 Task: Look for space in Taverny, France from 7th July, 2023 to 15th July, 2023 for 6 adults in price range Rs.15000 to Rs.20000. Place can be entire place with 3 bedrooms having 3 beds and 3 bathrooms. Property type can be house, flat, guest house. Booking option can be shelf check-in. Required host language is English.
Action: Mouse moved to (419, 98)
Screenshot: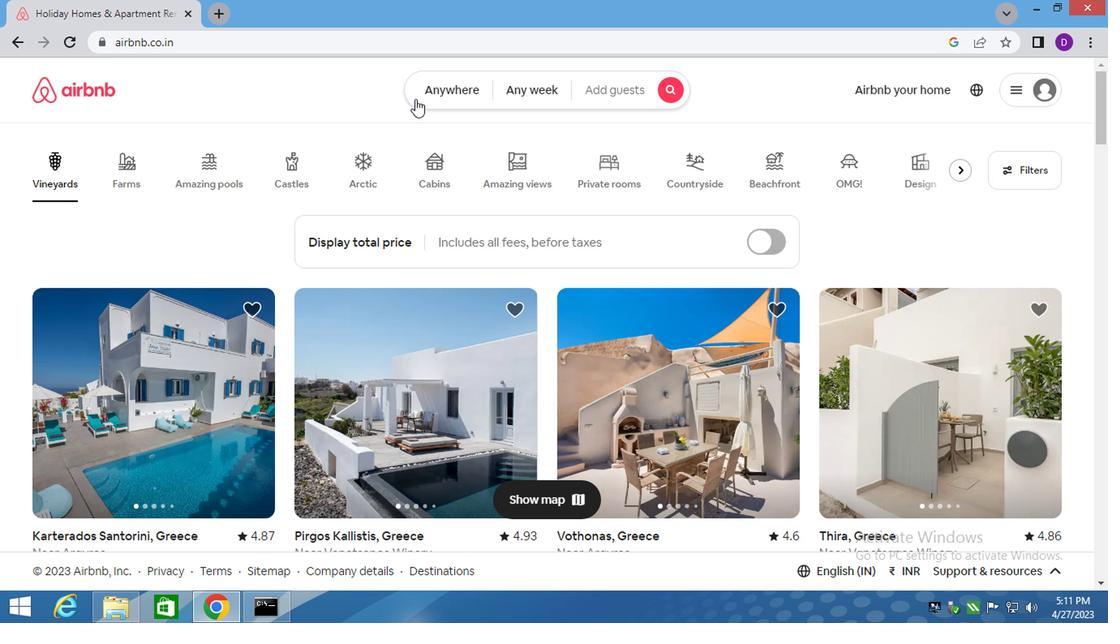 
Action: Mouse pressed left at (419, 98)
Screenshot: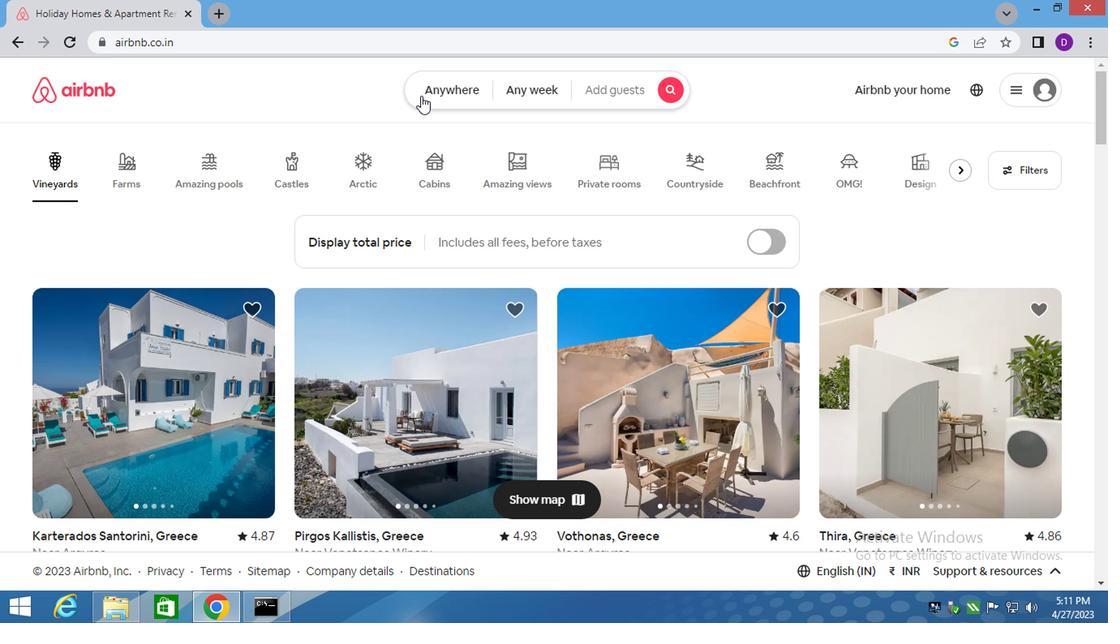 
Action: Mouse moved to (288, 159)
Screenshot: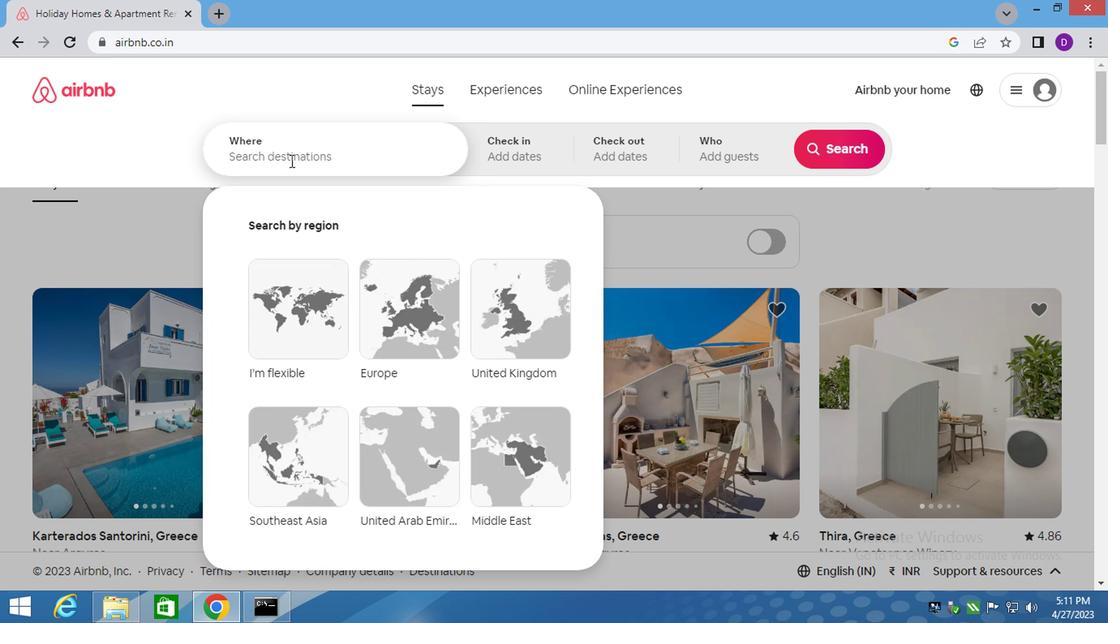 
Action: Mouse pressed left at (288, 159)
Screenshot: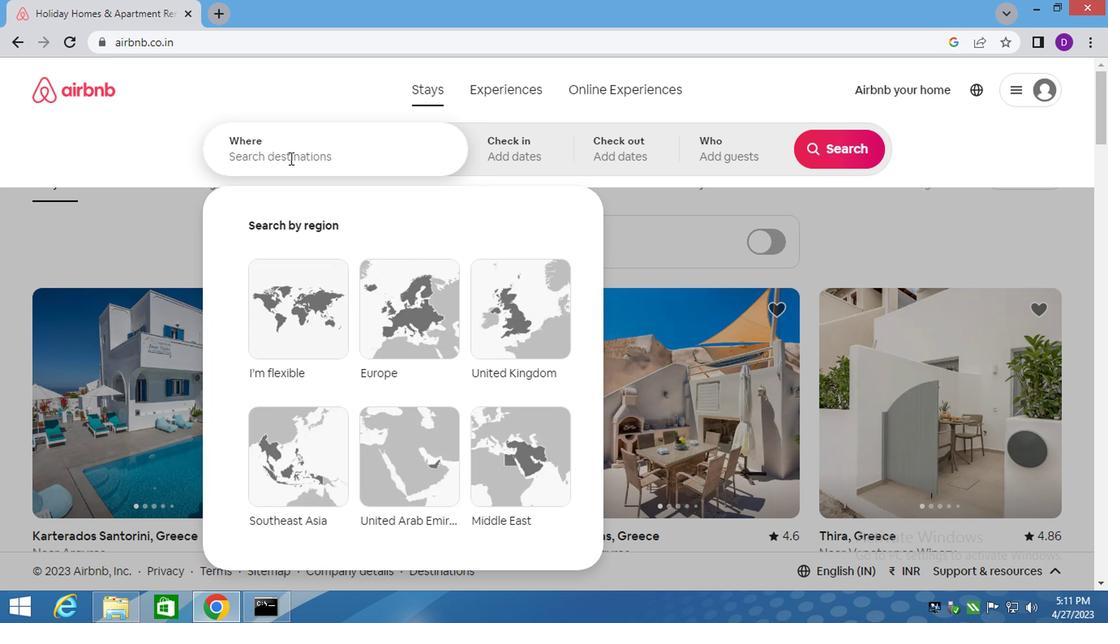 
Action: Key pressed <Key.shift>TAVERNY,<Key.space>FRANCE<Key.enter>
Screenshot: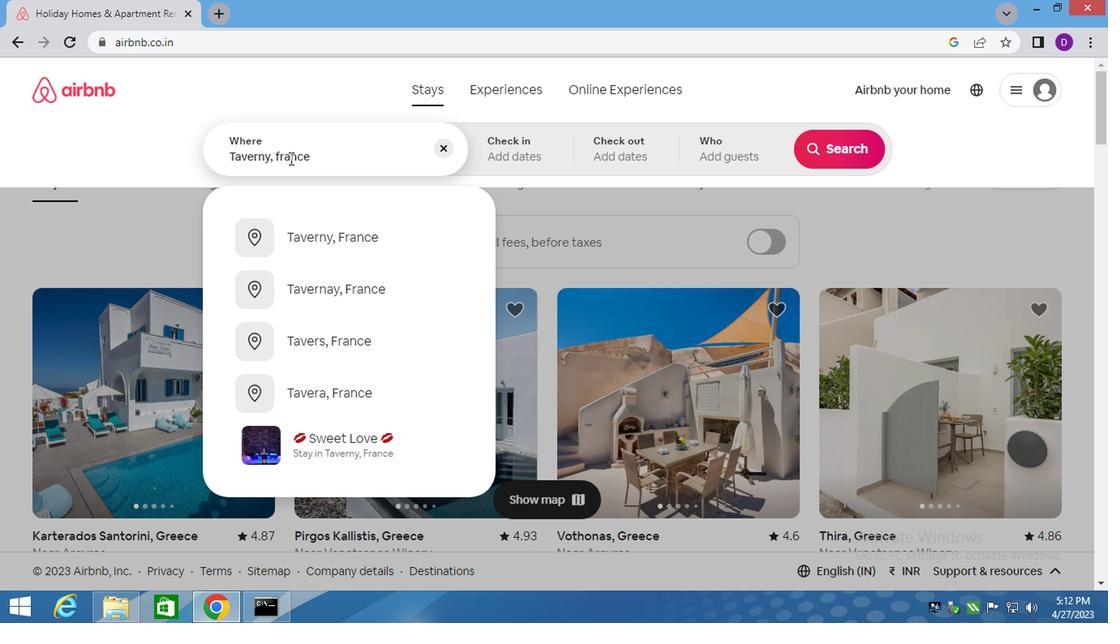 
Action: Mouse moved to (820, 285)
Screenshot: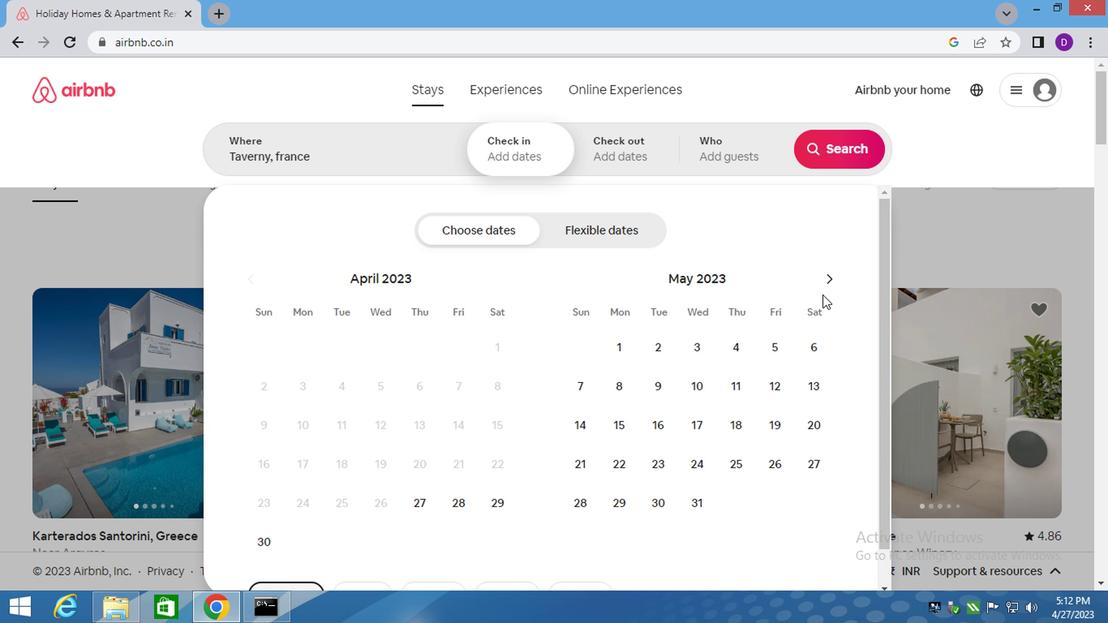 
Action: Mouse pressed left at (820, 285)
Screenshot: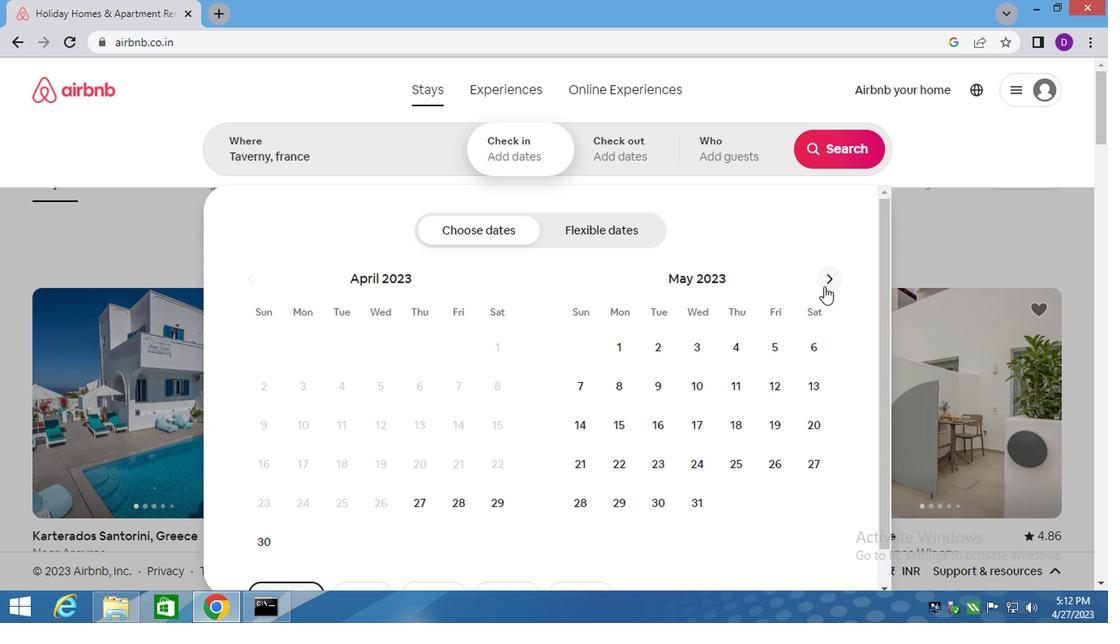
Action: Mouse pressed left at (820, 285)
Screenshot: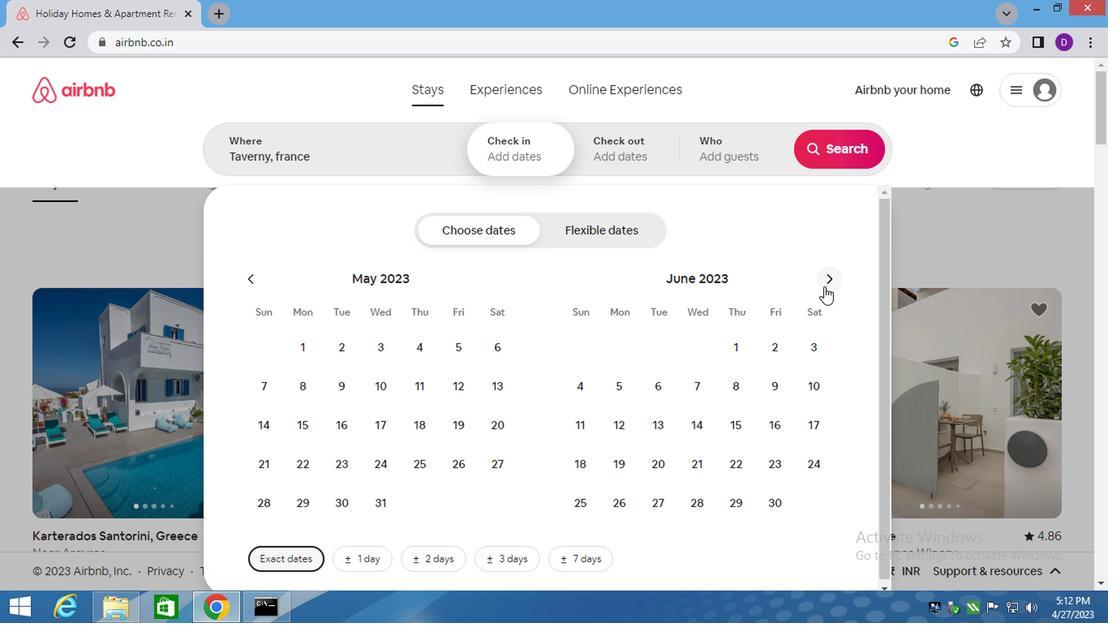 
Action: Mouse moved to (779, 375)
Screenshot: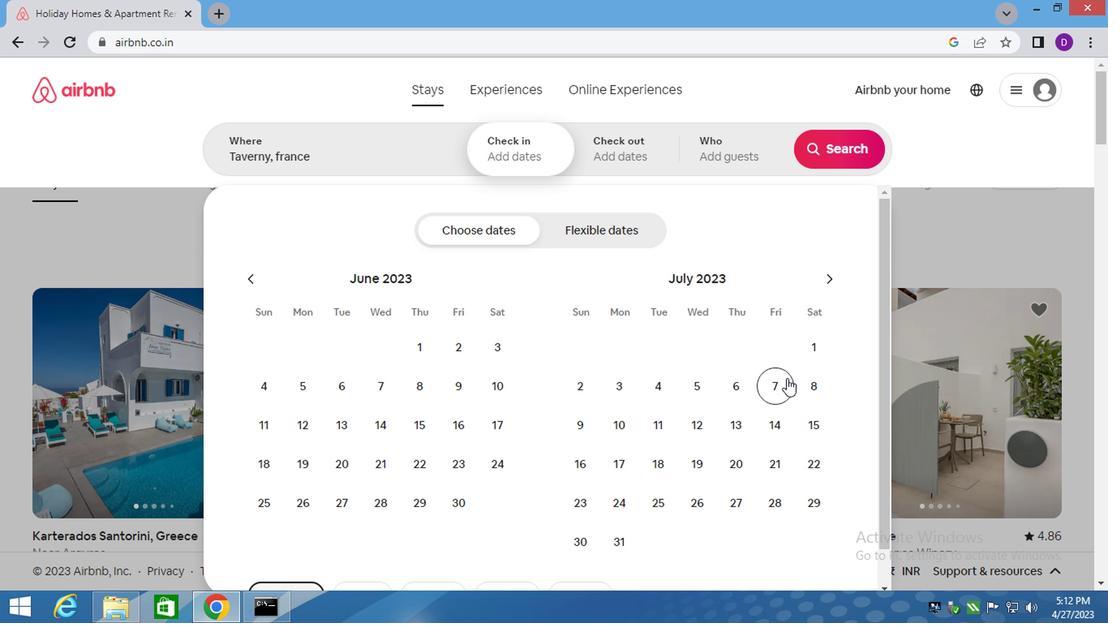 
Action: Mouse pressed left at (779, 375)
Screenshot: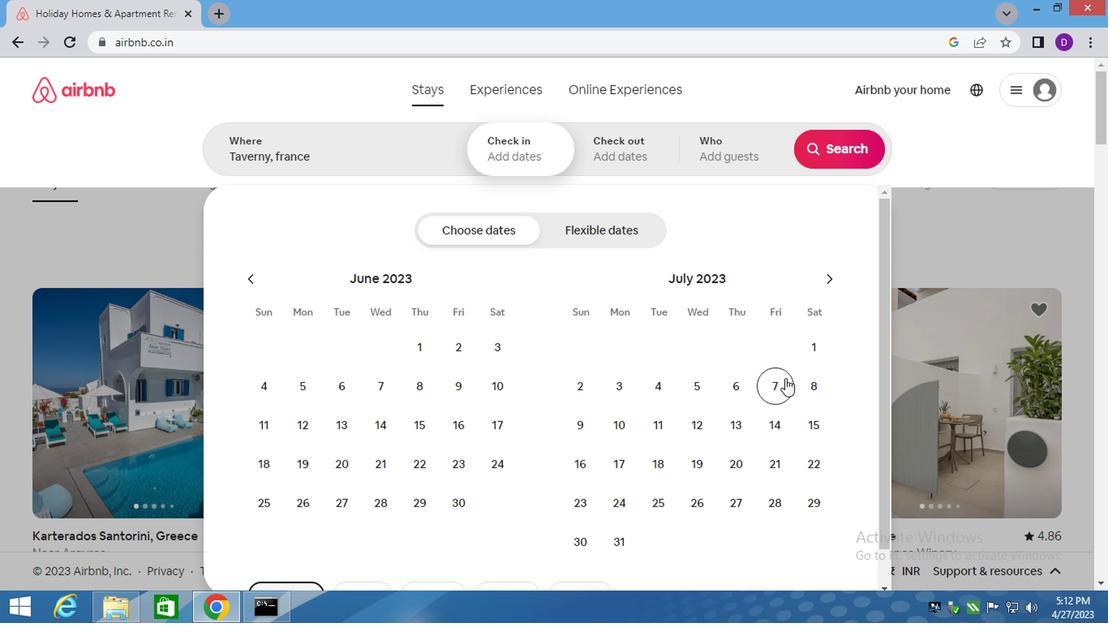 
Action: Mouse moved to (805, 417)
Screenshot: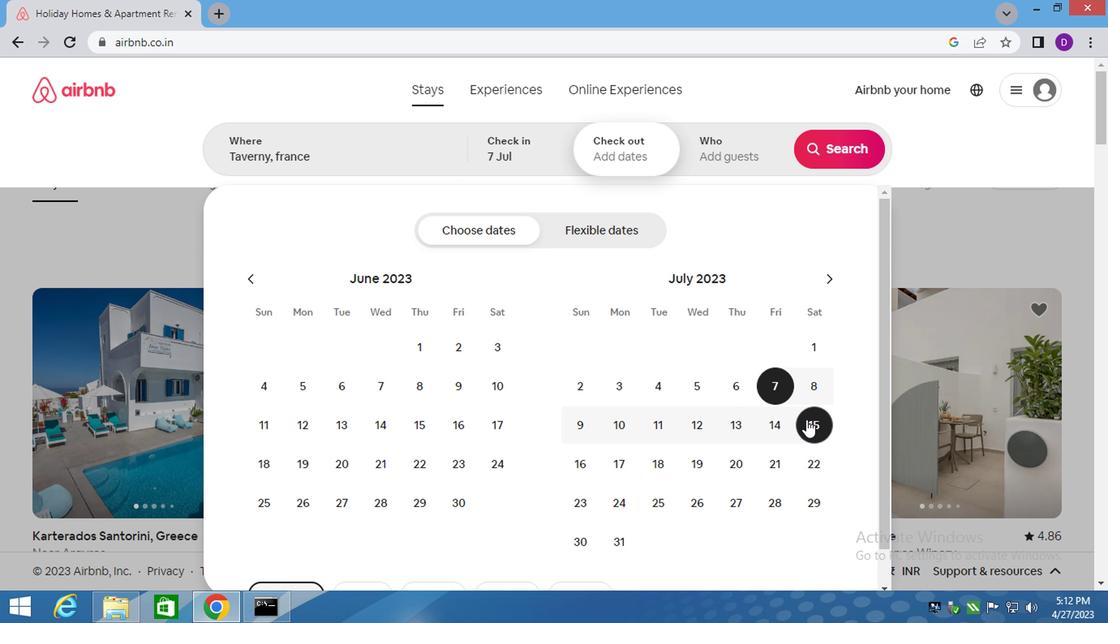 
Action: Mouse pressed left at (805, 417)
Screenshot: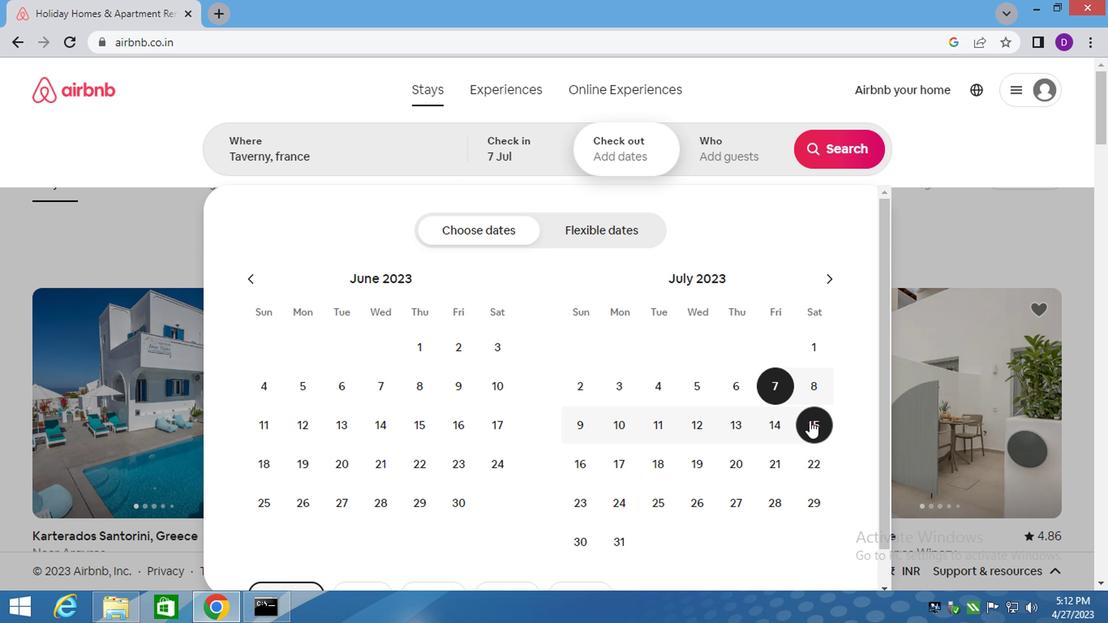 
Action: Mouse moved to (712, 145)
Screenshot: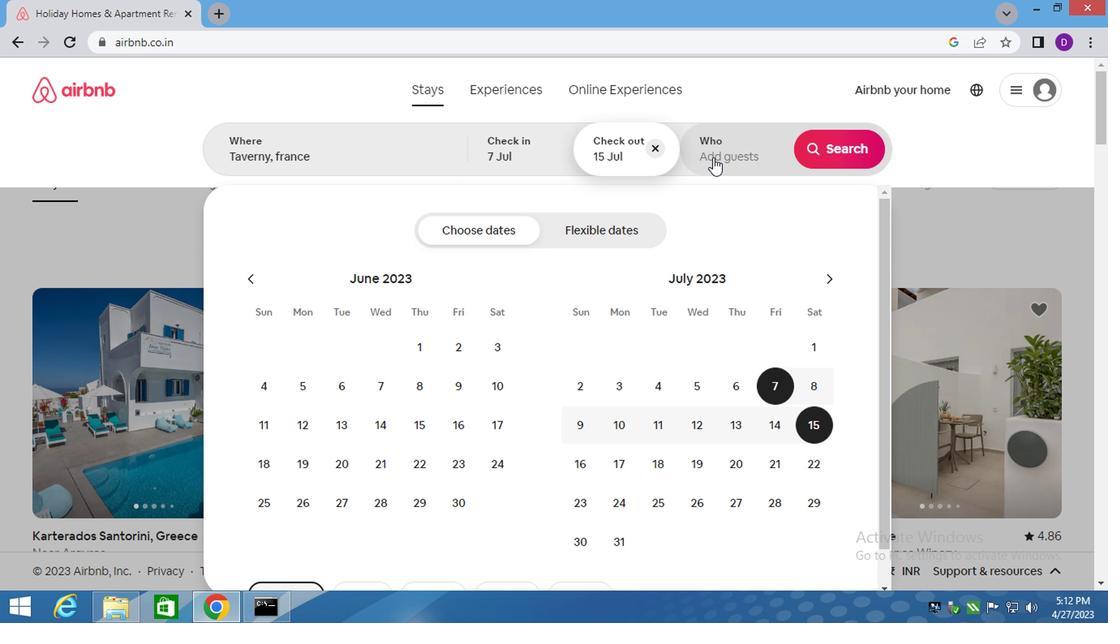 
Action: Mouse pressed left at (712, 145)
Screenshot: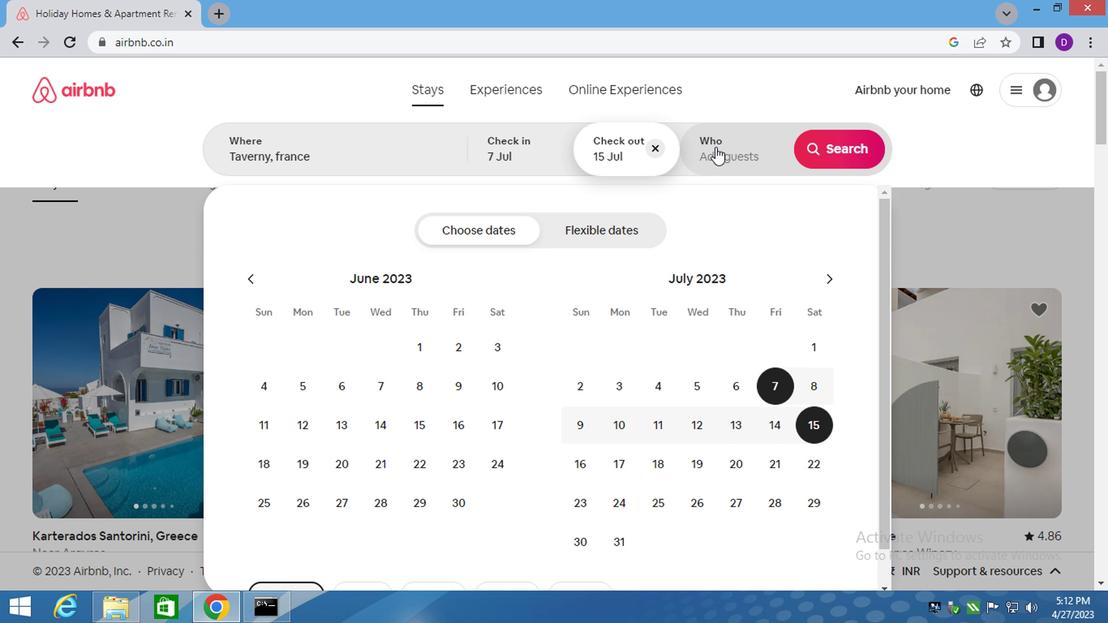 
Action: Mouse moved to (848, 237)
Screenshot: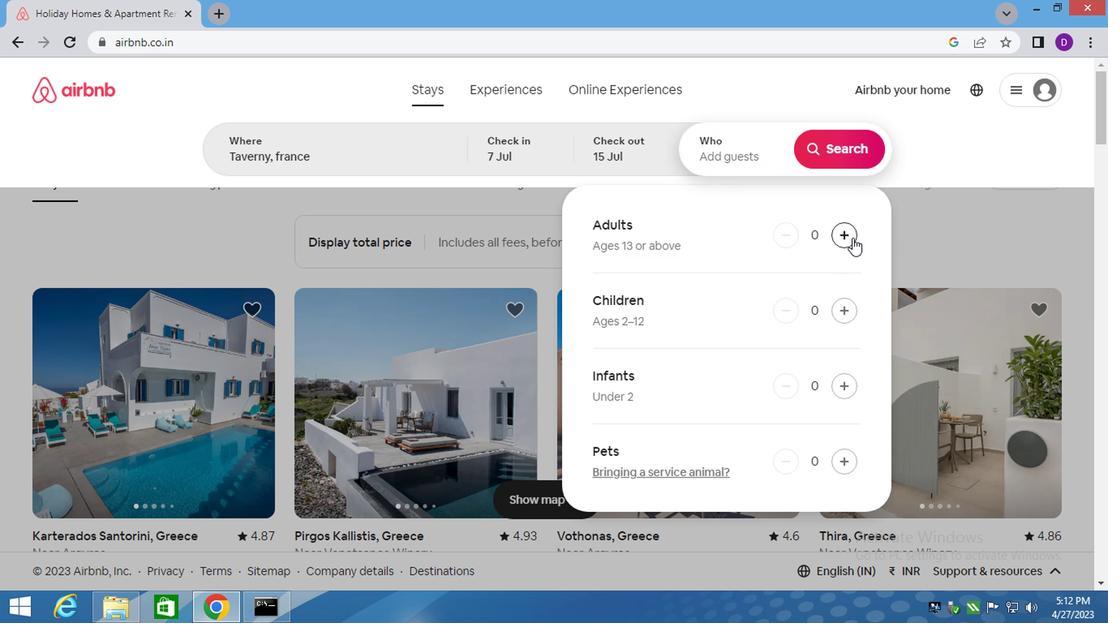 
Action: Mouse pressed left at (848, 237)
Screenshot: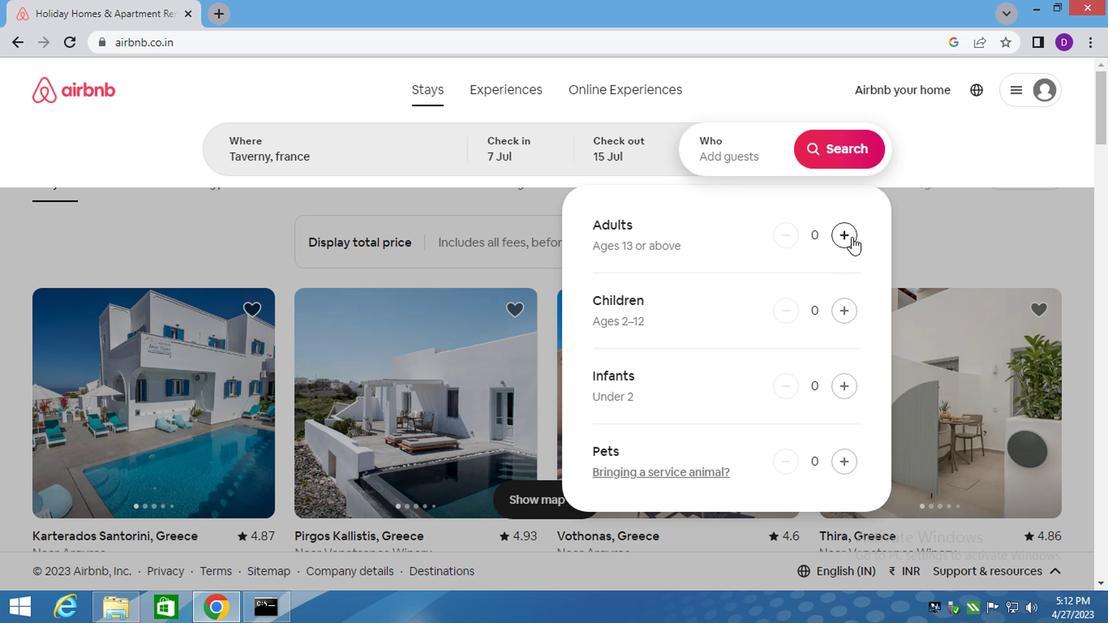 
Action: Mouse moved to (848, 236)
Screenshot: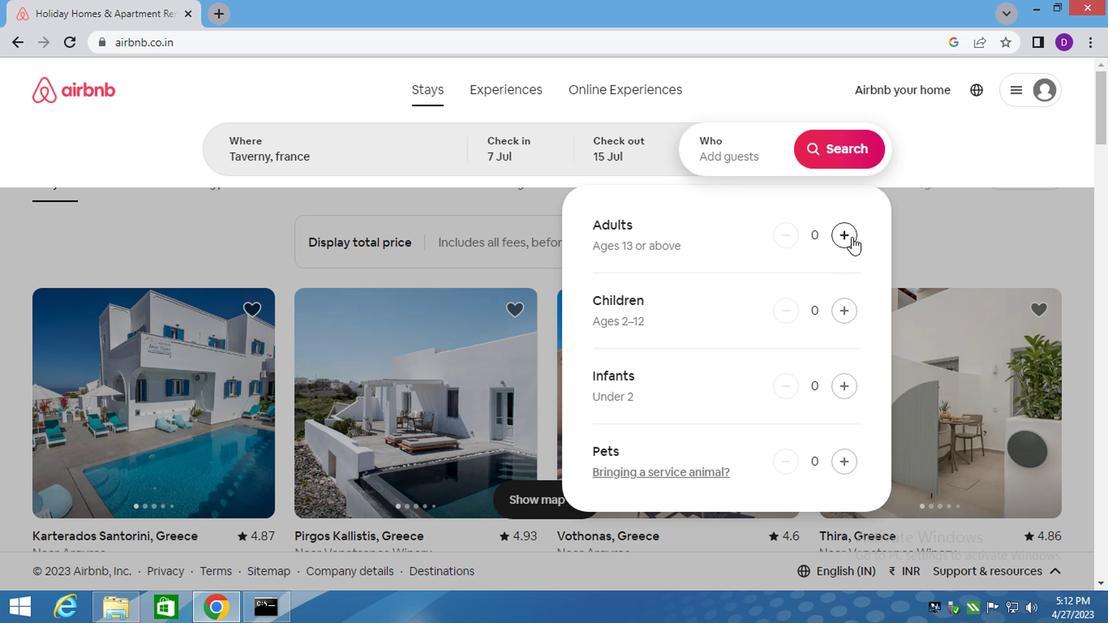 
Action: Mouse pressed left at (848, 236)
Screenshot: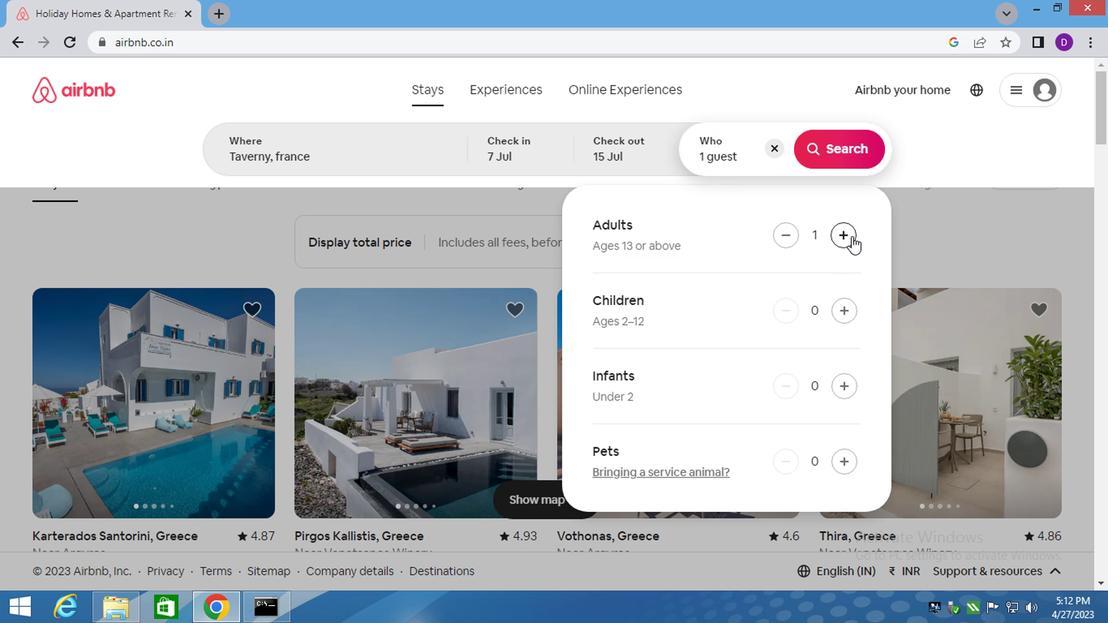 
Action: Mouse pressed left at (848, 236)
Screenshot: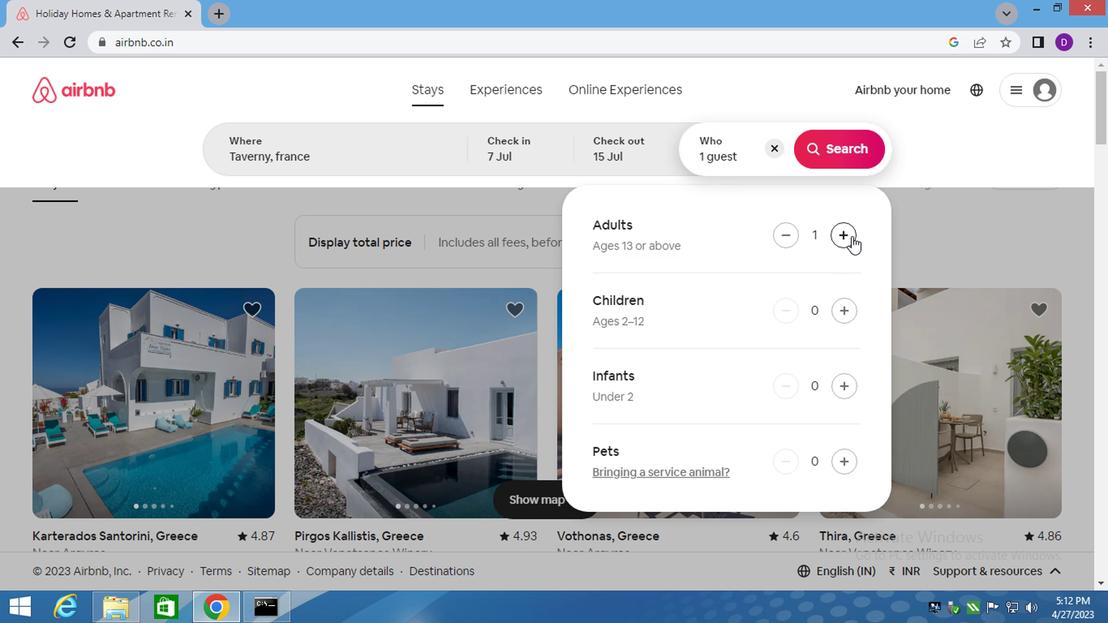 
Action: Mouse pressed left at (848, 236)
Screenshot: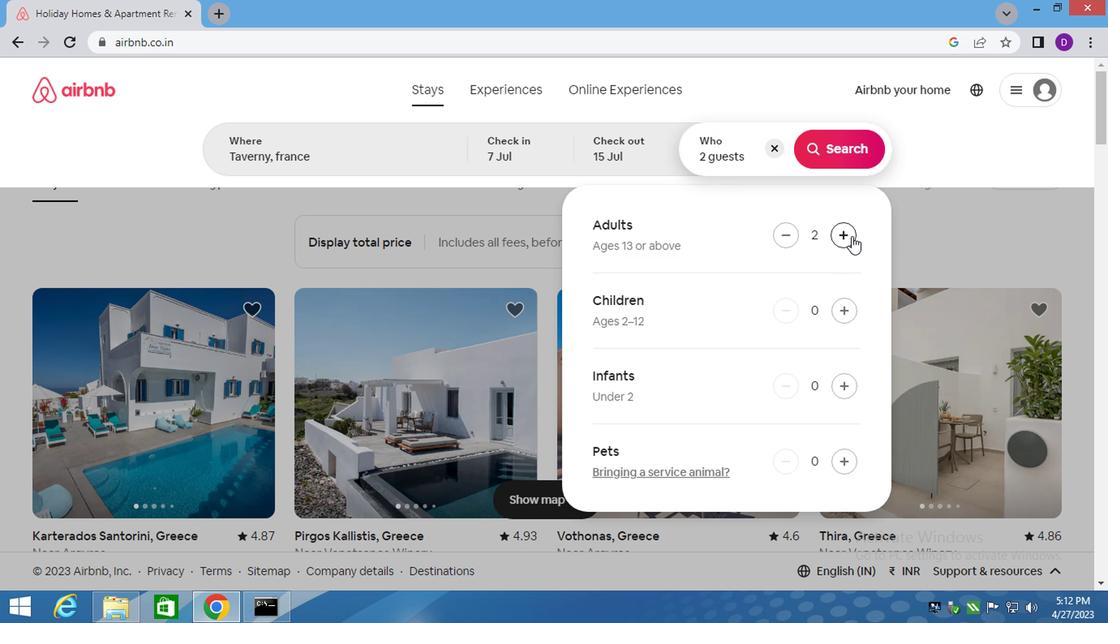 
Action: Mouse pressed left at (848, 236)
Screenshot: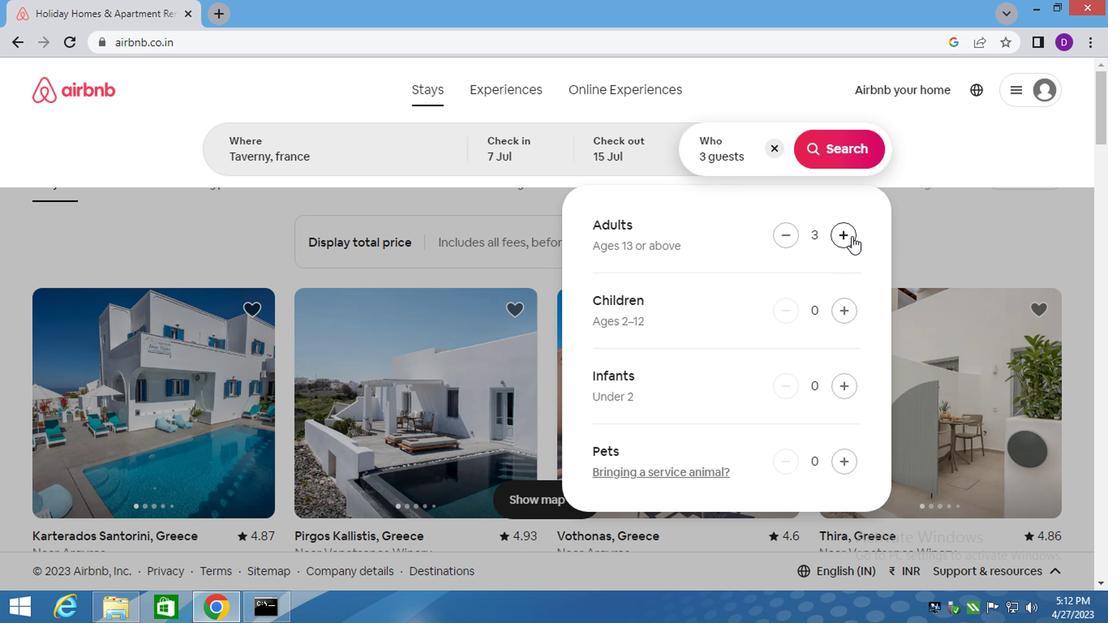 
Action: Mouse pressed left at (848, 236)
Screenshot: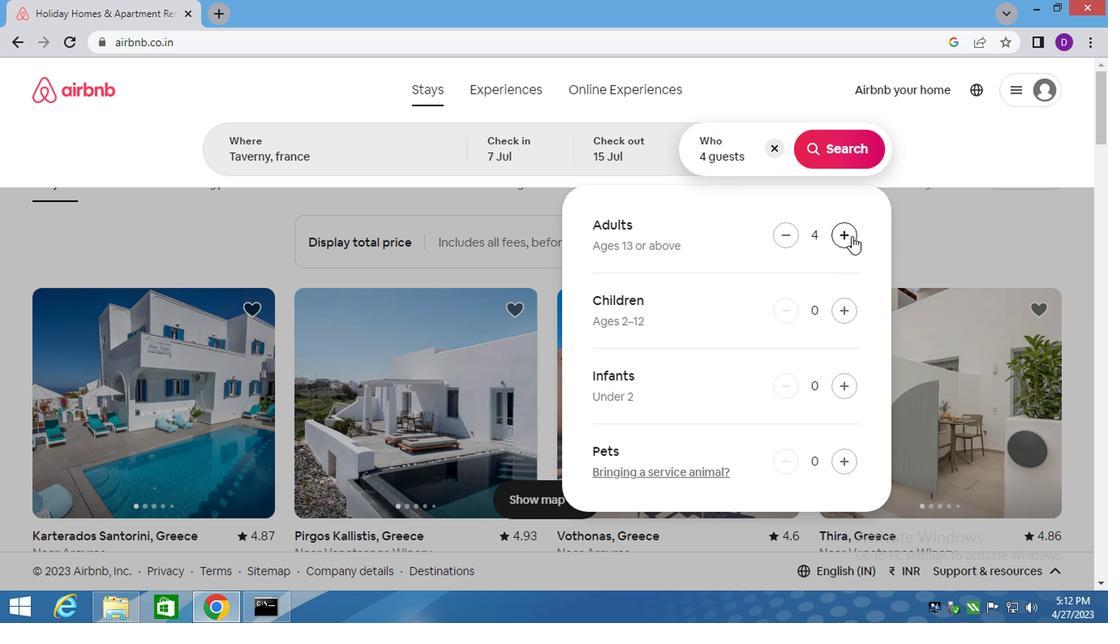 
Action: Mouse moved to (827, 152)
Screenshot: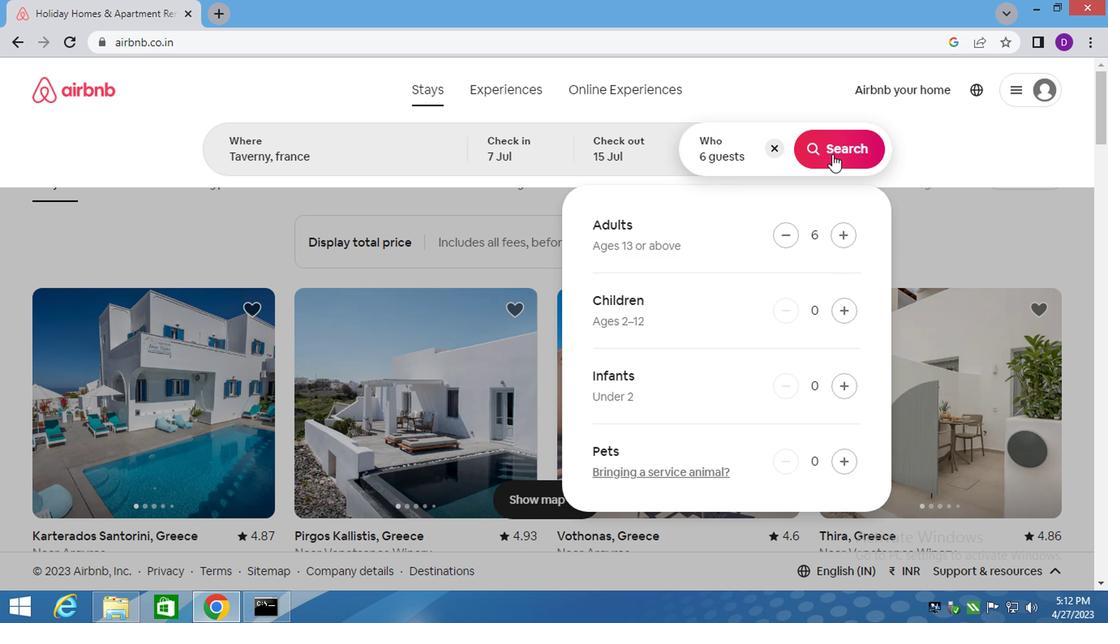 
Action: Mouse pressed left at (827, 152)
Screenshot: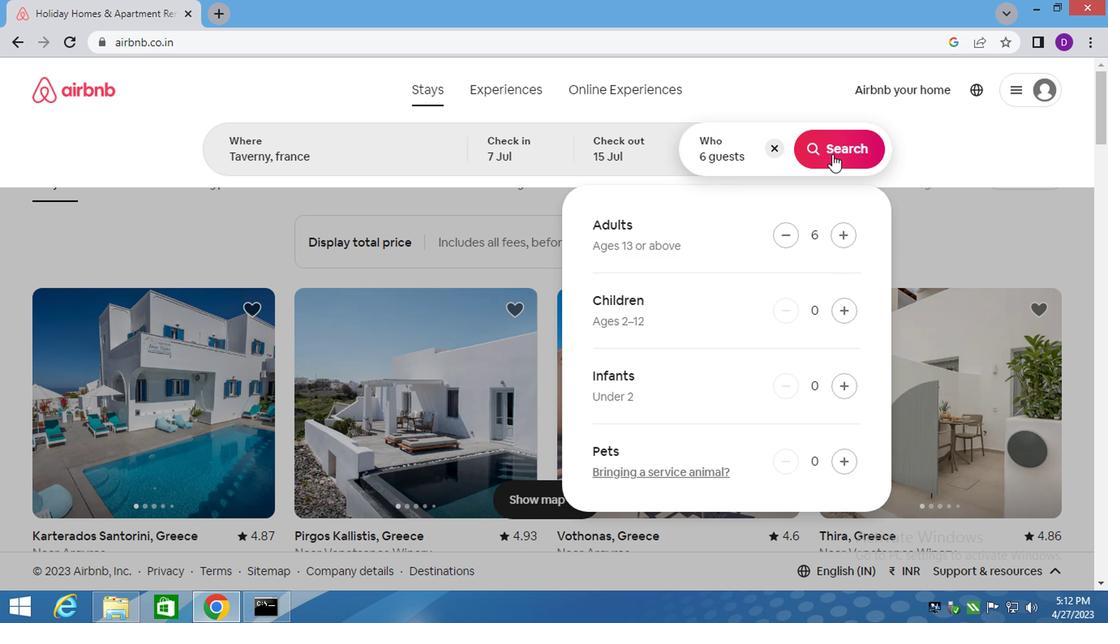 
Action: Mouse moved to (1028, 157)
Screenshot: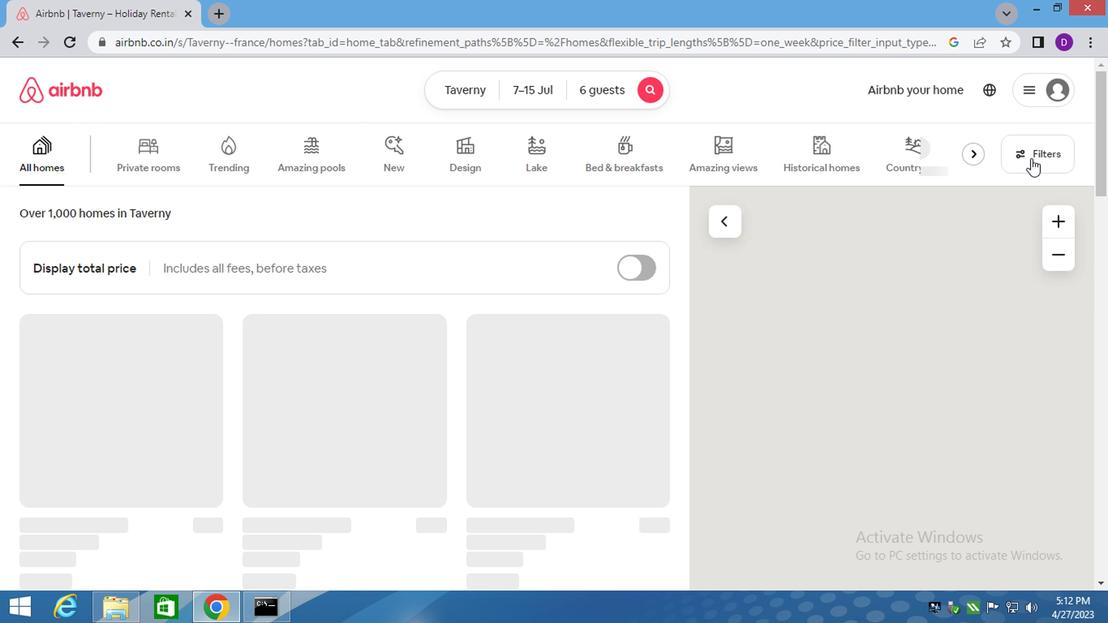 
Action: Mouse pressed left at (1028, 157)
Screenshot: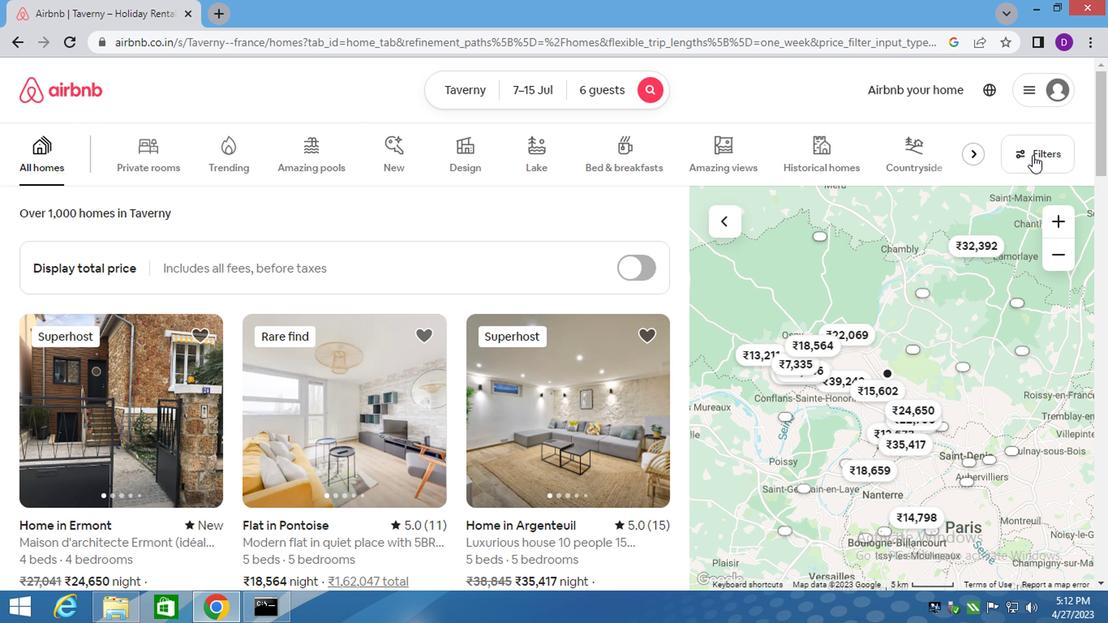
Action: Mouse moved to (342, 362)
Screenshot: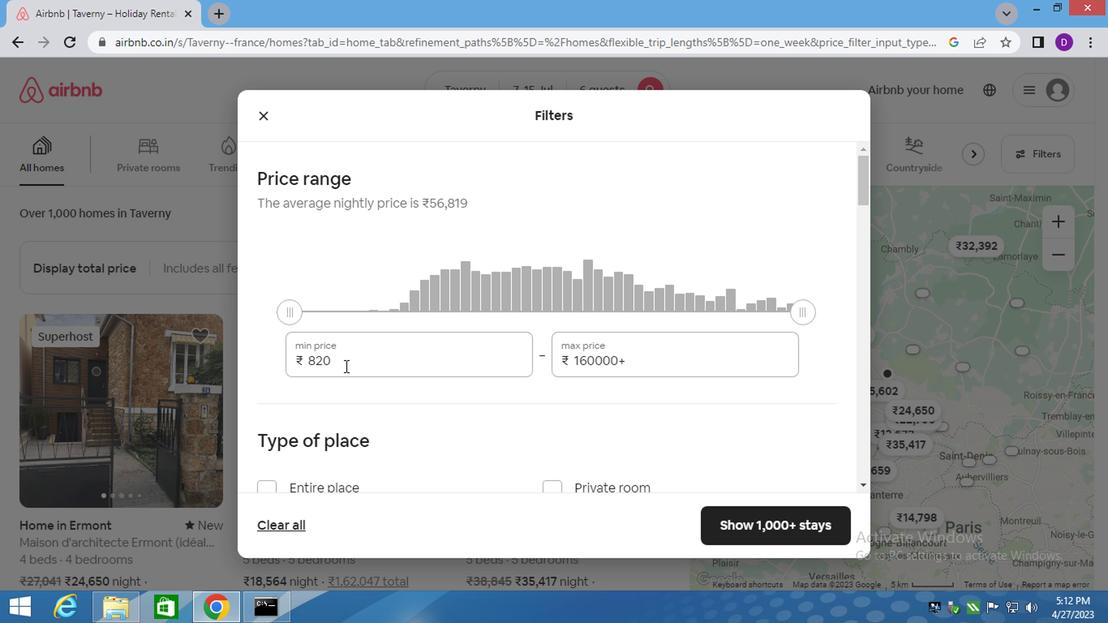 
Action: Mouse pressed left at (342, 362)
Screenshot: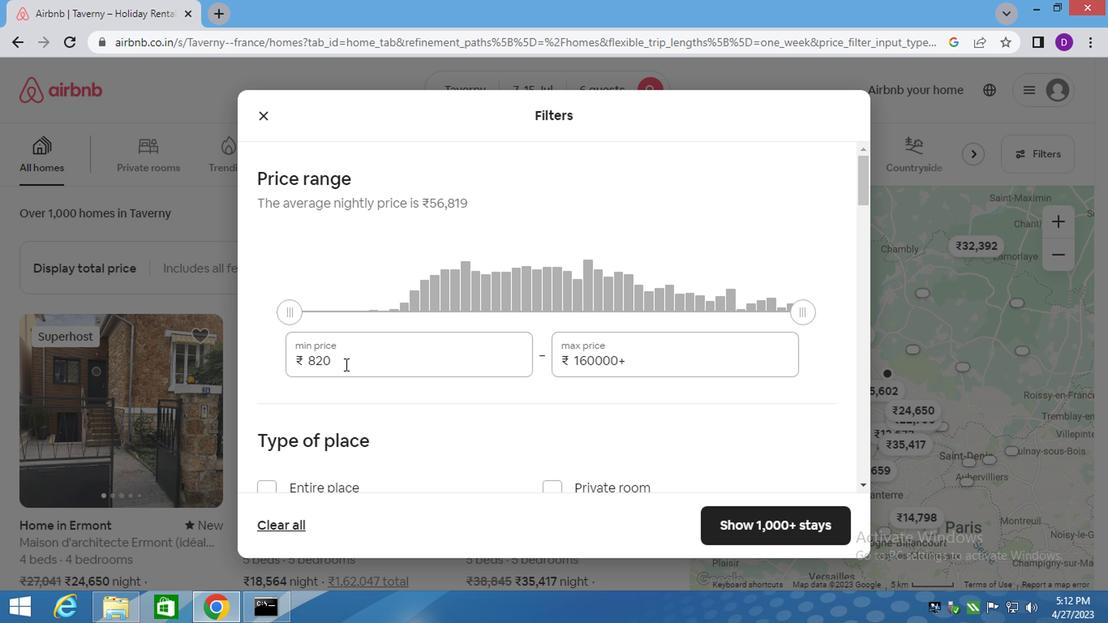 
Action: Mouse pressed left at (342, 362)
Screenshot: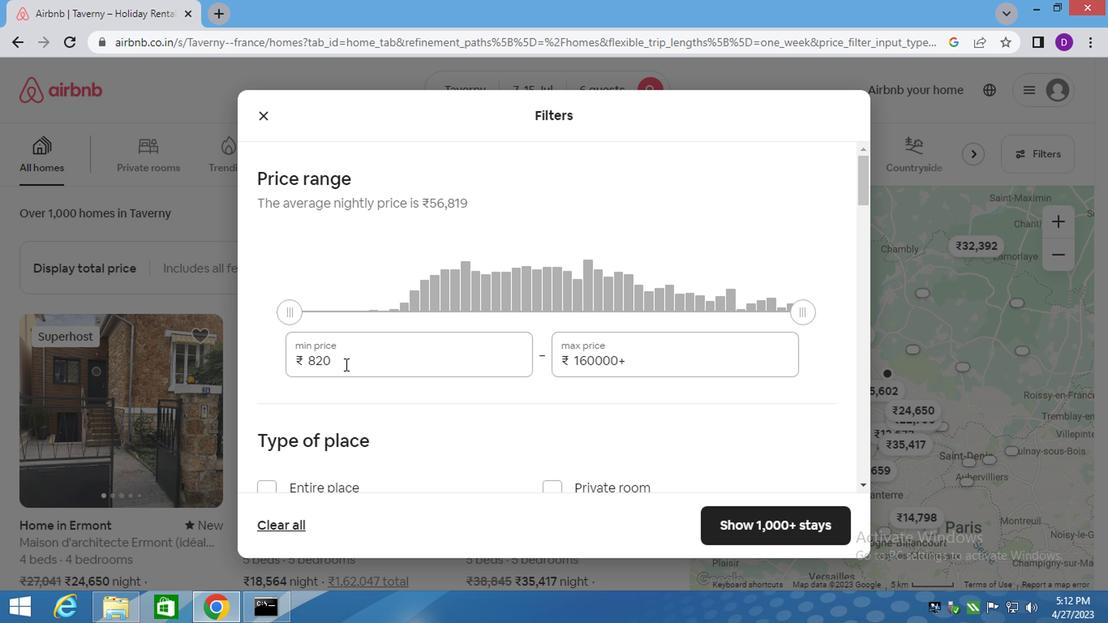 
Action: Key pressed 15000<Key.tab>20000
Screenshot: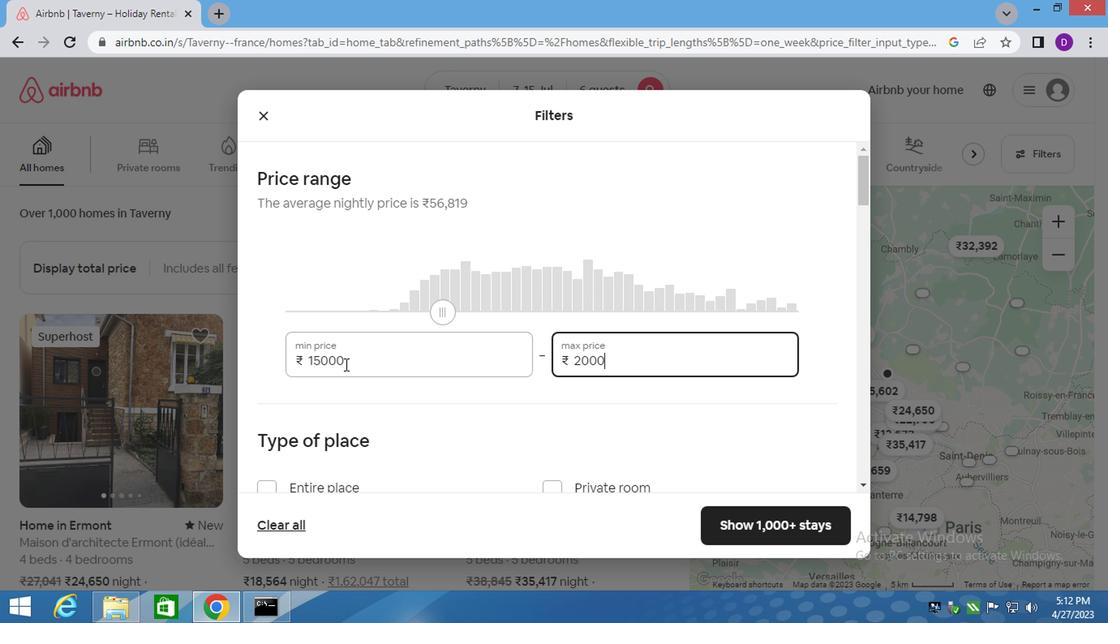 
Action: Mouse moved to (431, 398)
Screenshot: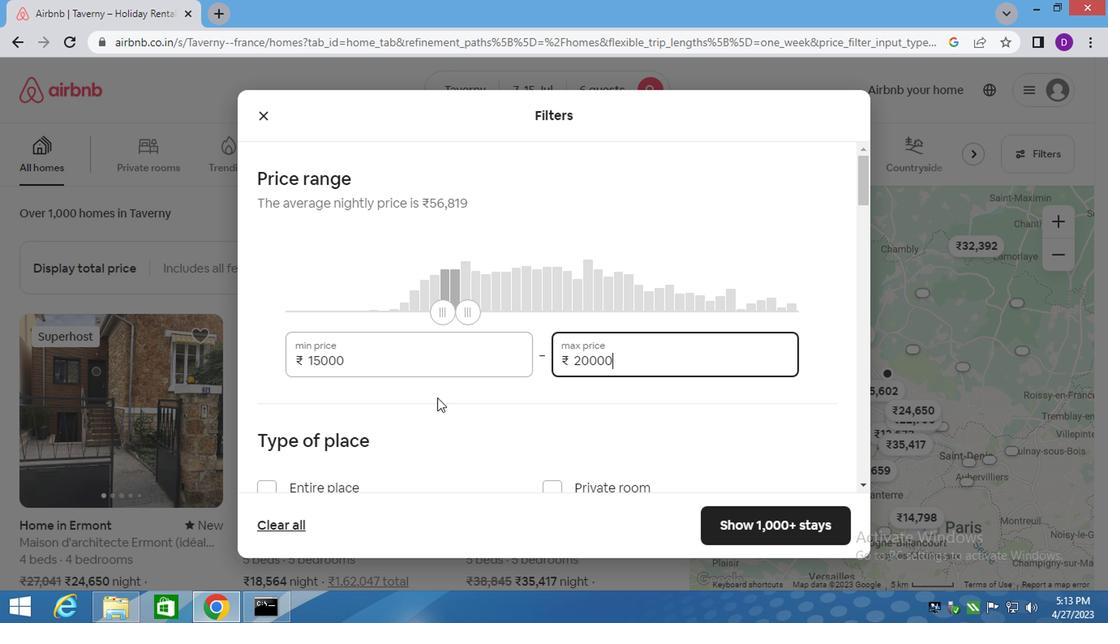 
Action: Mouse scrolled (431, 398) with delta (0, 0)
Screenshot: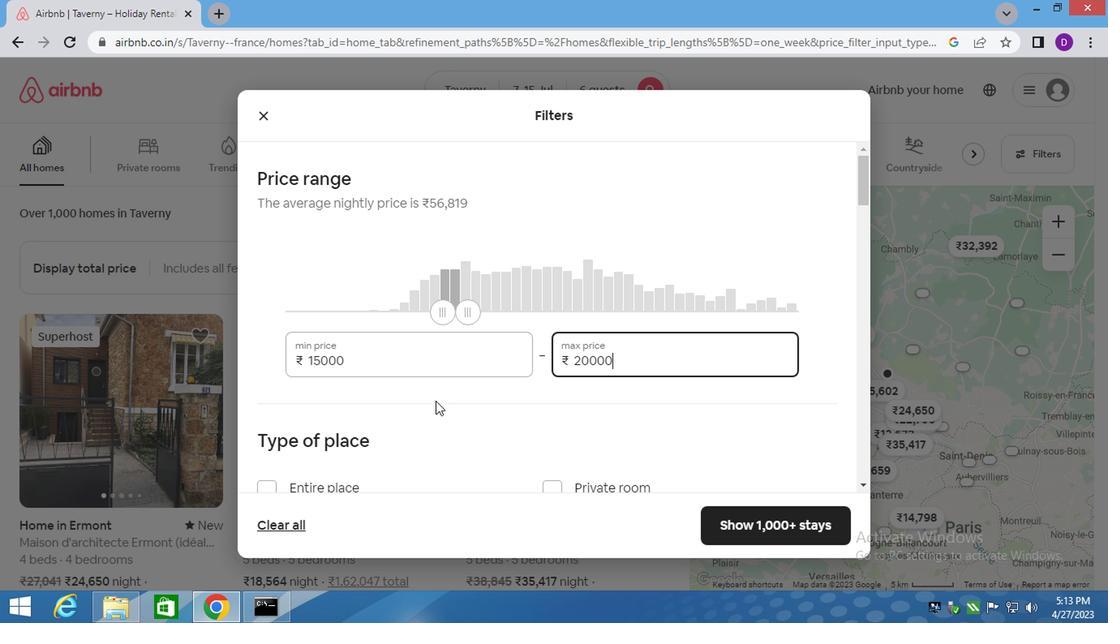 
Action: Mouse moved to (431, 400)
Screenshot: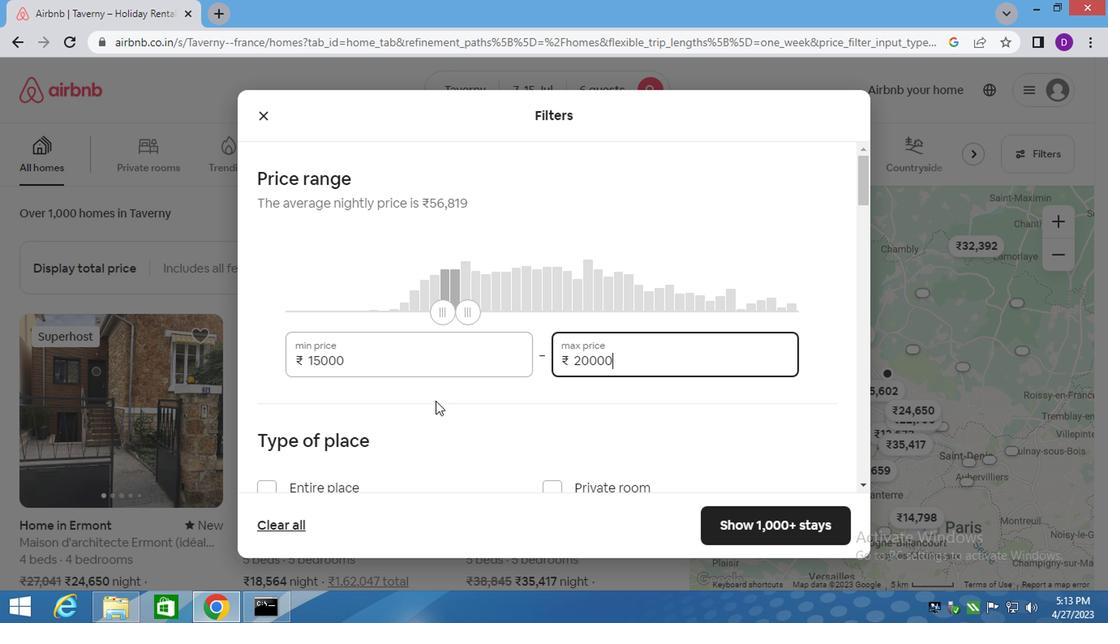 
Action: Mouse scrolled (431, 399) with delta (0, -1)
Screenshot: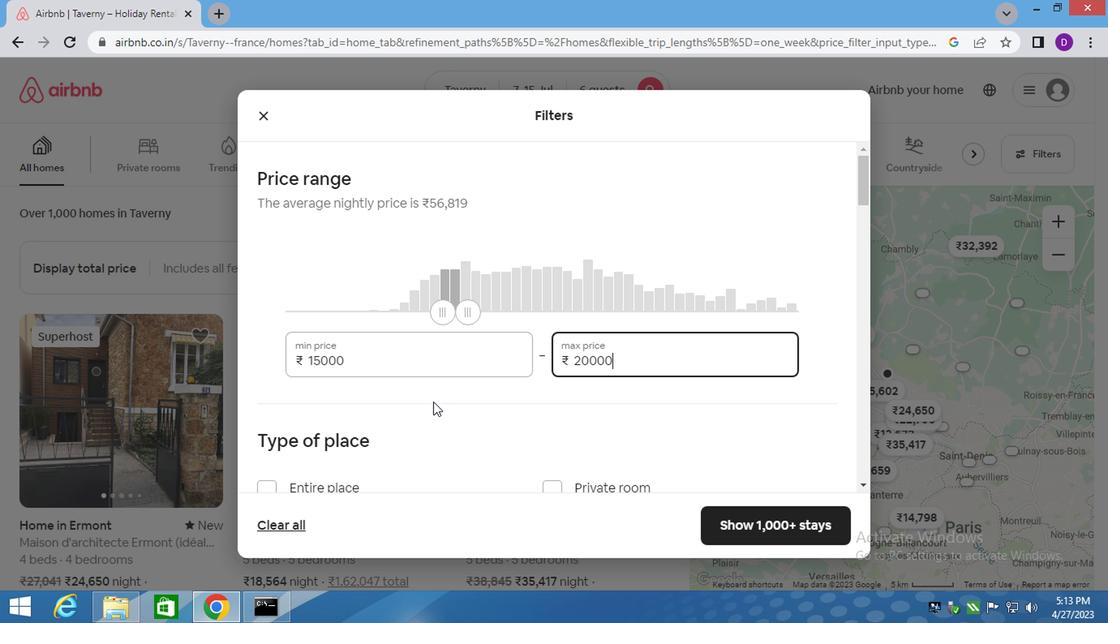 
Action: Mouse moved to (264, 320)
Screenshot: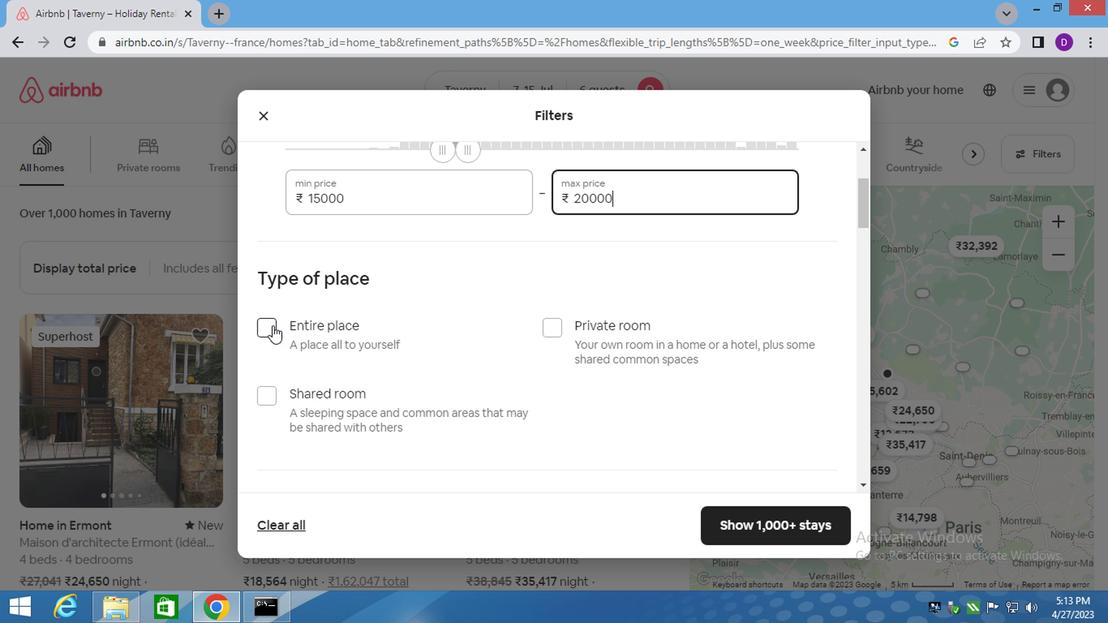 
Action: Mouse pressed left at (264, 320)
Screenshot: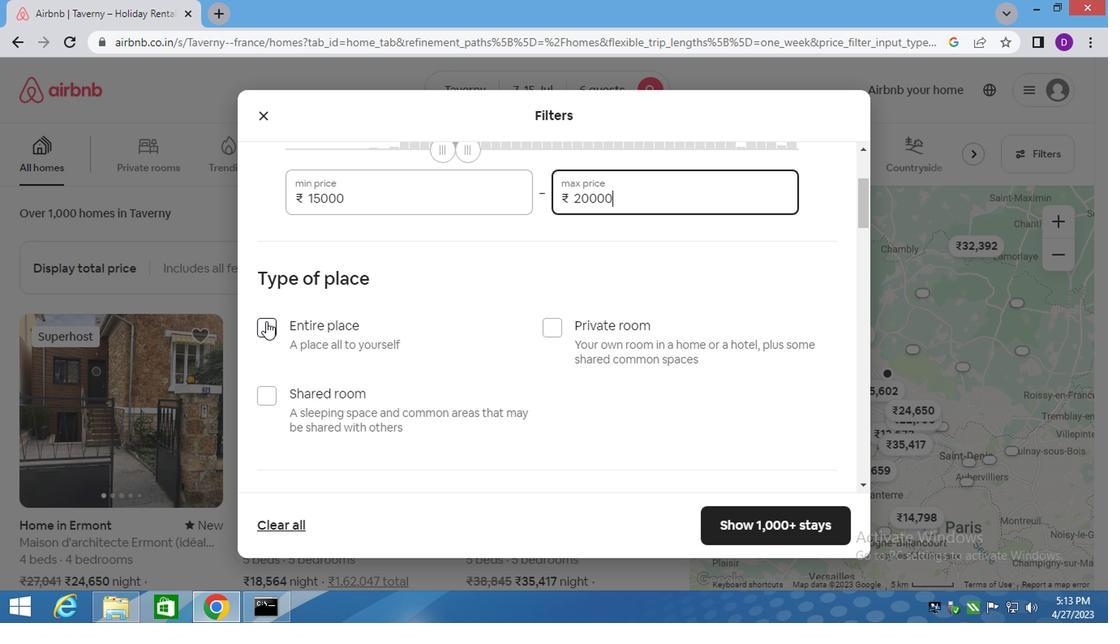 
Action: Mouse moved to (432, 341)
Screenshot: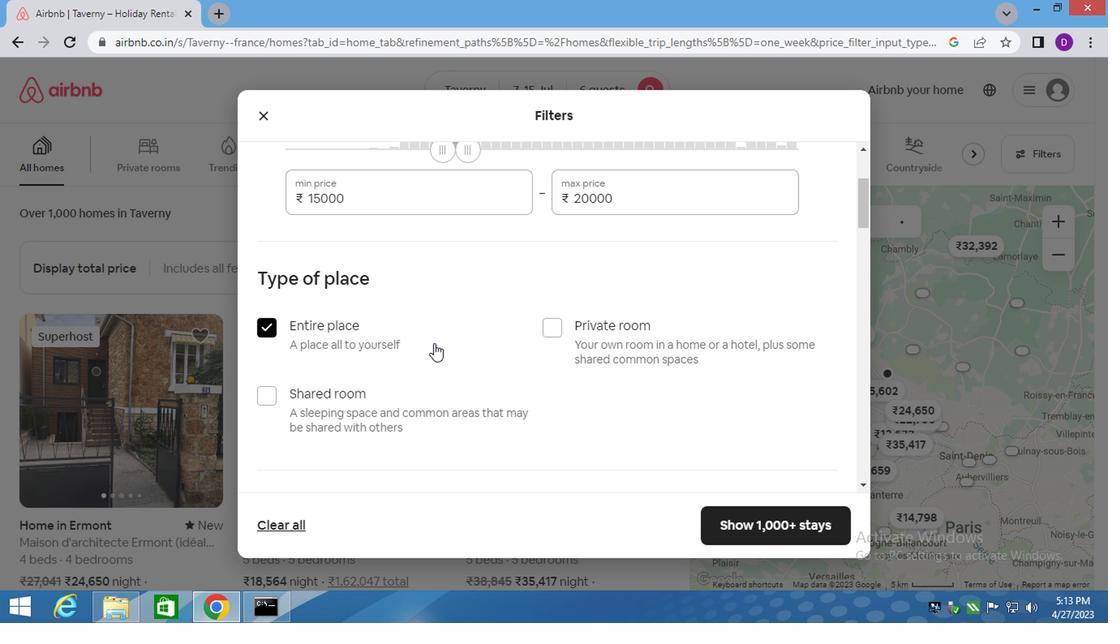 
Action: Mouse scrolled (432, 340) with delta (0, -1)
Screenshot: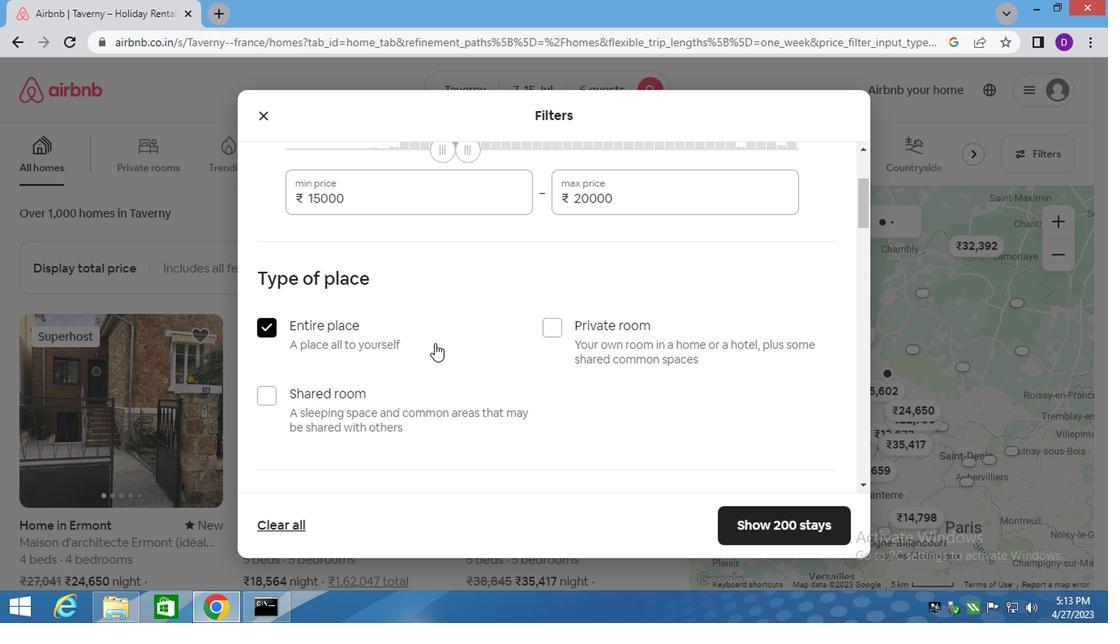 
Action: Mouse scrolled (432, 340) with delta (0, -1)
Screenshot: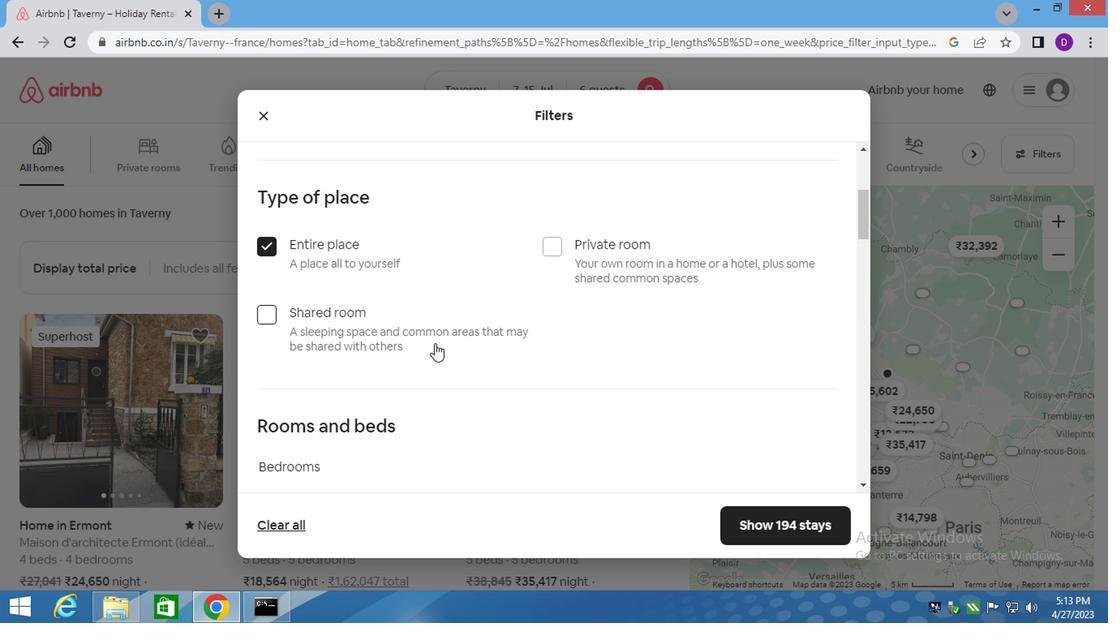 
Action: Mouse scrolled (432, 340) with delta (0, -1)
Screenshot: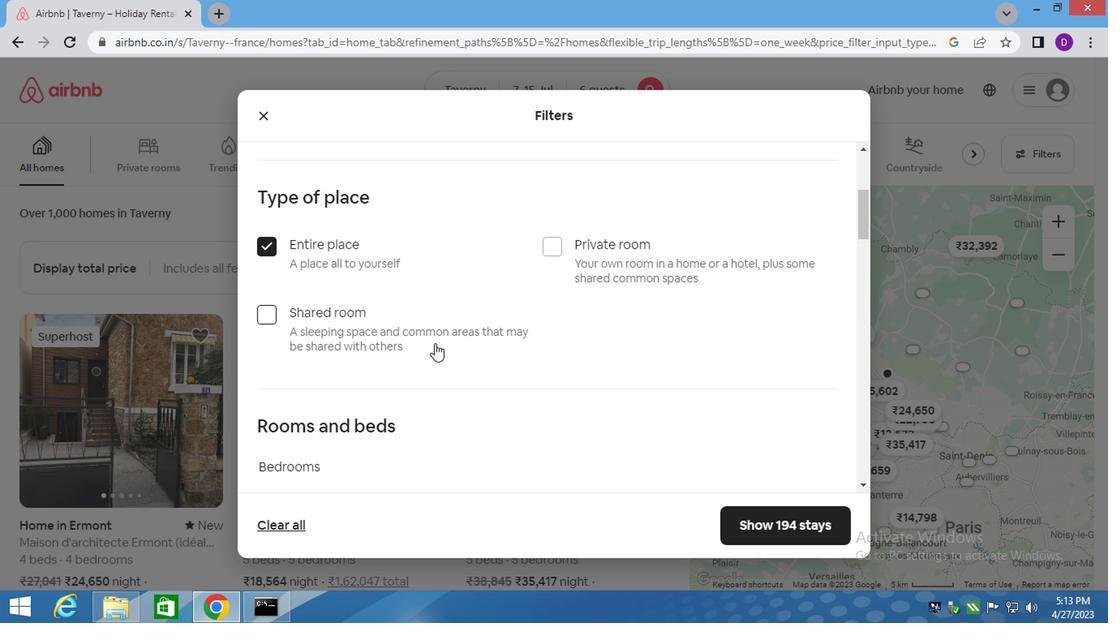 
Action: Mouse scrolled (432, 340) with delta (0, -1)
Screenshot: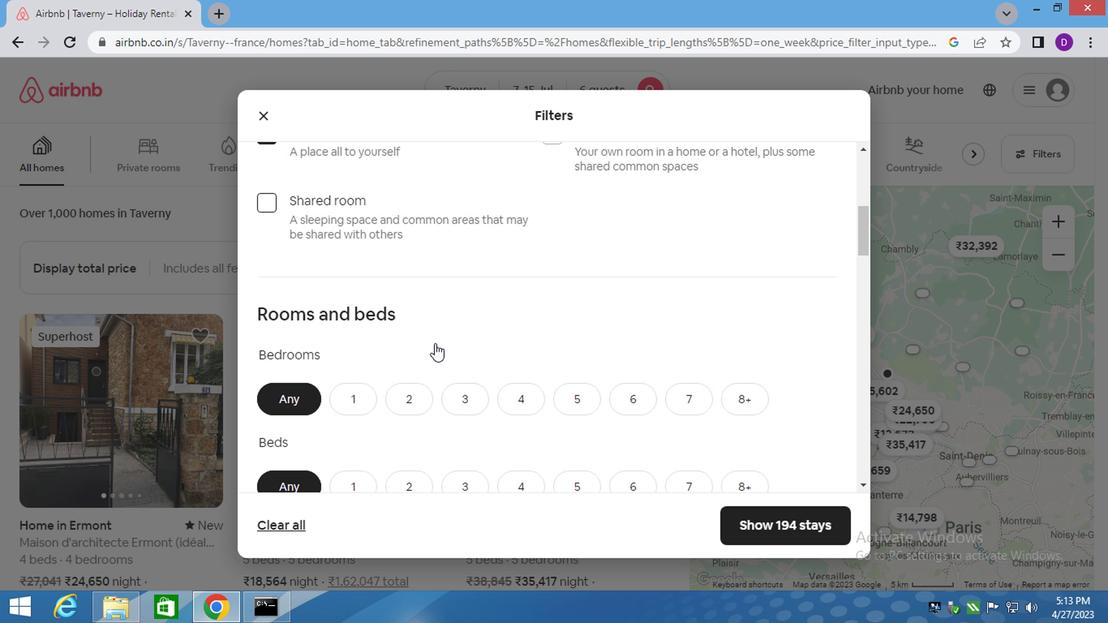 
Action: Mouse scrolled (432, 340) with delta (0, -1)
Screenshot: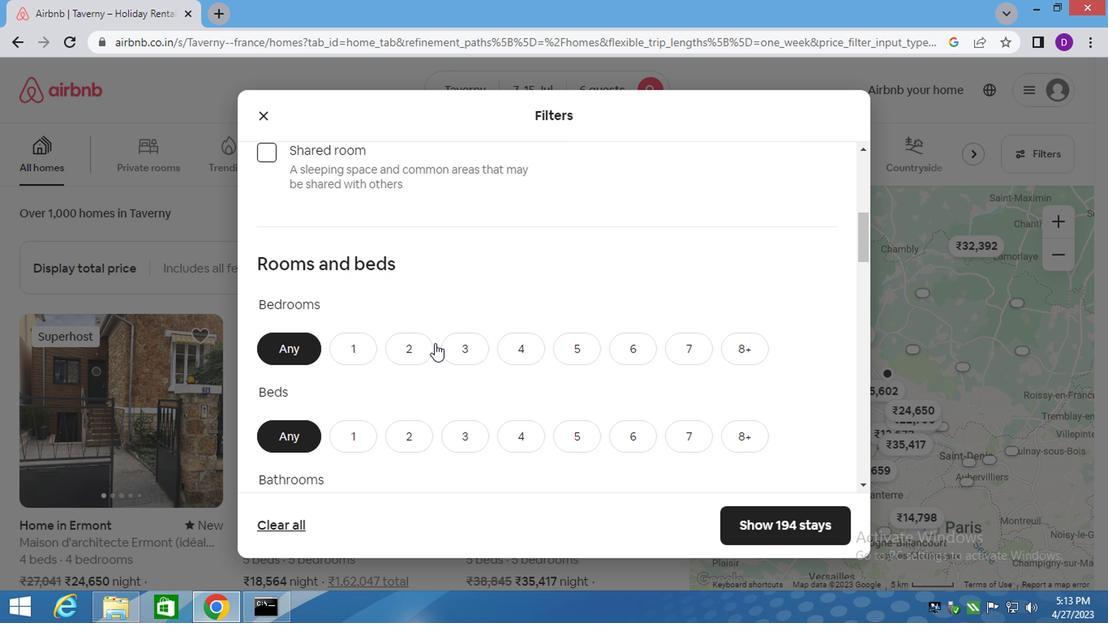 
Action: Mouse moved to (460, 184)
Screenshot: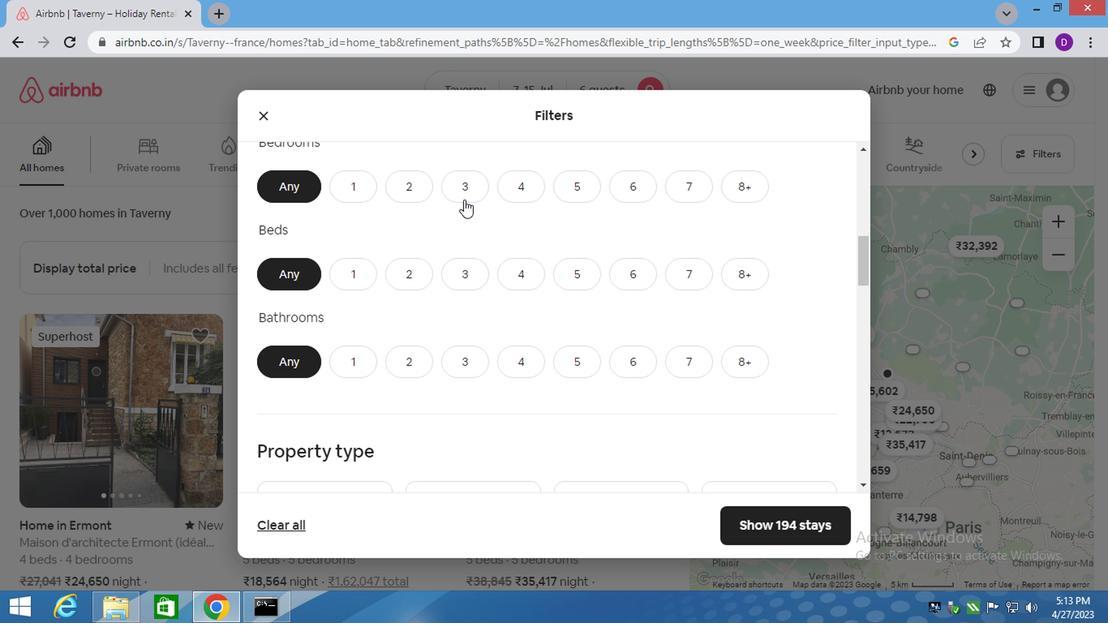 
Action: Mouse pressed left at (460, 184)
Screenshot: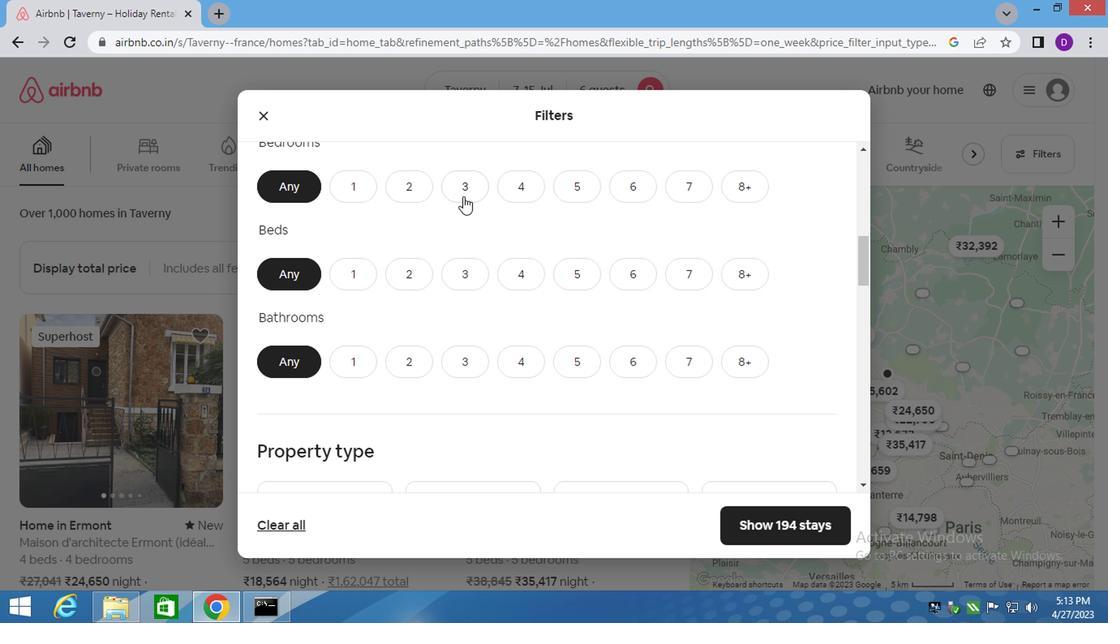 
Action: Mouse moved to (458, 262)
Screenshot: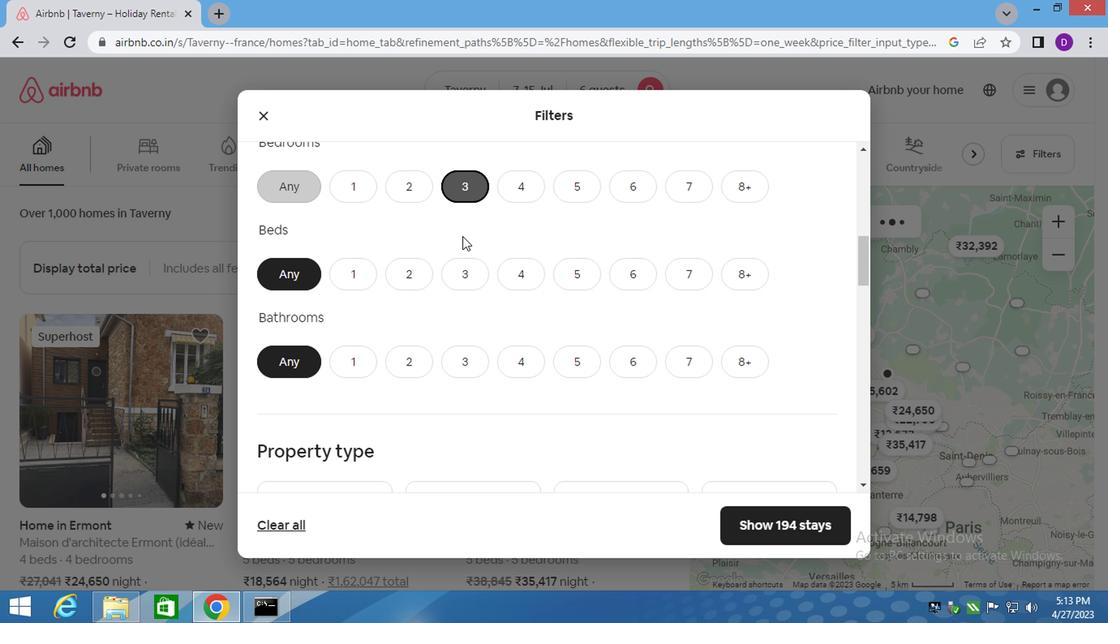 
Action: Mouse pressed left at (458, 262)
Screenshot: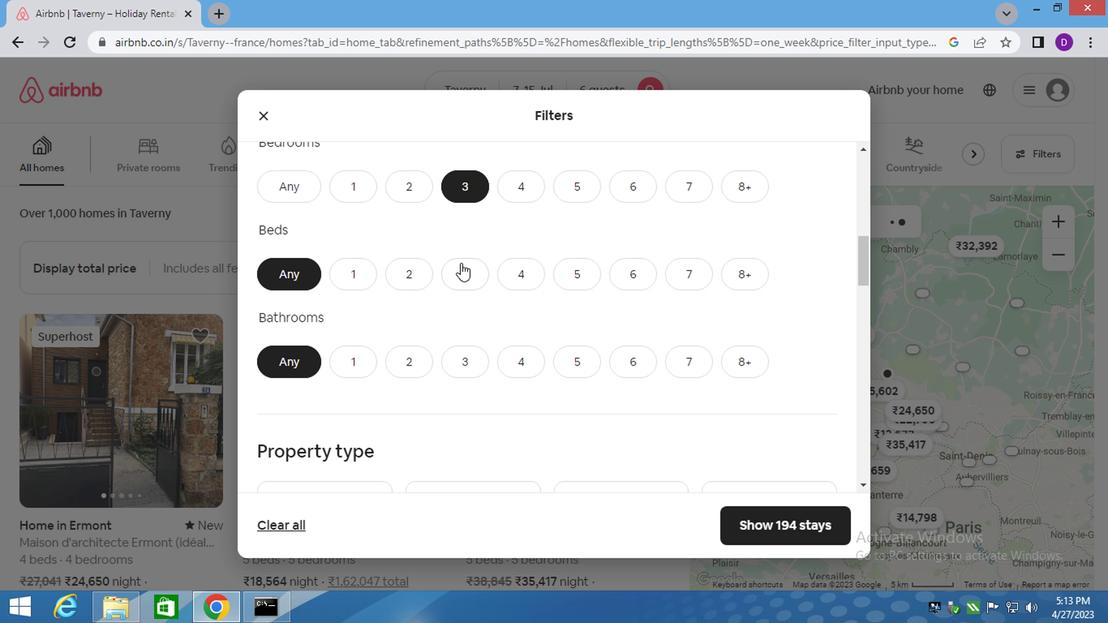 
Action: Mouse moved to (451, 357)
Screenshot: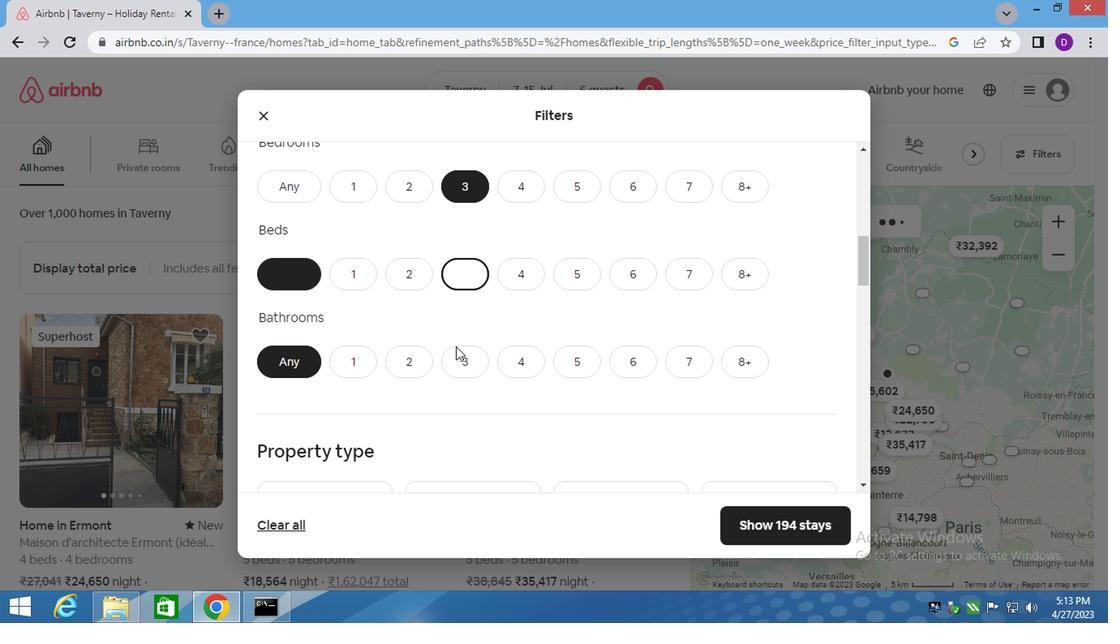 
Action: Mouse pressed left at (451, 357)
Screenshot: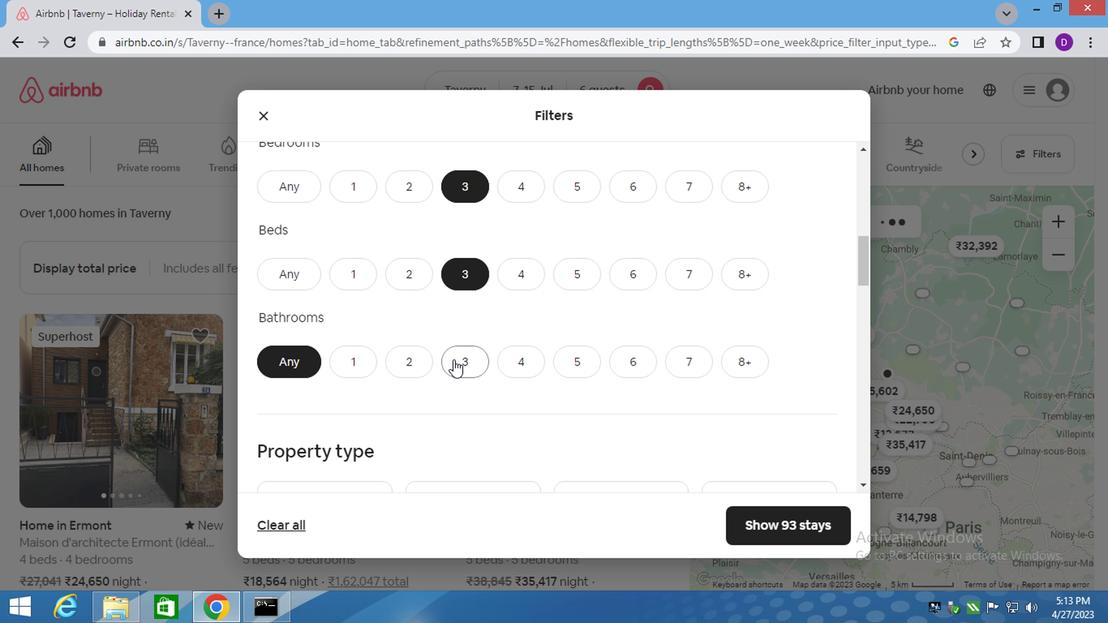 
Action: Mouse moved to (525, 370)
Screenshot: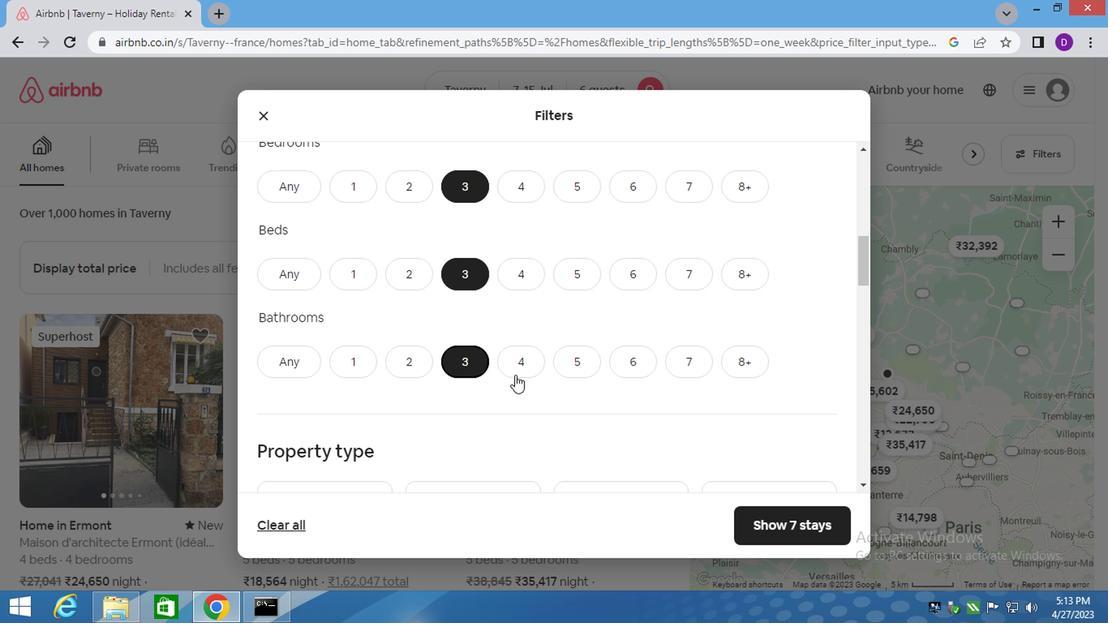 
Action: Mouse scrolled (525, 369) with delta (0, 0)
Screenshot: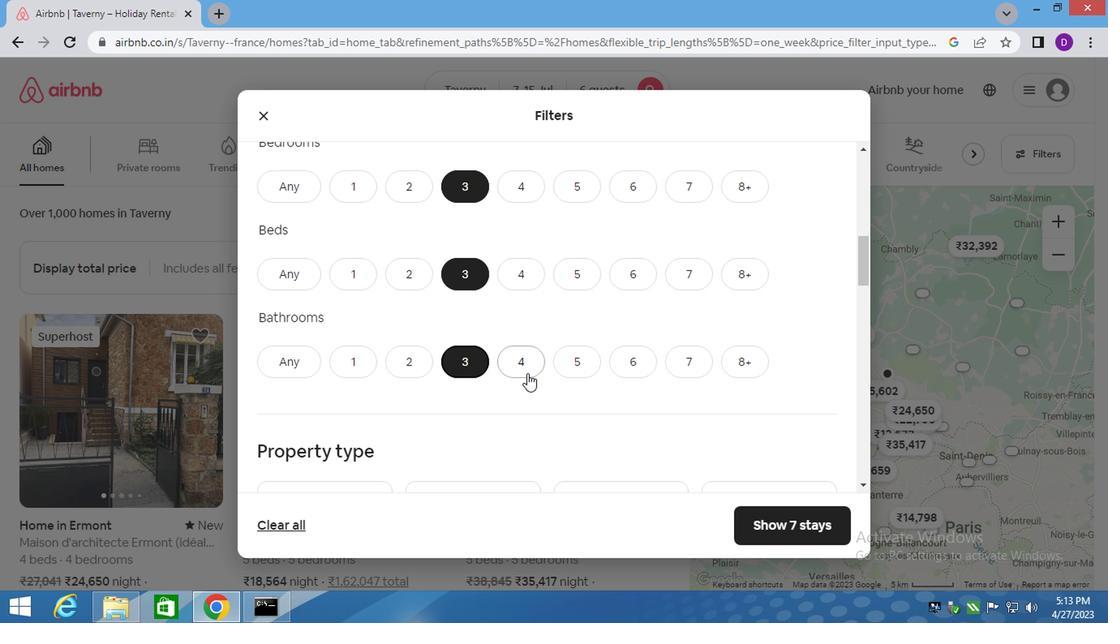 
Action: Mouse moved to (326, 432)
Screenshot: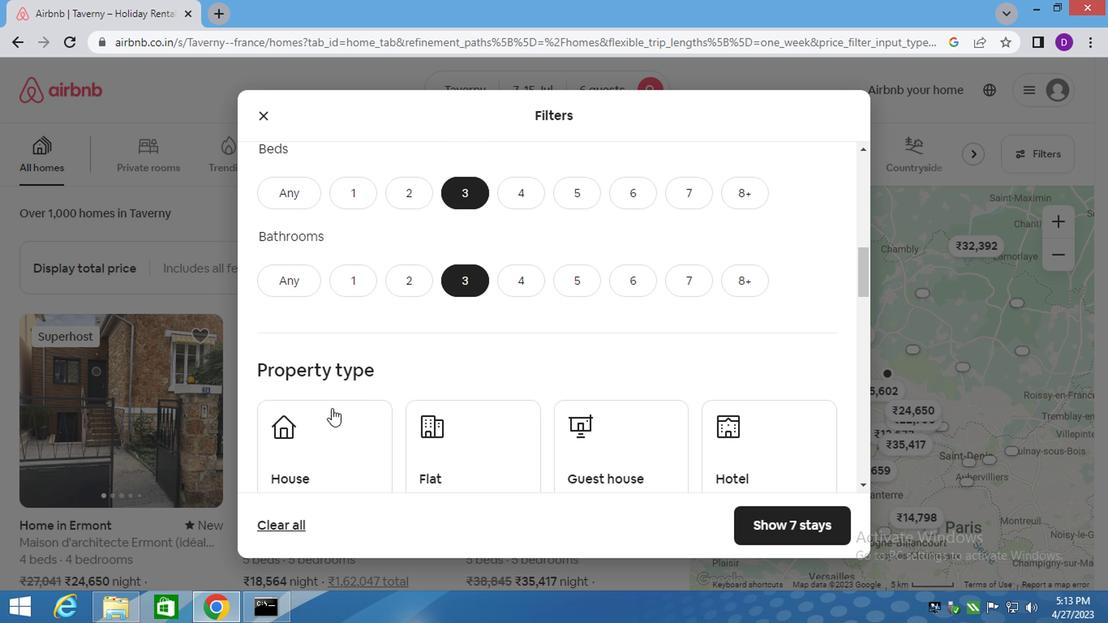 
Action: Mouse pressed left at (326, 432)
Screenshot: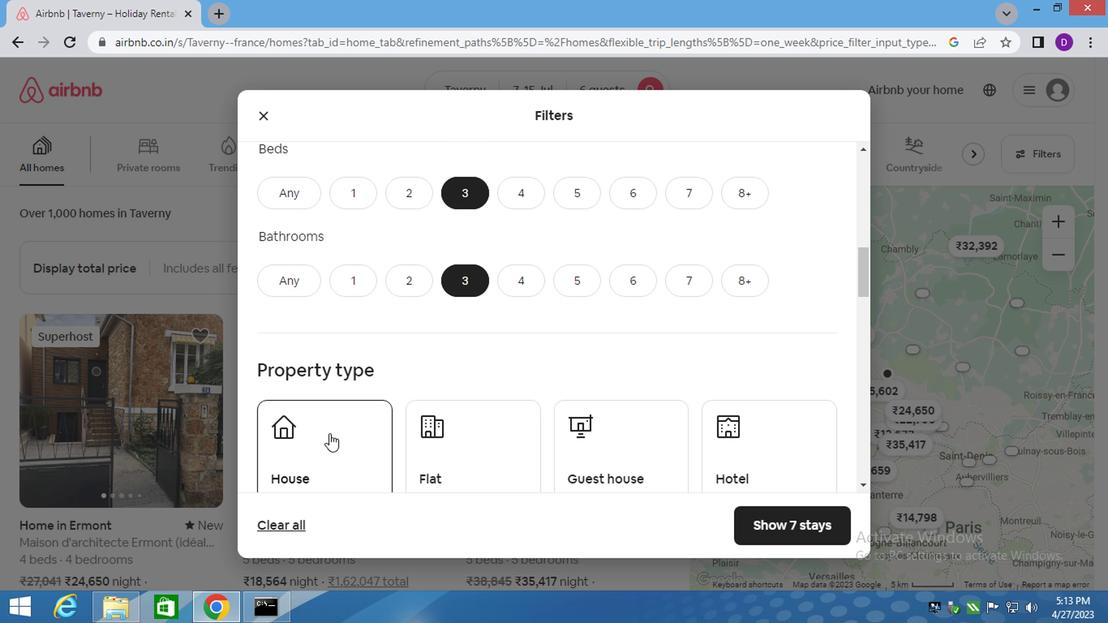 
Action: Mouse moved to (470, 432)
Screenshot: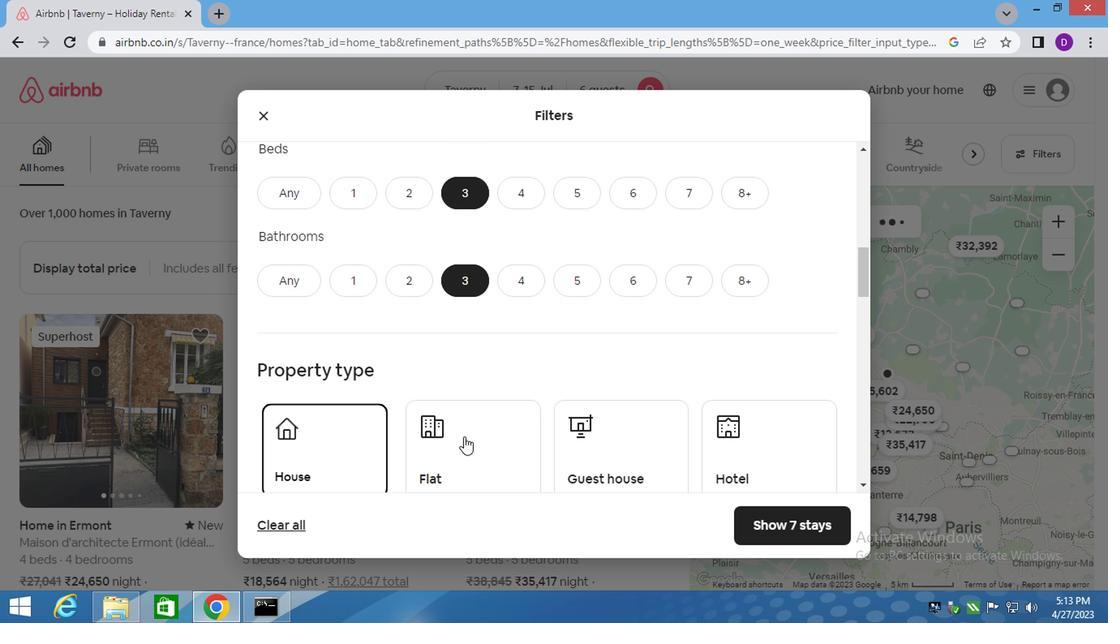 
Action: Mouse pressed left at (470, 432)
Screenshot: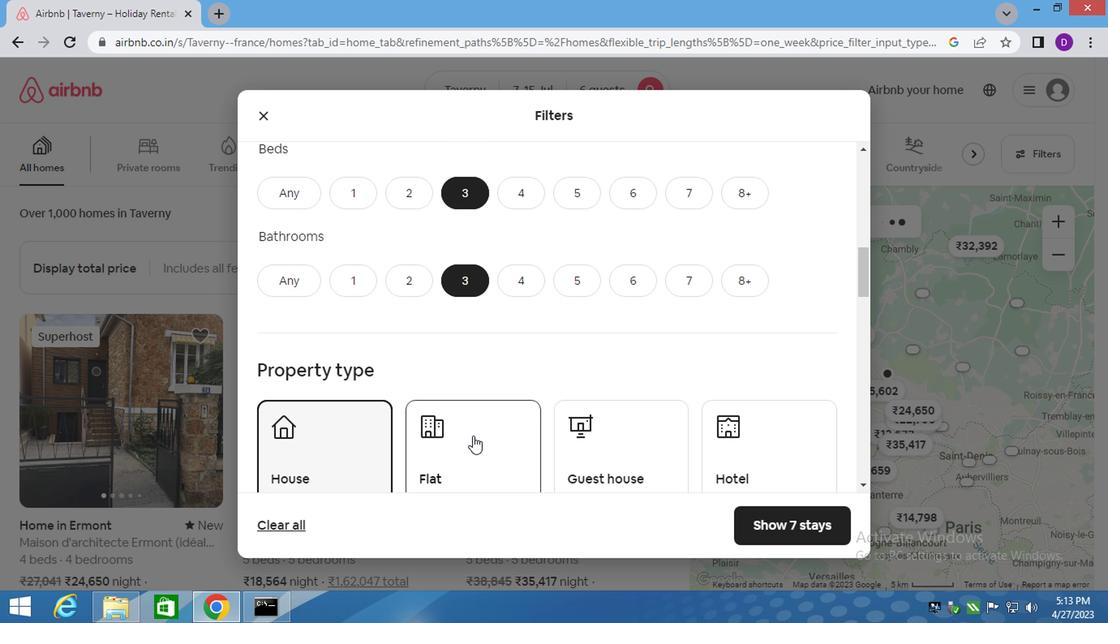 
Action: Mouse moved to (598, 436)
Screenshot: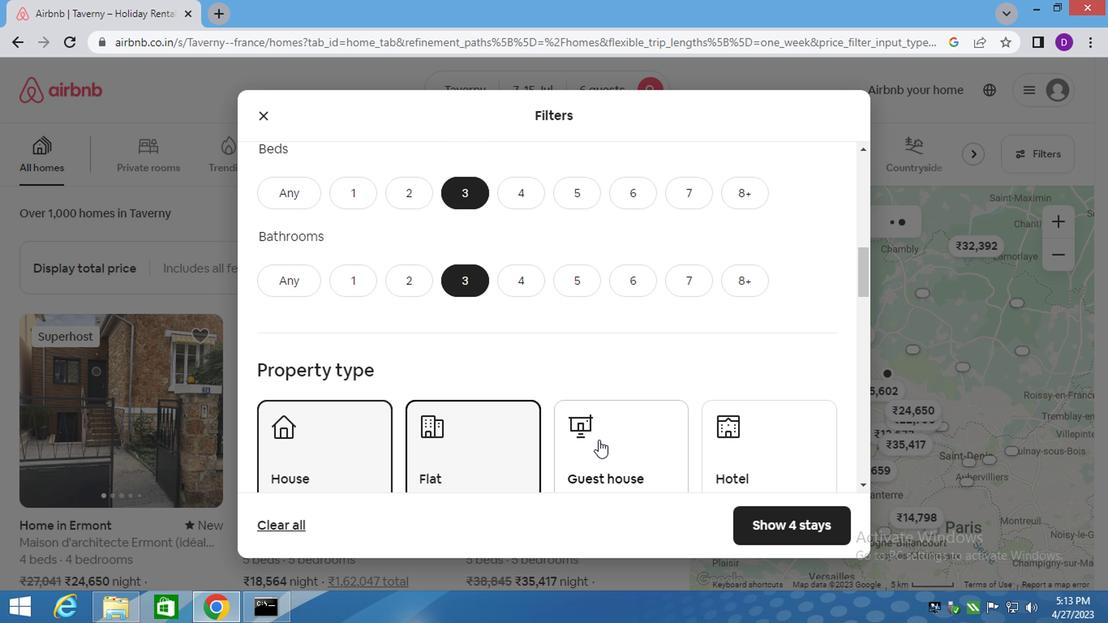 
Action: Mouse pressed left at (598, 436)
Screenshot: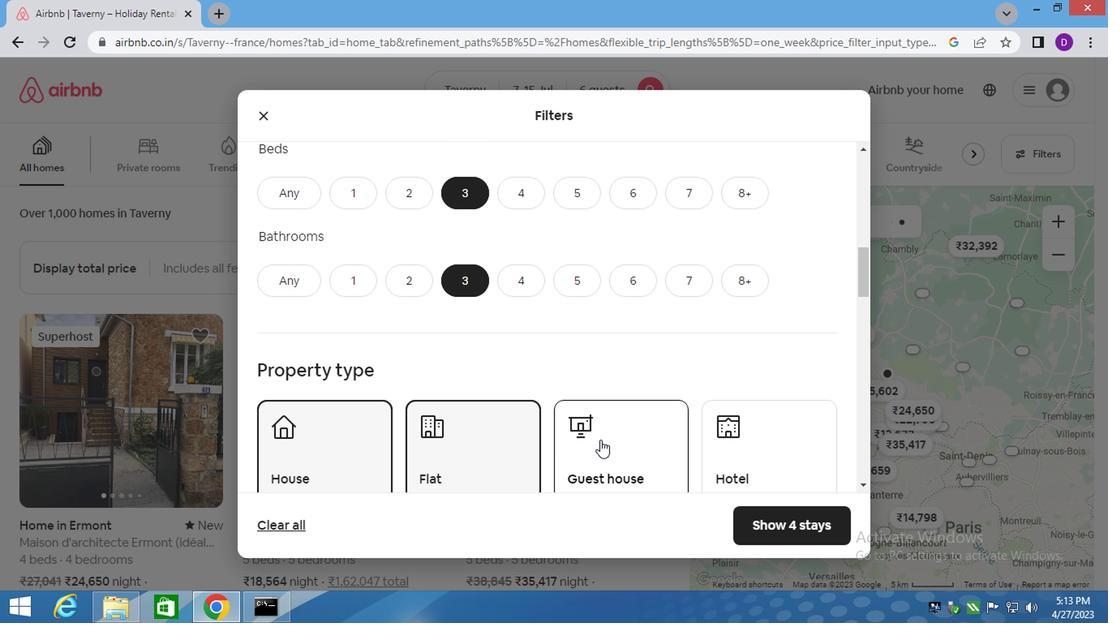
Action: Mouse moved to (648, 431)
Screenshot: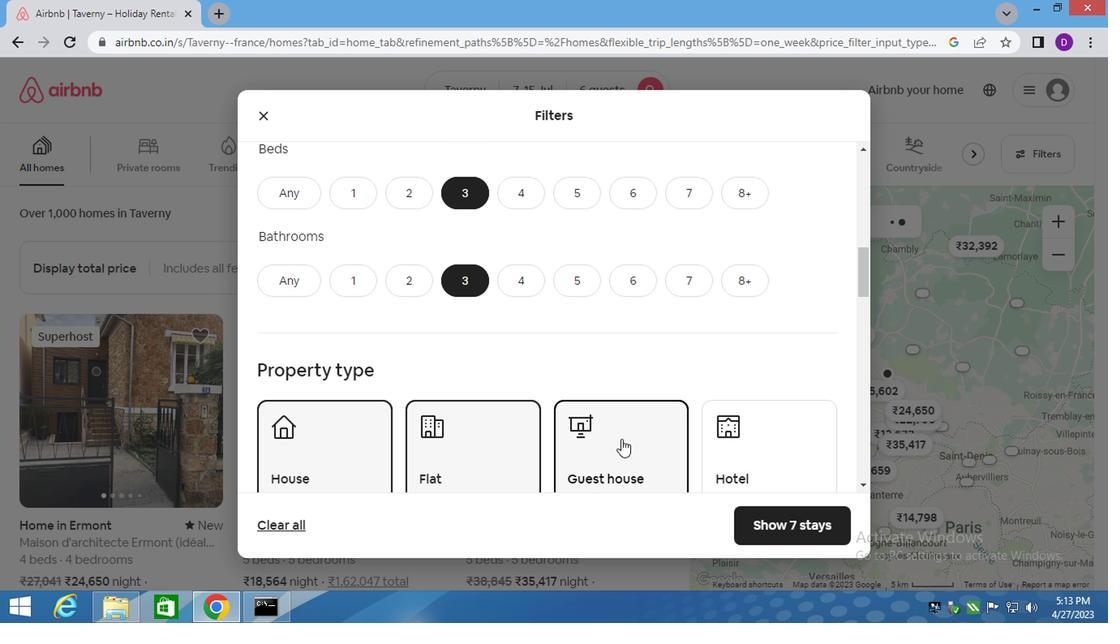 
Action: Mouse scrolled (648, 430) with delta (0, -1)
Screenshot: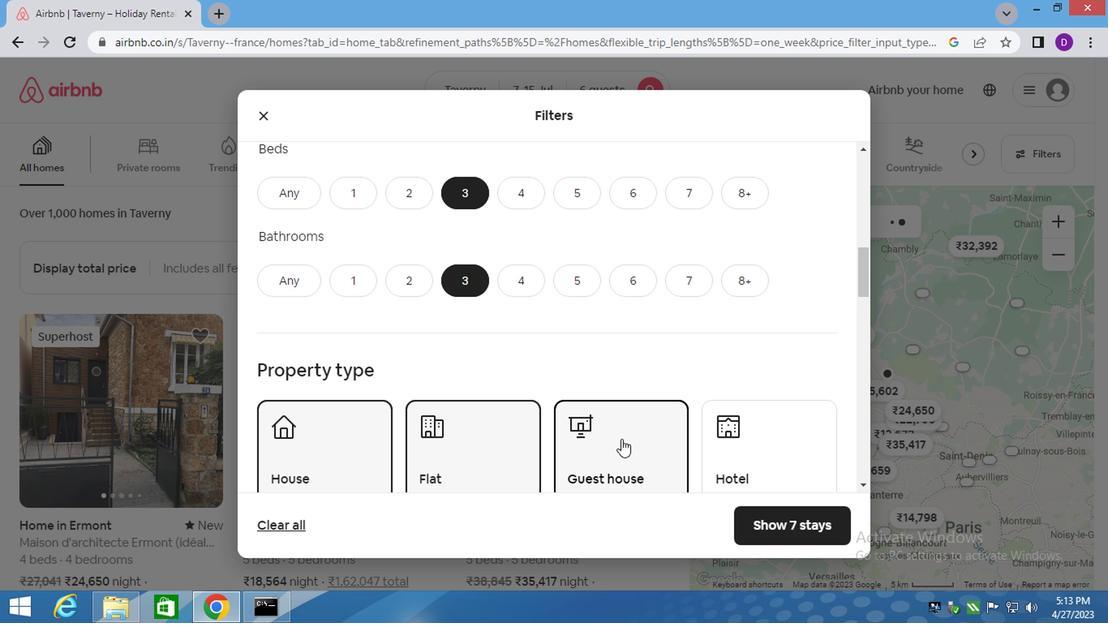 
Action: Mouse scrolled (648, 430) with delta (0, -1)
Screenshot: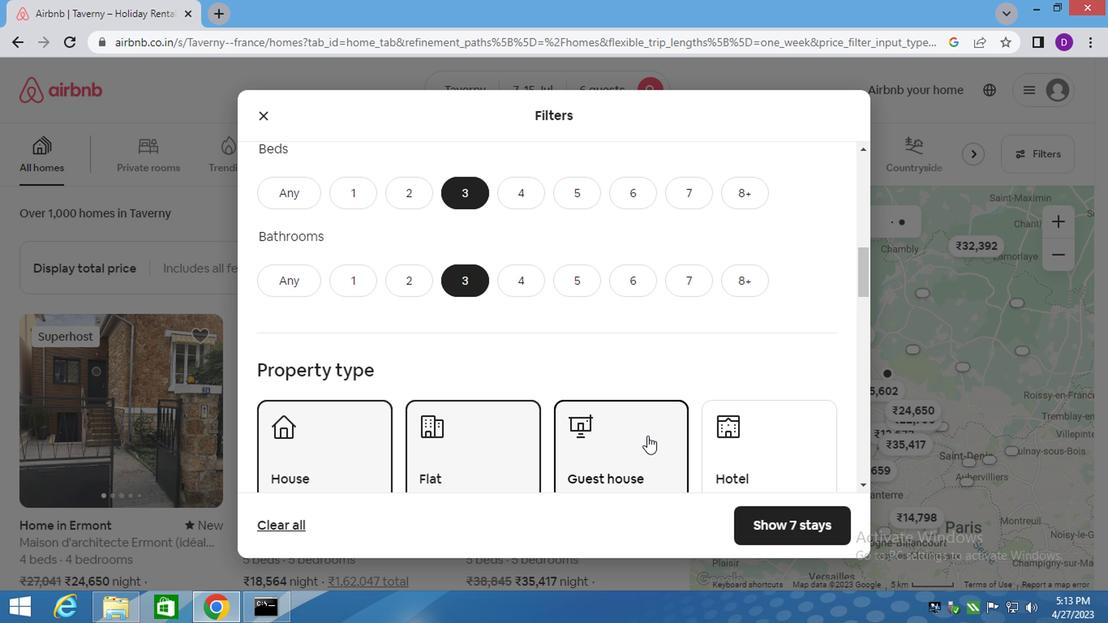 
Action: Mouse moved to (648, 431)
Screenshot: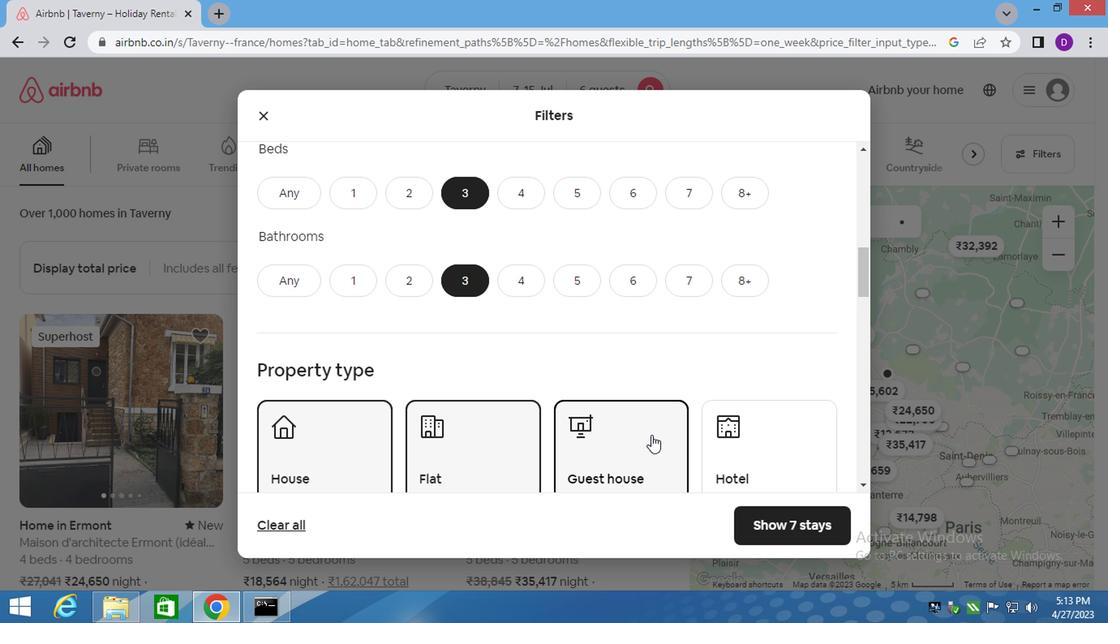 
Action: Mouse scrolled (648, 430) with delta (0, -1)
Screenshot: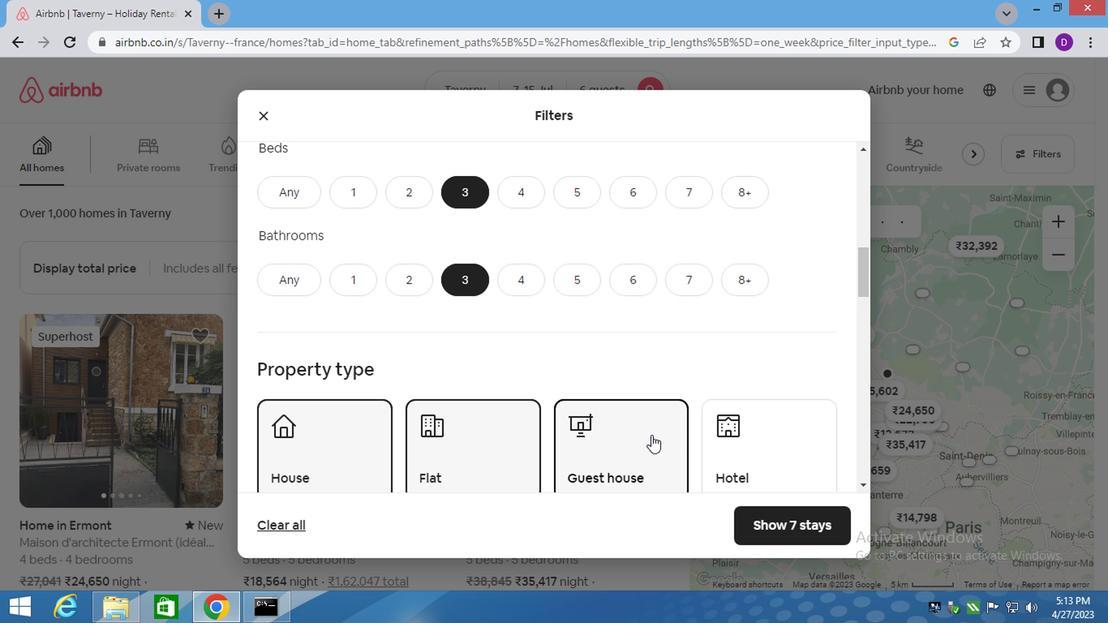 
Action: Mouse moved to (615, 423)
Screenshot: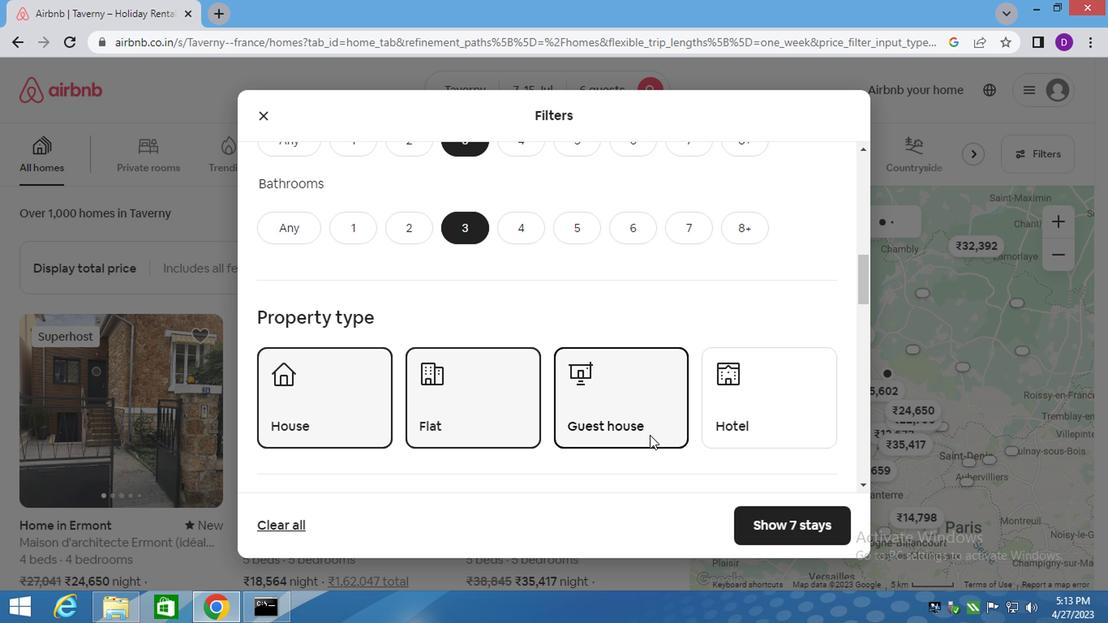 
Action: Mouse scrolled (615, 423) with delta (0, 0)
Screenshot: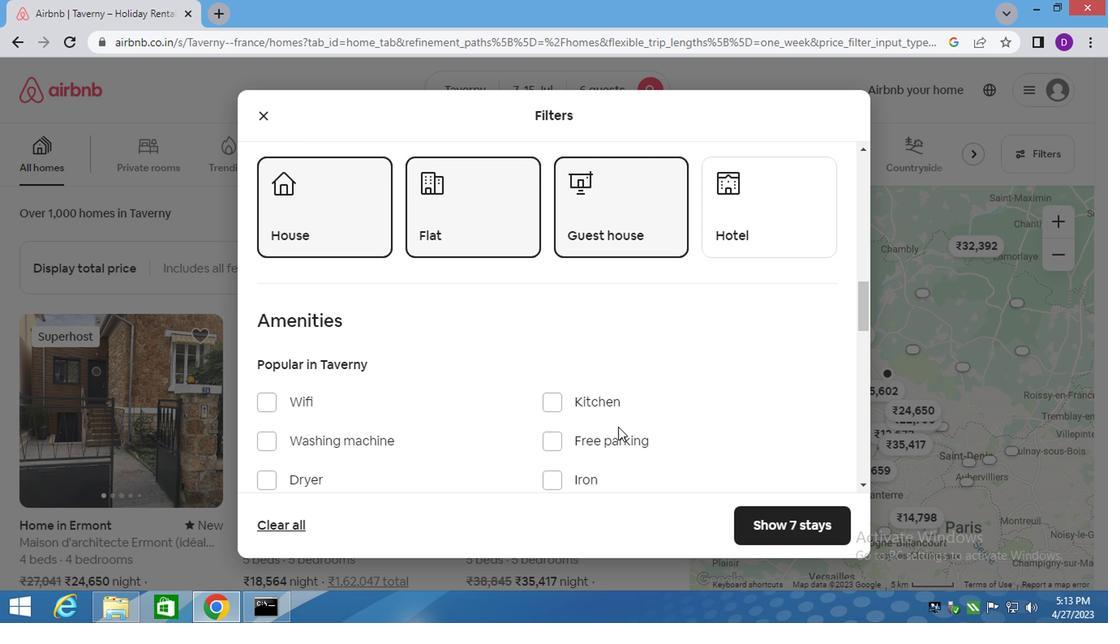 
Action: Mouse scrolled (615, 423) with delta (0, 0)
Screenshot: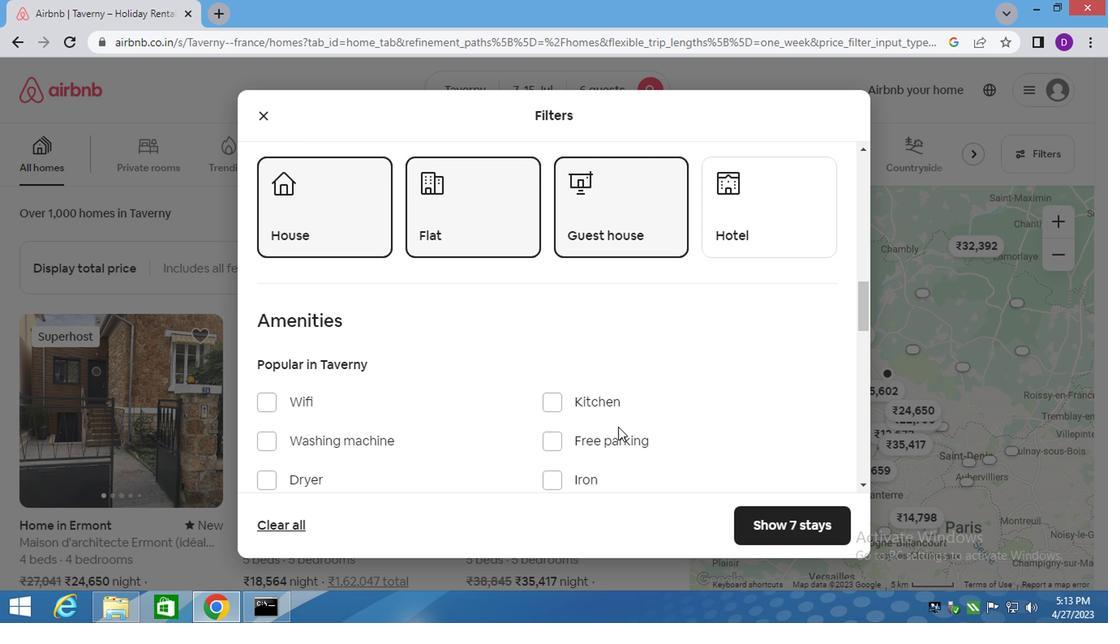 
Action: Mouse moved to (492, 398)
Screenshot: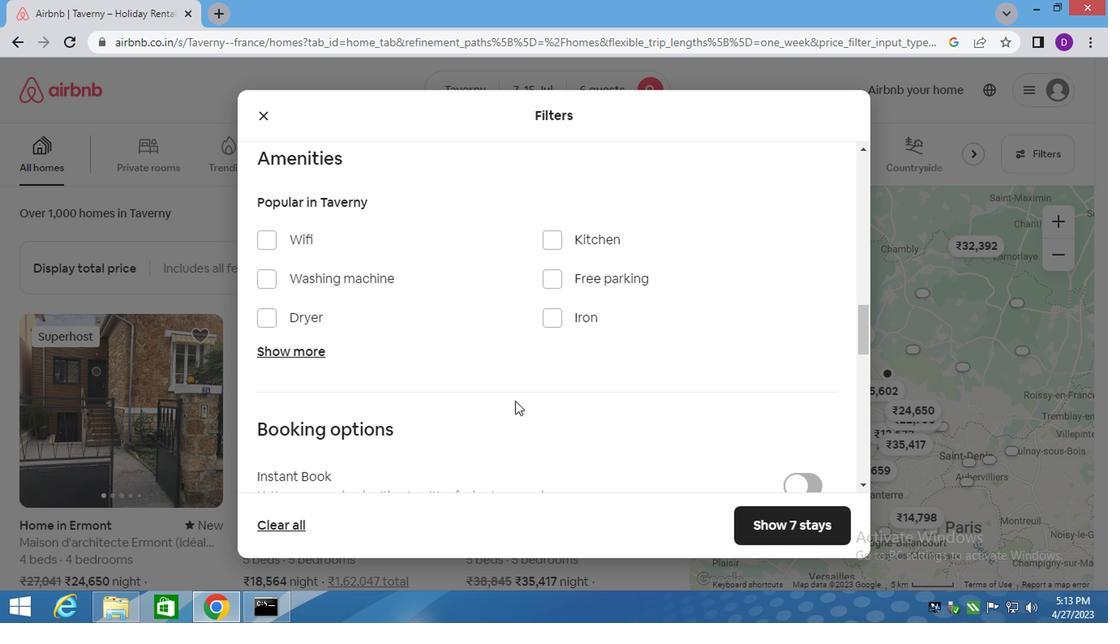 
Action: Mouse scrolled (492, 398) with delta (0, 0)
Screenshot: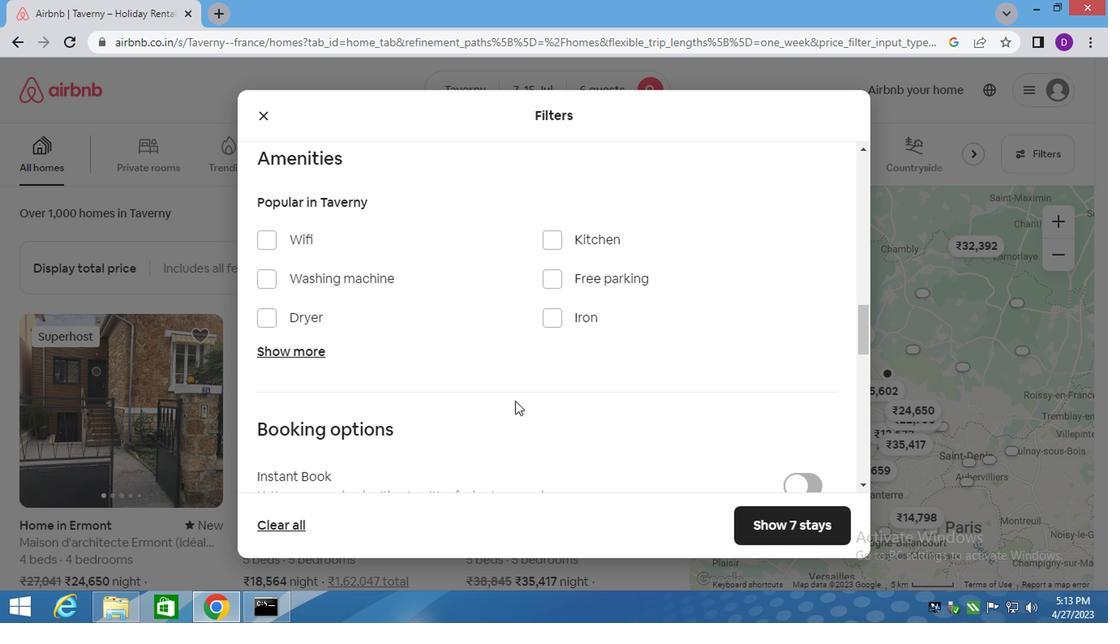 
Action: Mouse moved to (632, 407)
Screenshot: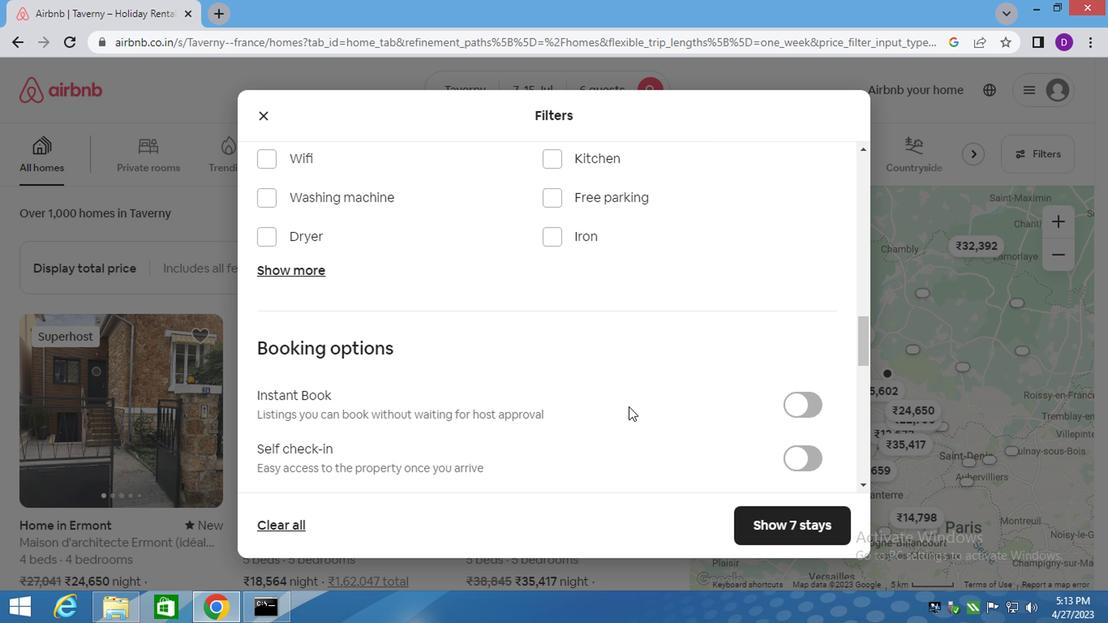 
Action: Mouse scrolled (632, 406) with delta (0, 0)
Screenshot: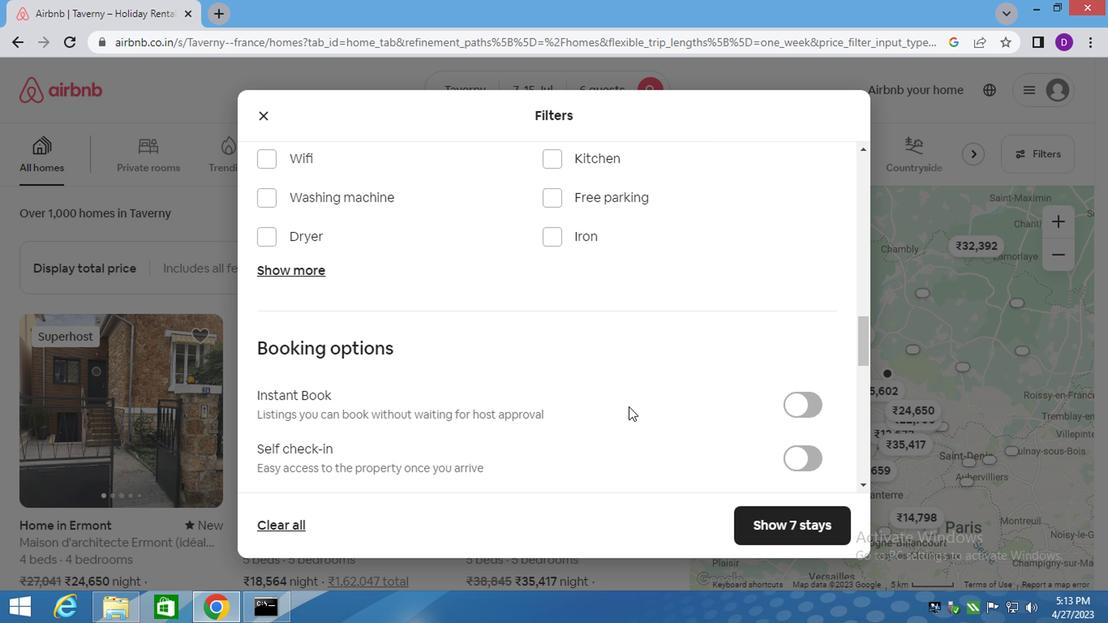 
Action: Mouse moved to (633, 408)
Screenshot: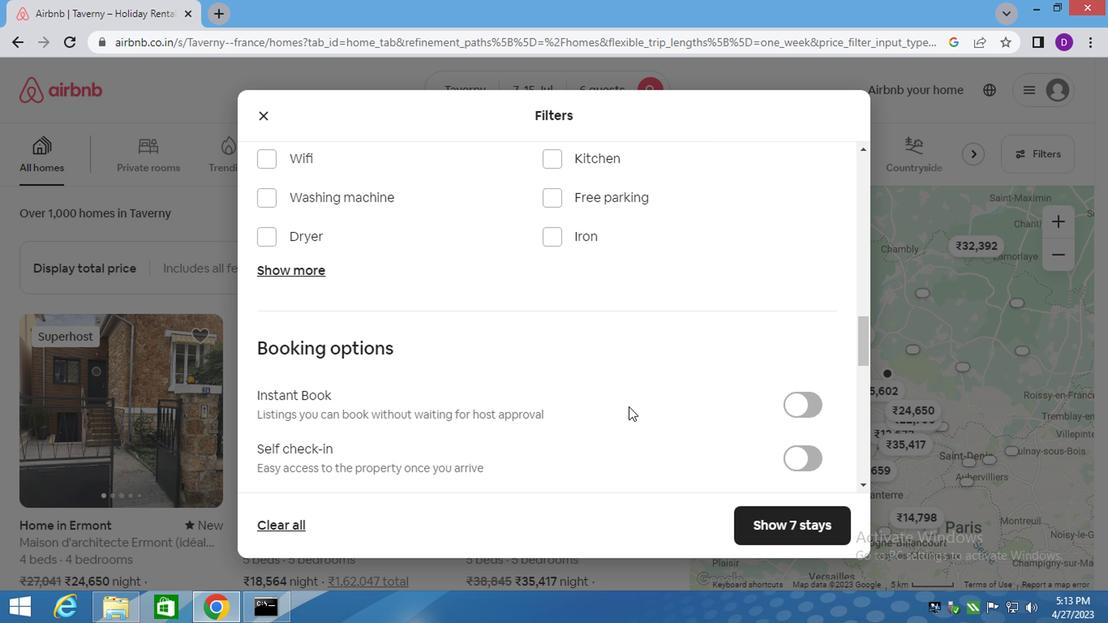 
Action: Mouse scrolled (633, 407) with delta (0, -1)
Screenshot: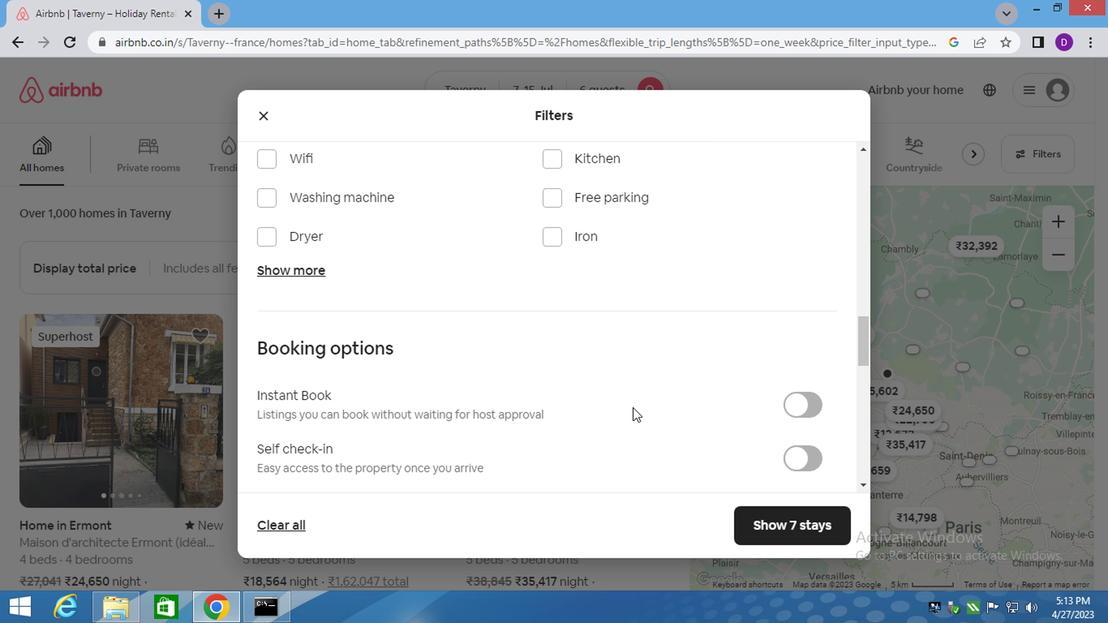 
Action: Mouse moved to (788, 297)
Screenshot: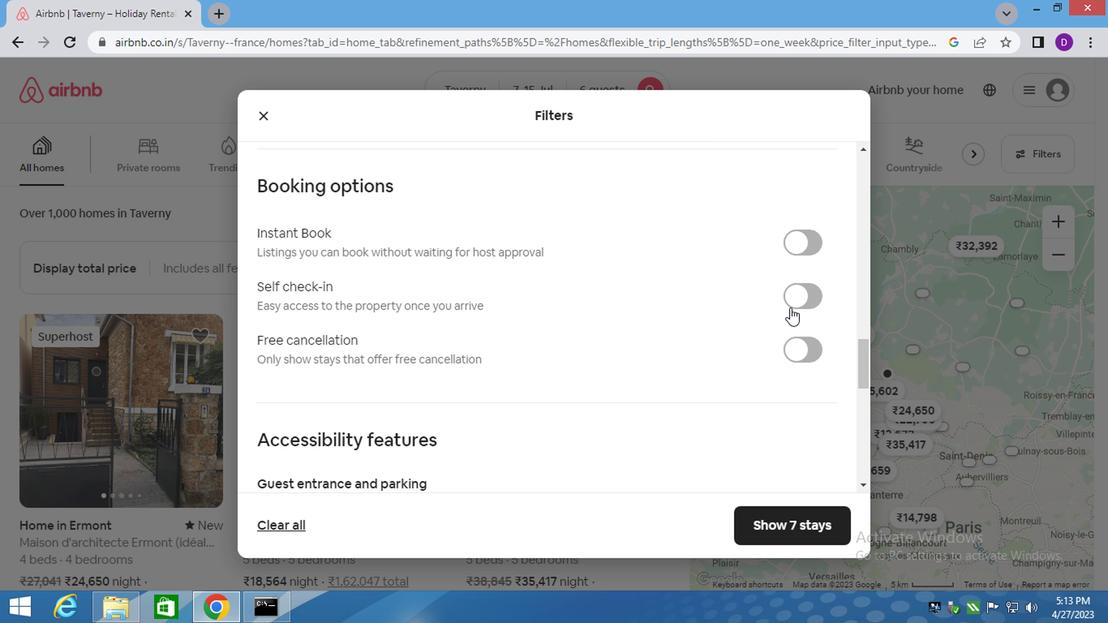 
Action: Mouse pressed left at (788, 297)
Screenshot: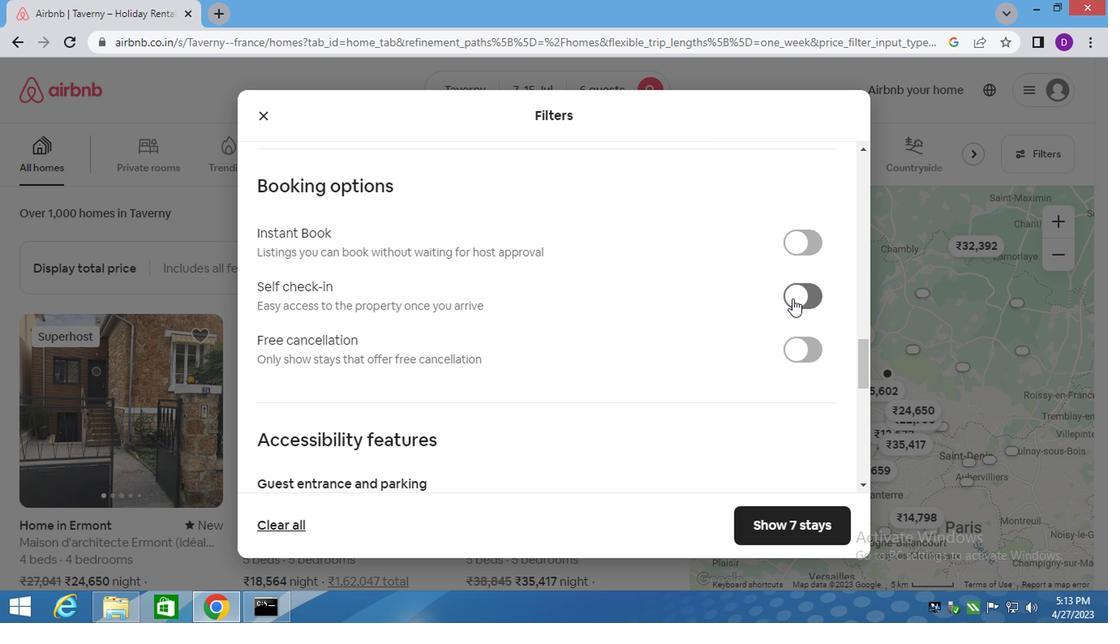 
Action: Mouse moved to (614, 375)
Screenshot: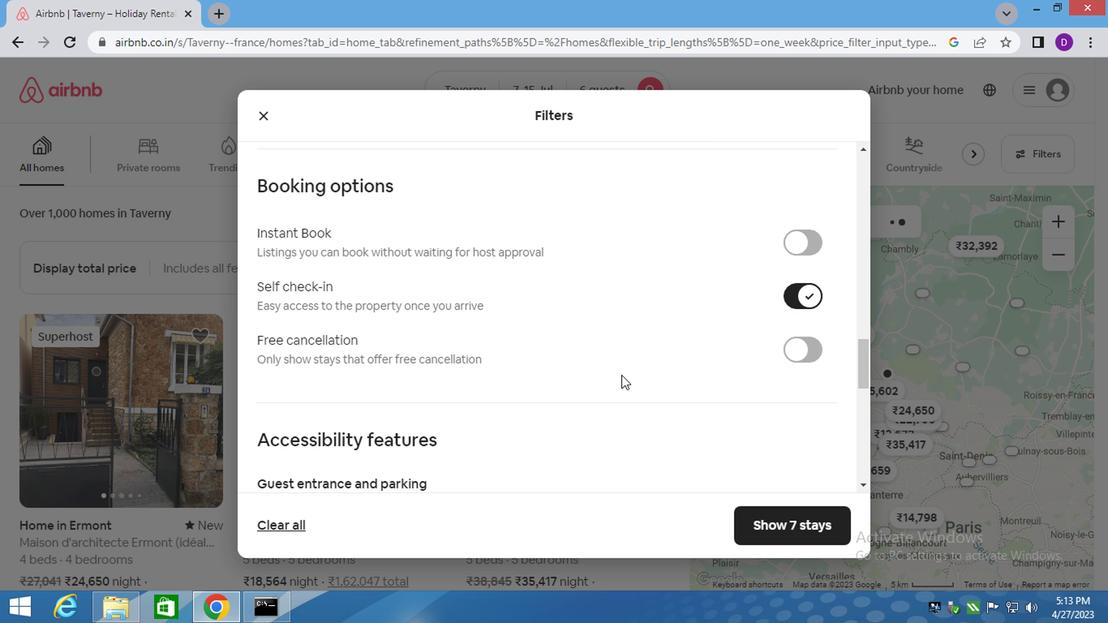 
Action: Mouse scrolled (614, 375) with delta (0, 0)
Screenshot: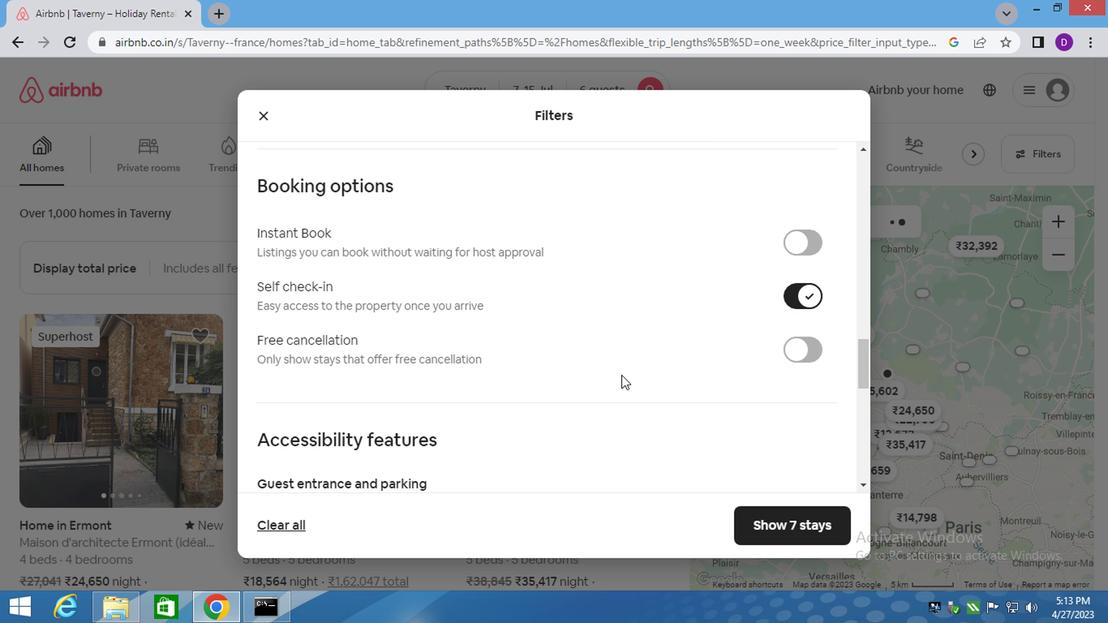 
Action: Mouse moved to (613, 376)
Screenshot: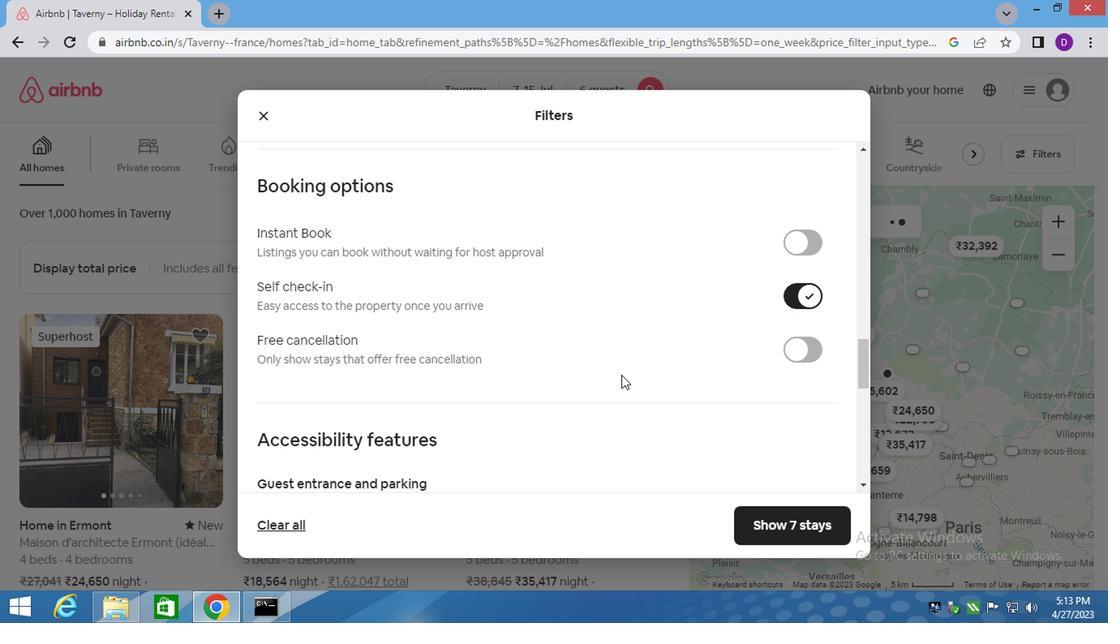 
Action: Mouse scrolled (613, 375) with delta (0, 0)
Screenshot: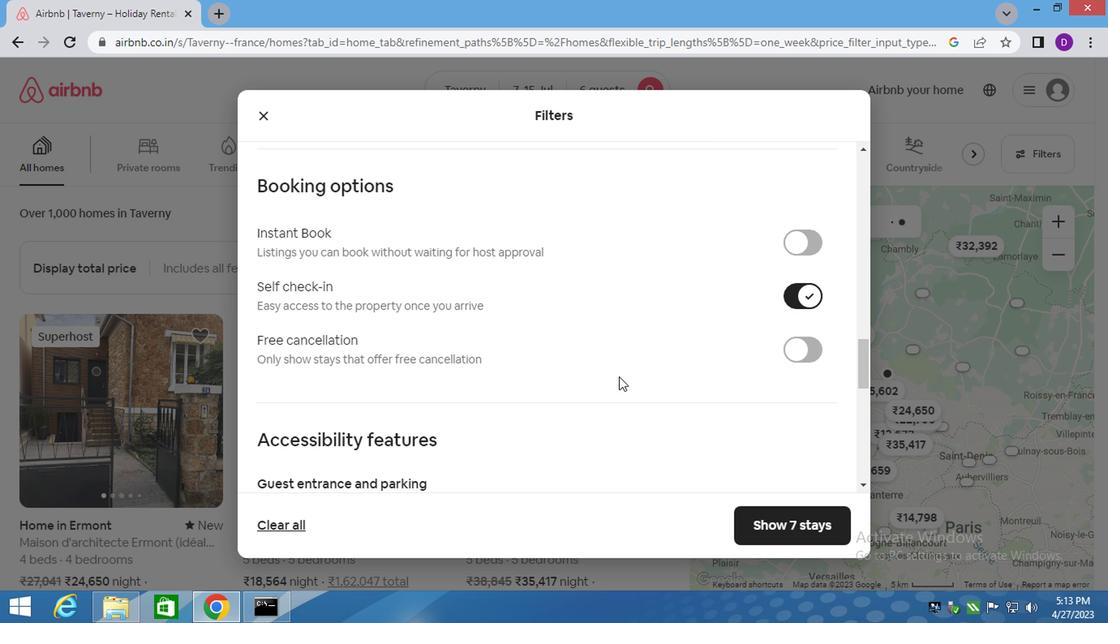 
Action: Mouse scrolled (613, 375) with delta (0, 0)
Screenshot: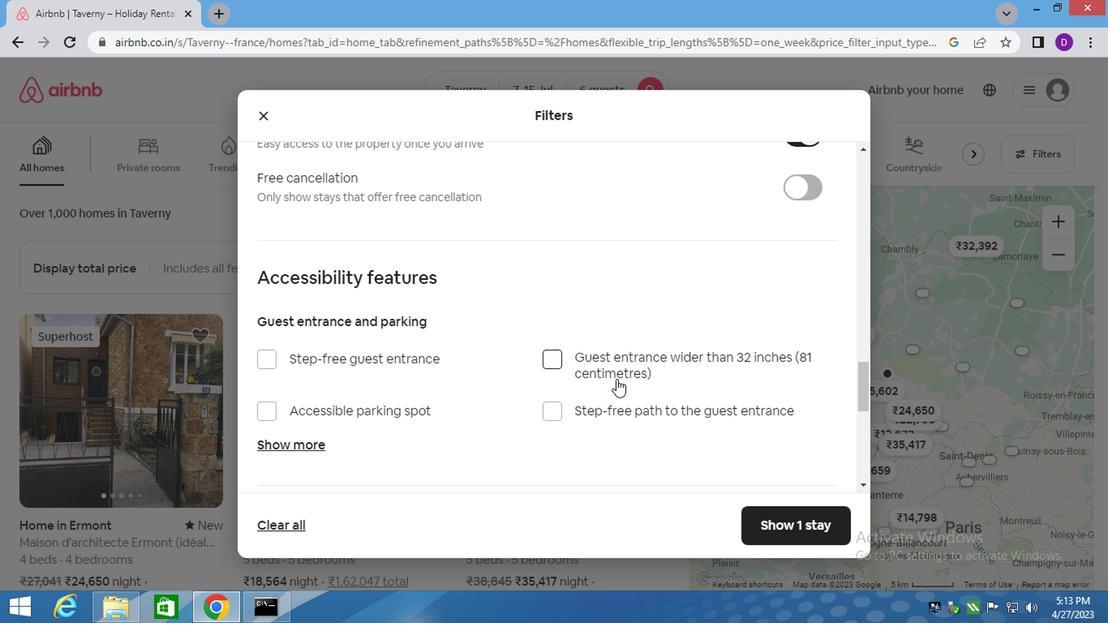 
Action: Mouse scrolled (613, 375) with delta (0, 0)
Screenshot: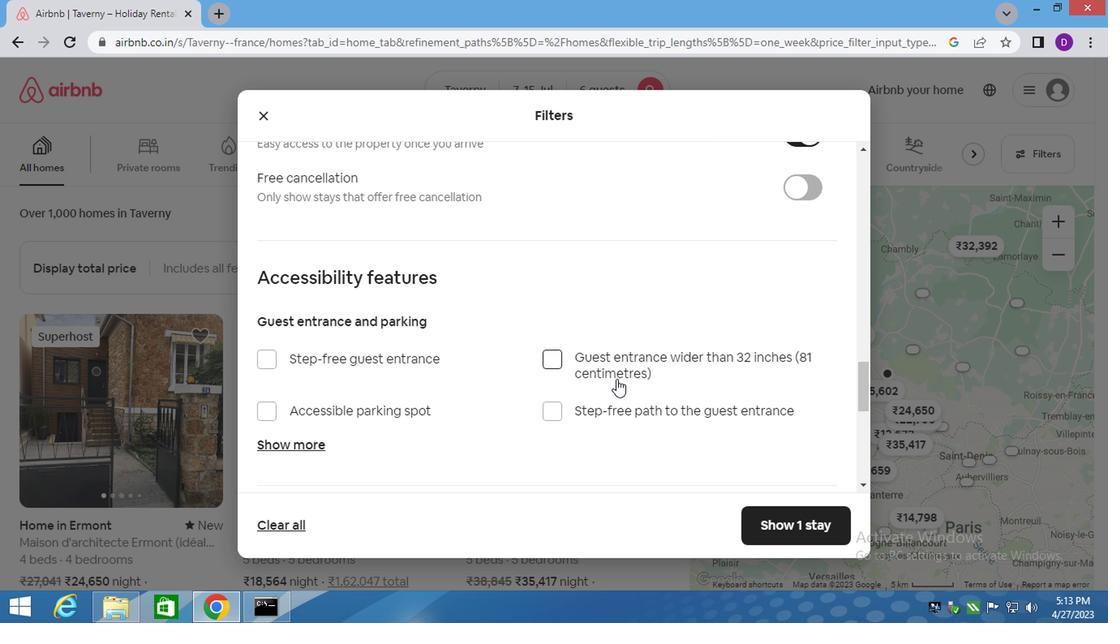 
Action: Mouse scrolled (613, 375) with delta (0, 0)
Screenshot: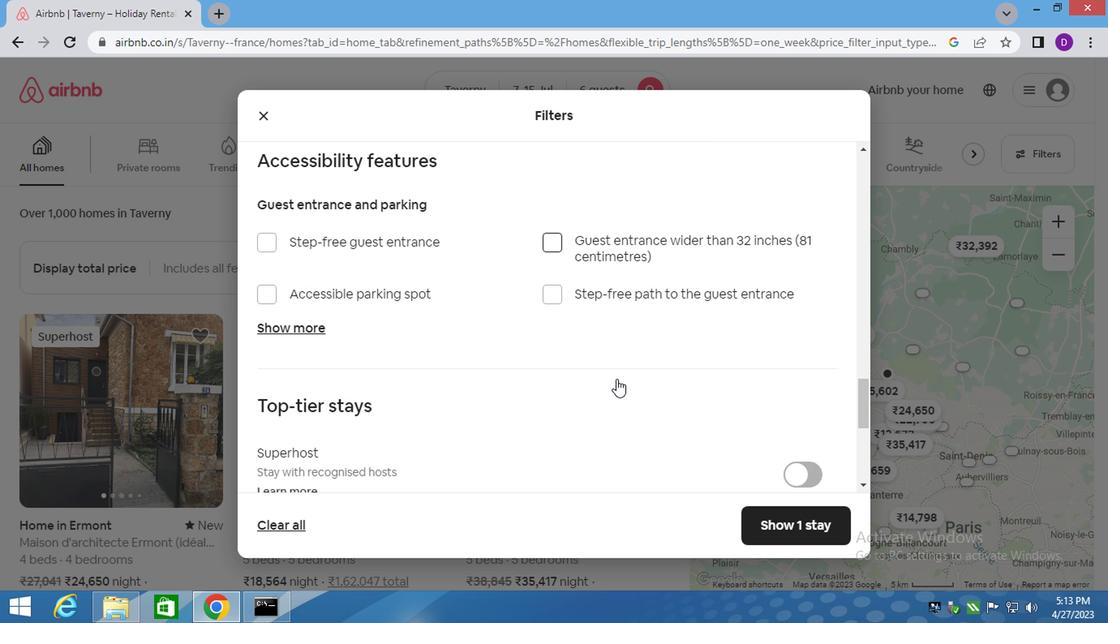 
Action: Mouse scrolled (613, 375) with delta (0, 0)
Screenshot: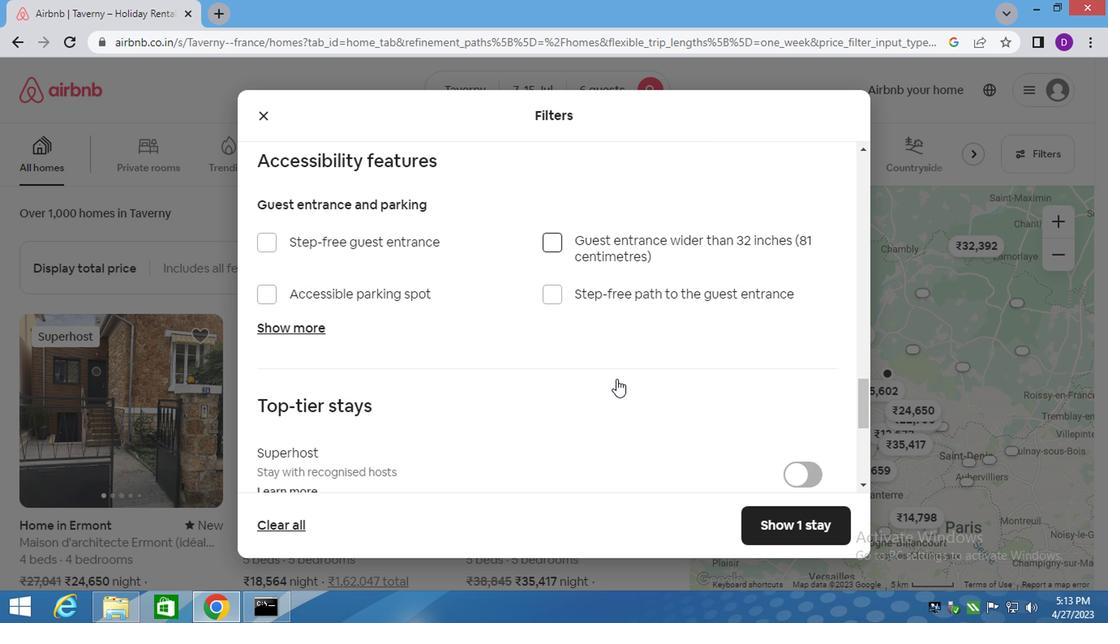 
Action: Mouse scrolled (613, 375) with delta (0, 0)
Screenshot: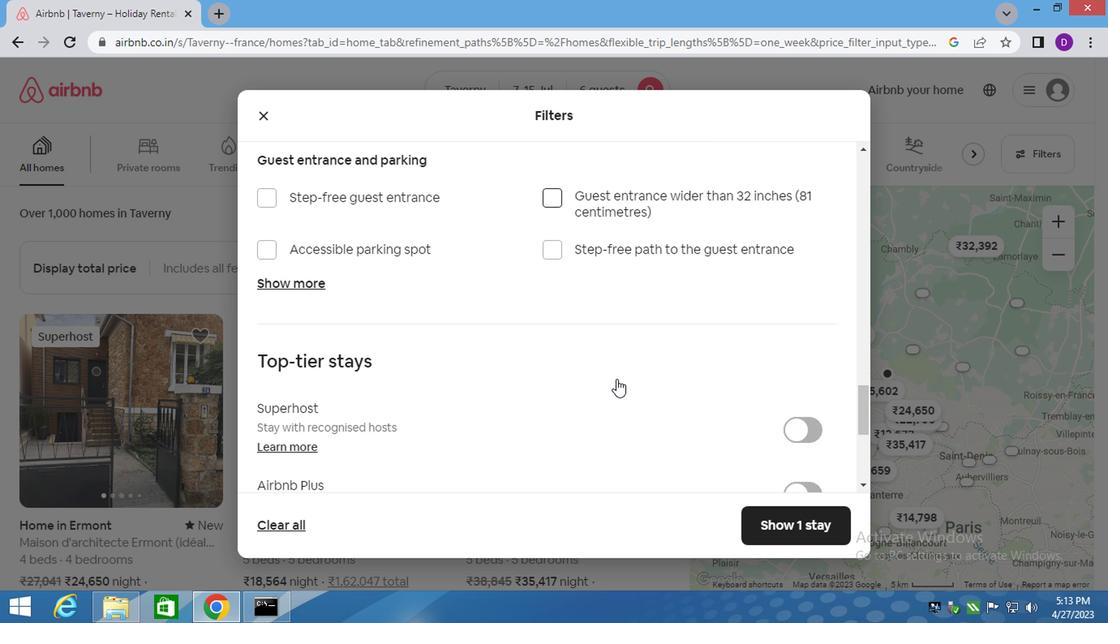 
Action: Mouse scrolled (613, 375) with delta (0, 0)
Screenshot: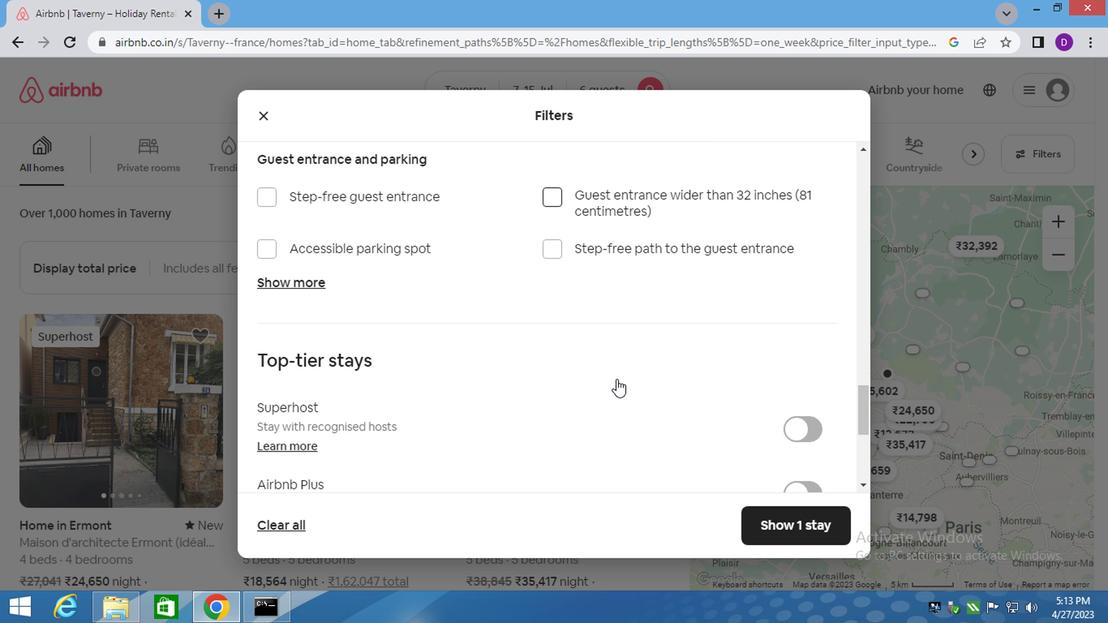 
Action: Mouse scrolled (613, 375) with delta (0, 0)
Screenshot: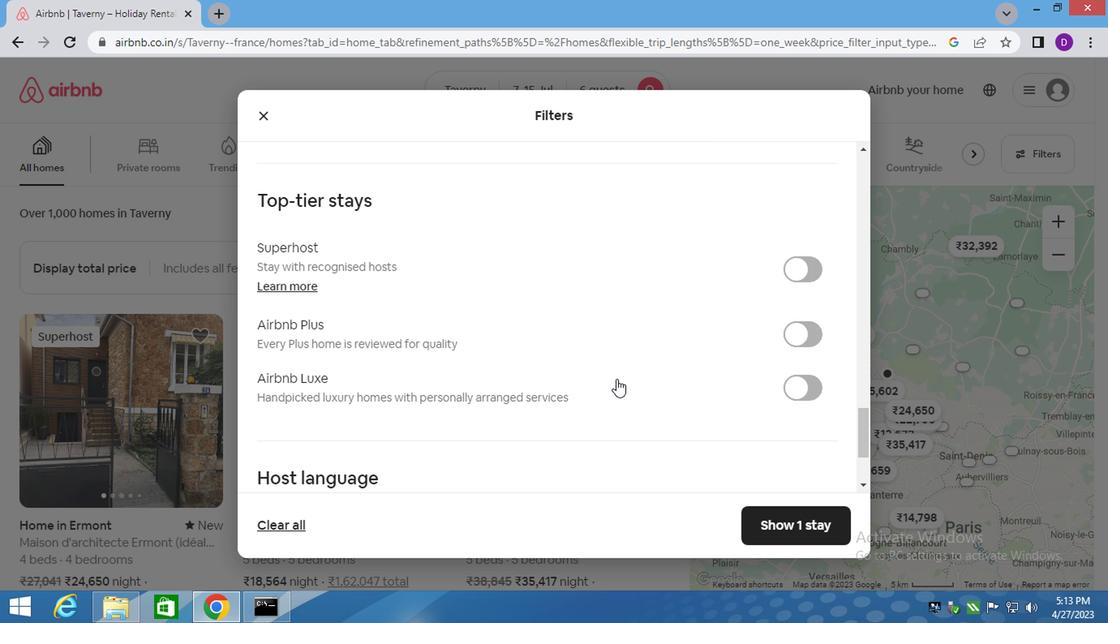 
Action: Mouse scrolled (613, 375) with delta (0, 0)
Screenshot: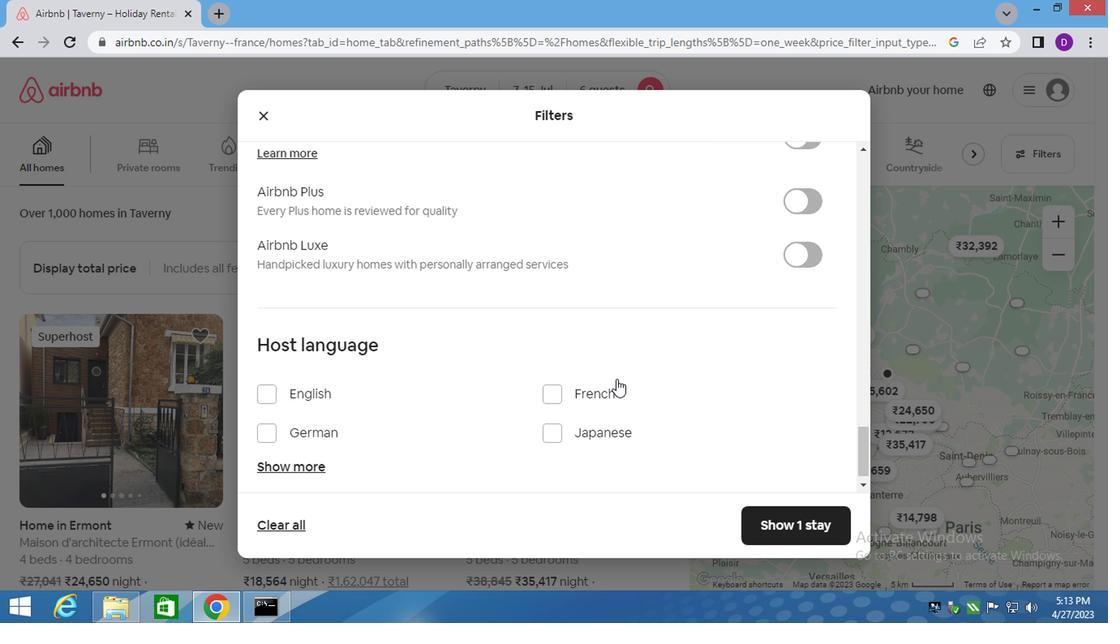 
Action: Mouse scrolled (613, 375) with delta (0, 0)
Screenshot: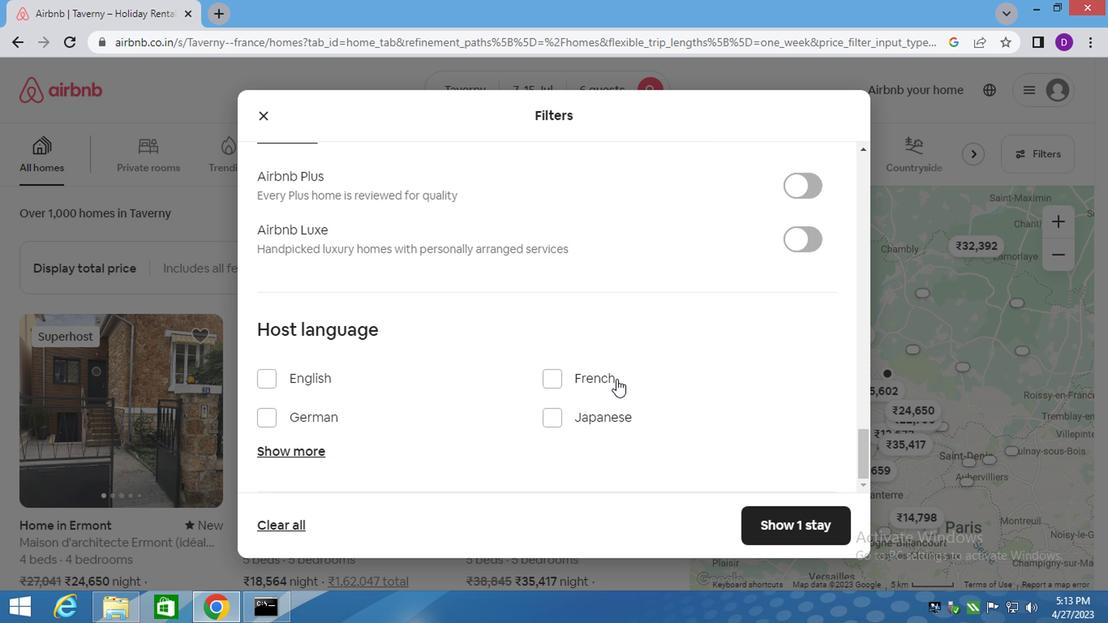 
Action: Mouse scrolled (613, 375) with delta (0, 0)
Screenshot: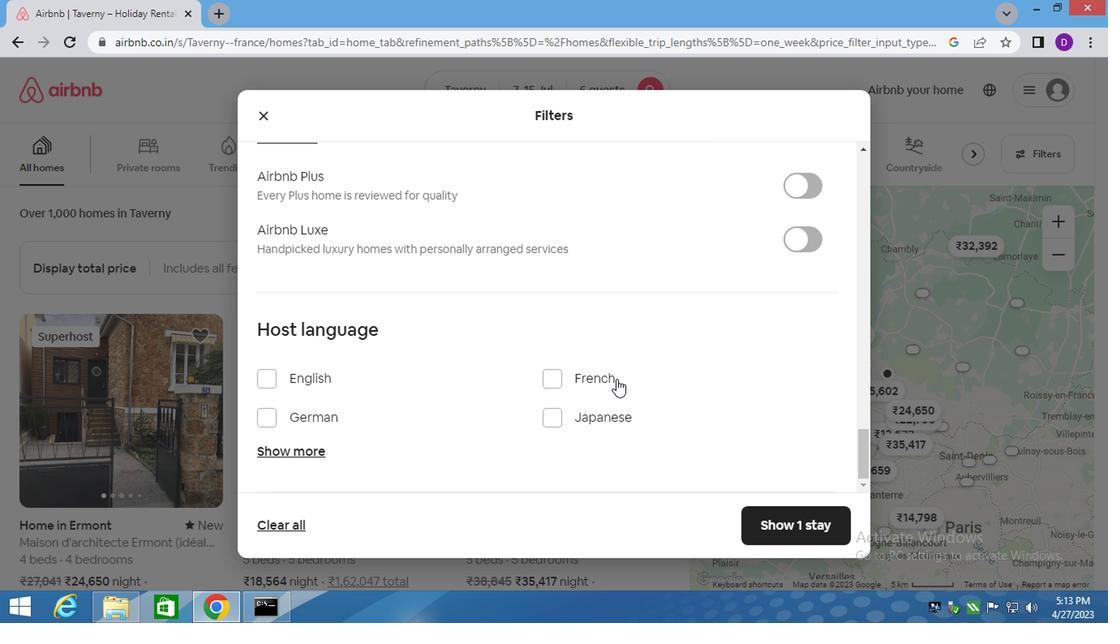 
Action: Mouse scrolled (613, 375) with delta (0, 0)
Screenshot: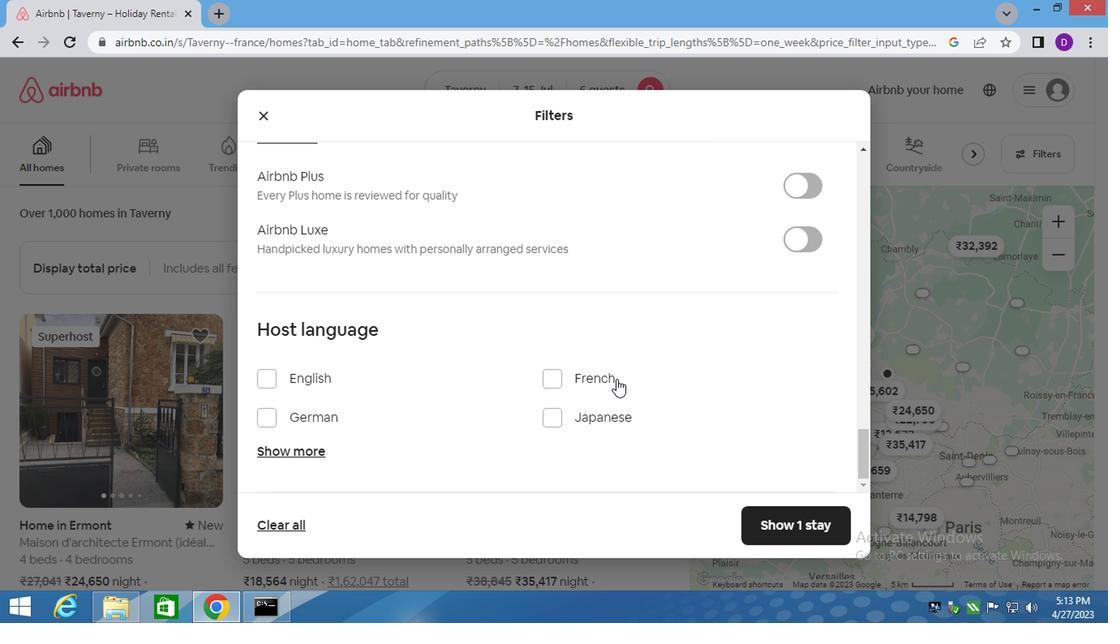 
Action: Mouse moved to (610, 377)
Screenshot: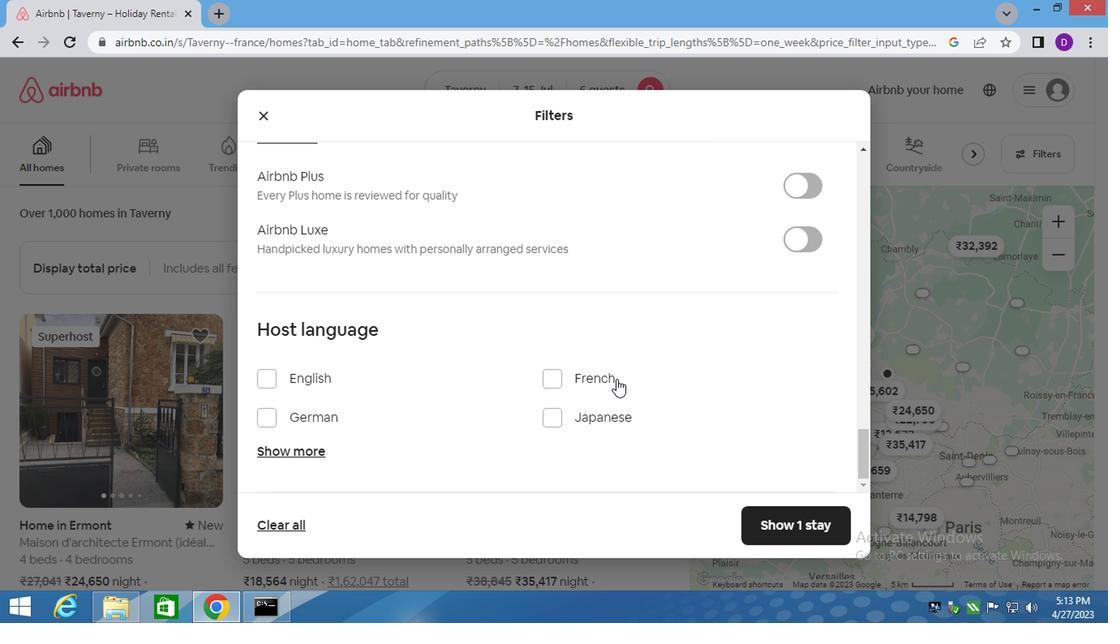 
Action: Mouse scrolled (610, 376) with delta (0, -1)
Screenshot: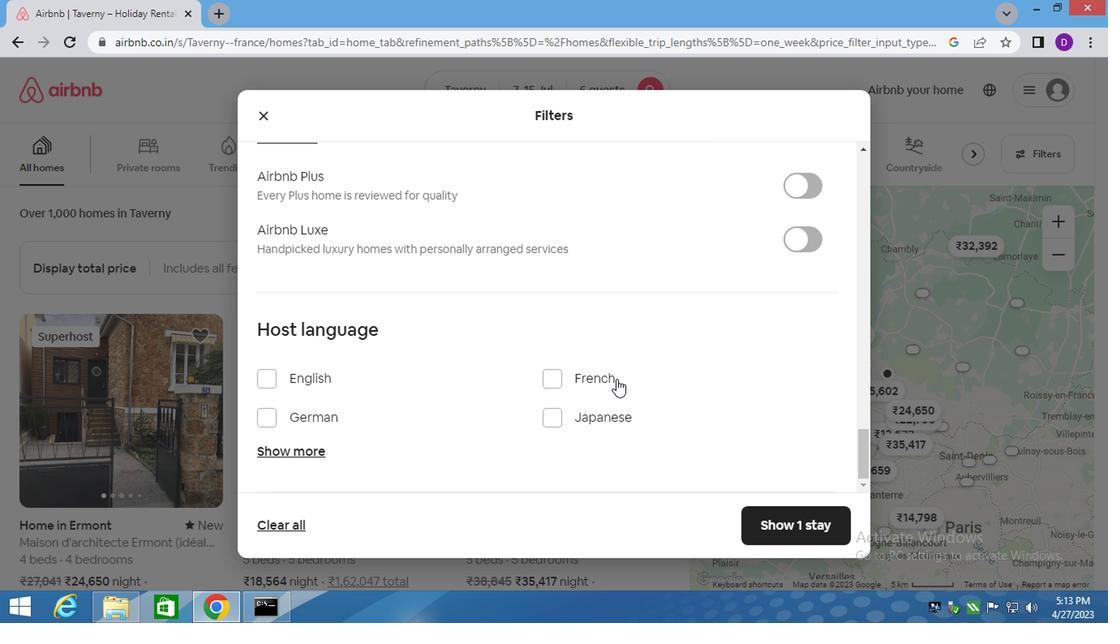 
Action: Mouse moved to (258, 373)
Screenshot: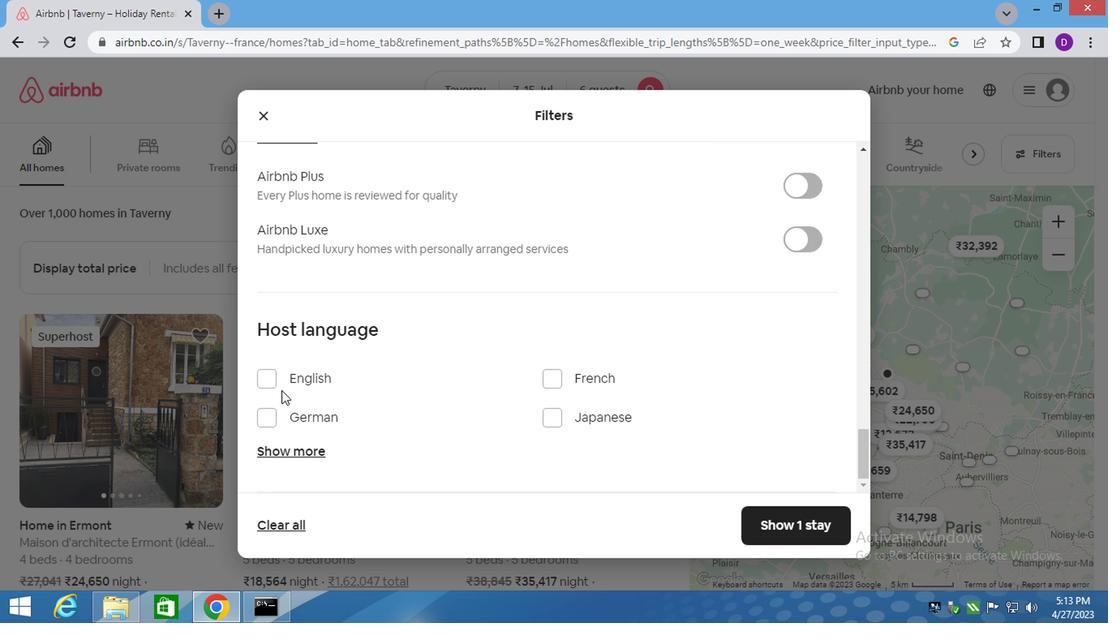 
Action: Mouse pressed left at (258, 373)
Screenshot: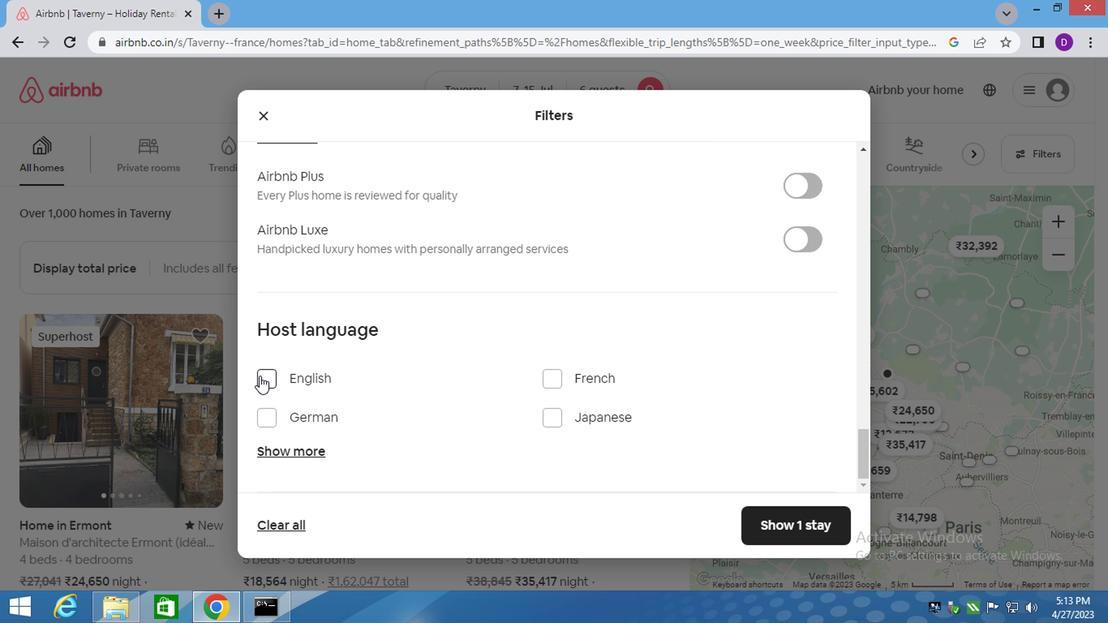 
Action: Mouse moved to (542, 432)
Screenshot: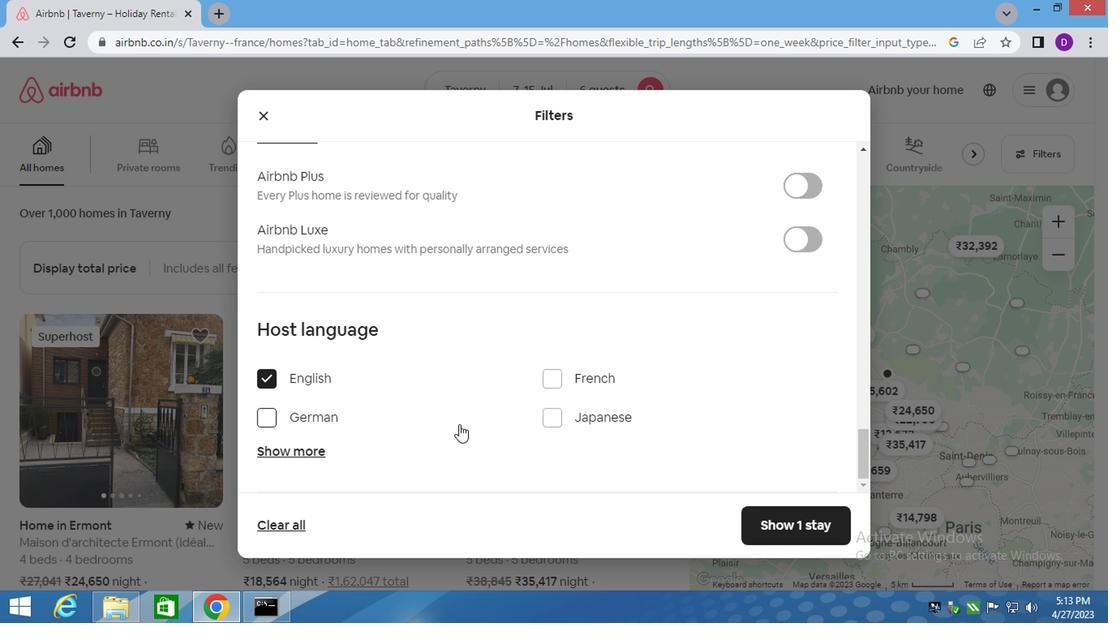 
Action: Mouse scrolled (542, 432) with delta (0, 0)
Screenshot: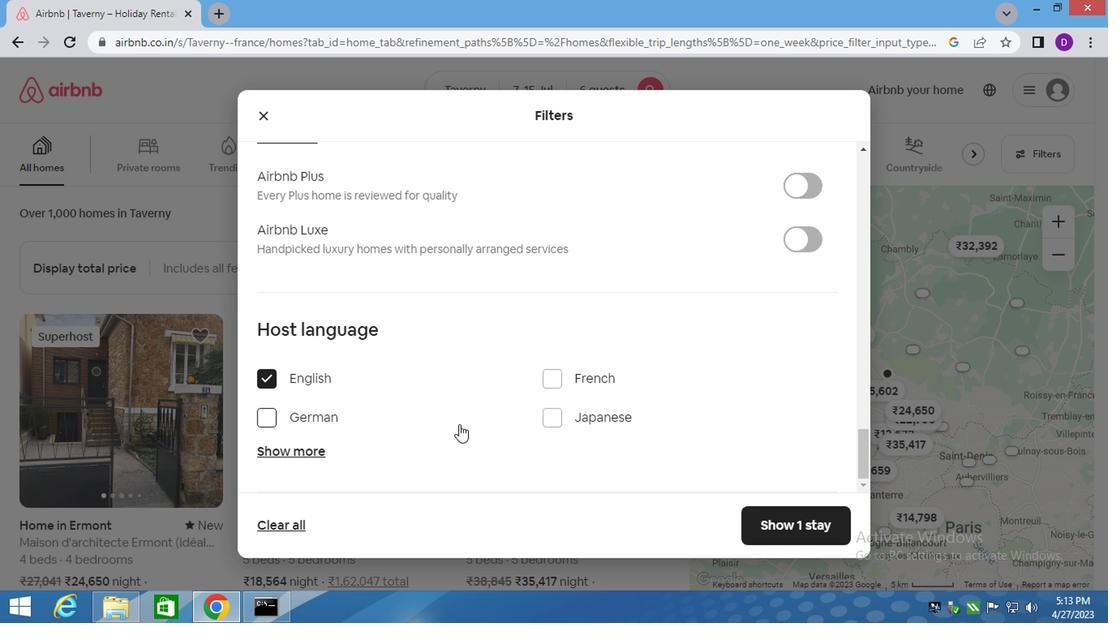 
Action: Mouse moved to (561, 438)
Screenshot: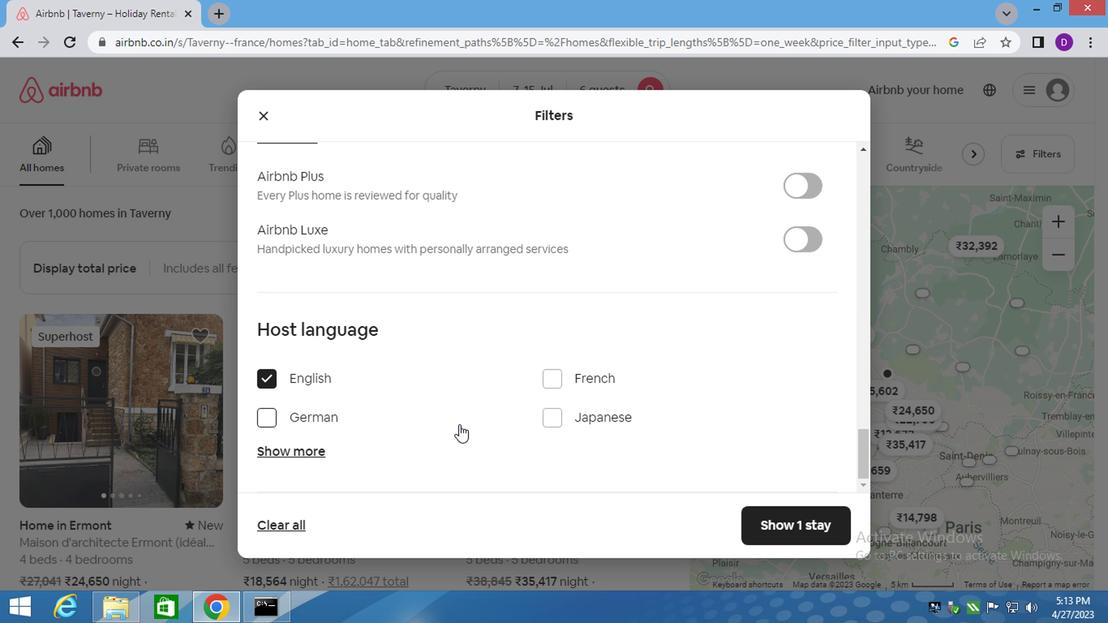 
Action: Mouse scrolled (561, 437) with delta (0, -1)
Screenshot: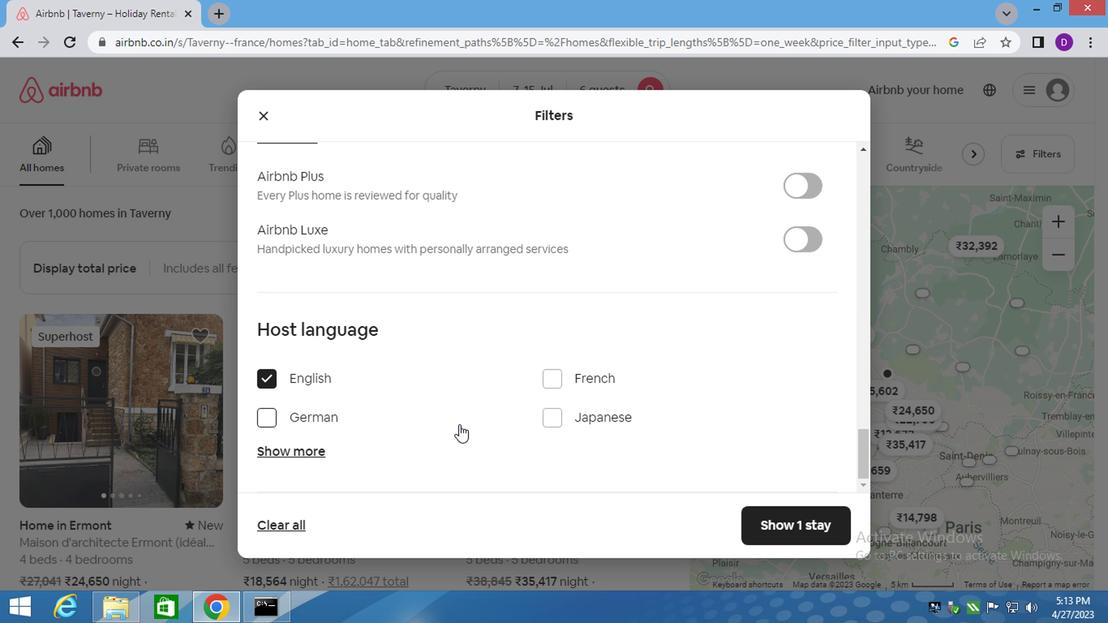 
Action: Mouse moved to (569, 442)
Screenshot: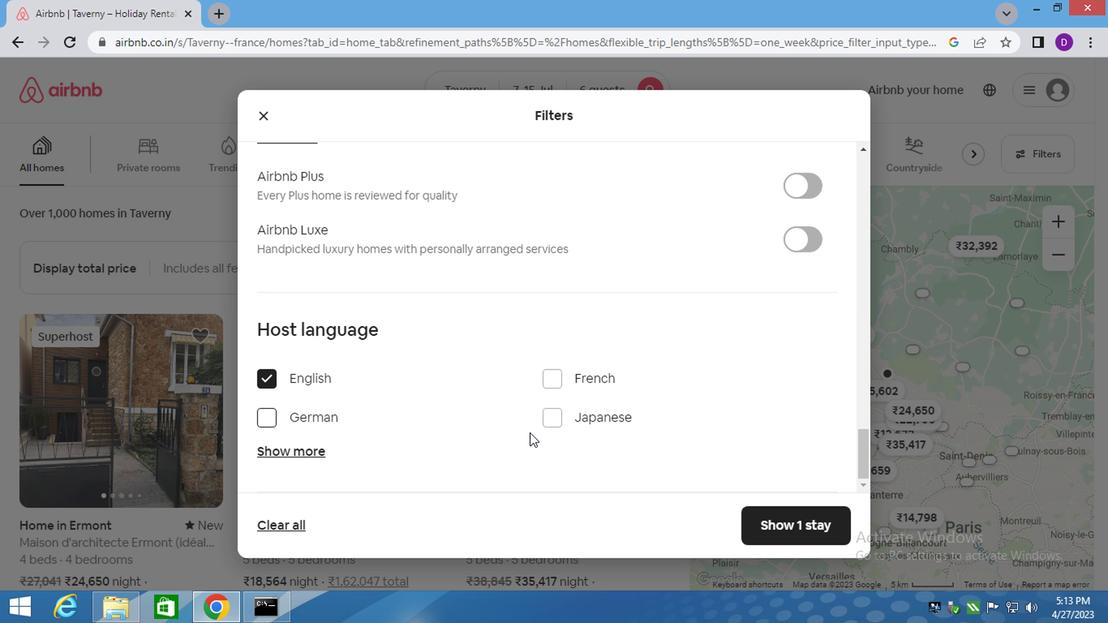 
Action: Mouse scrolled (569, 442) with delta (0, 0)
Screenshot: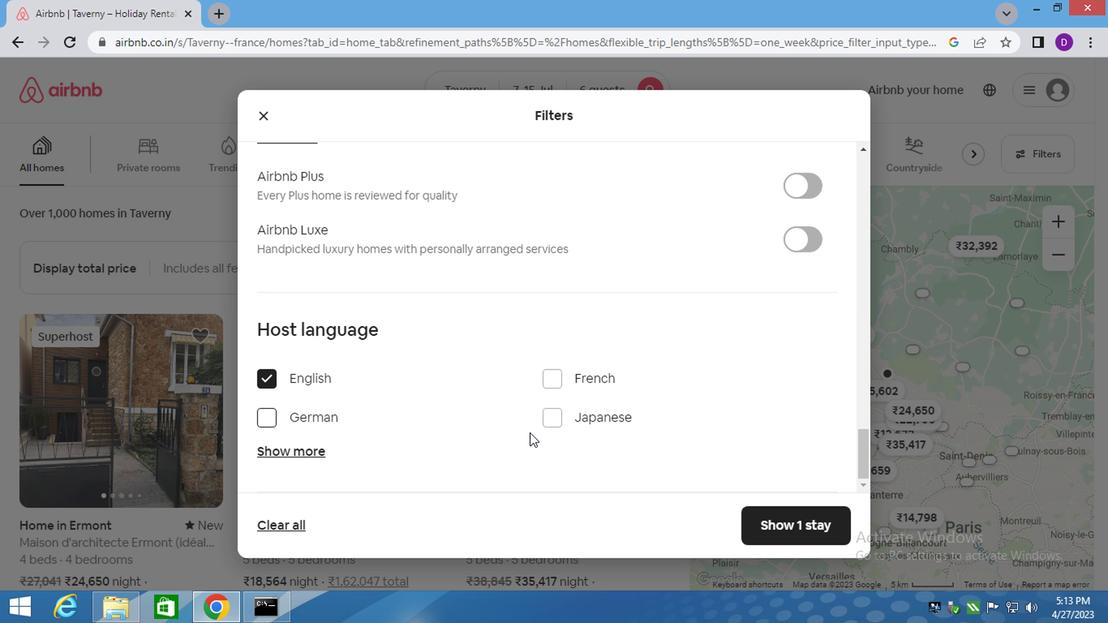 
Action: Mouse moved to (785, 525)
Screenshot: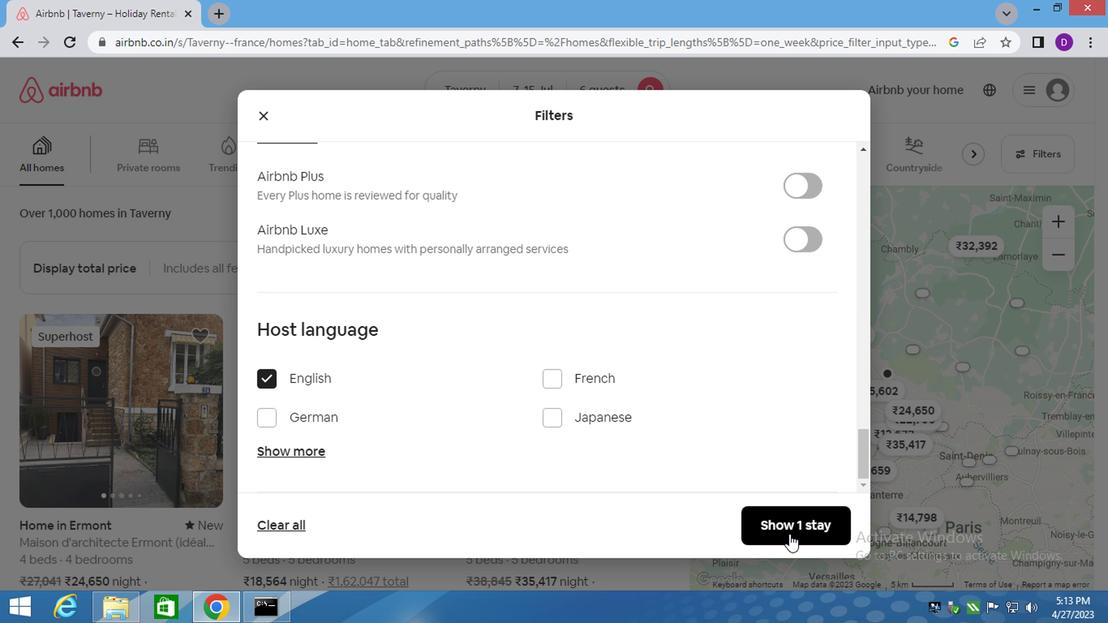 
Action: Mouse pressed left at (785, 525)
Screenshot: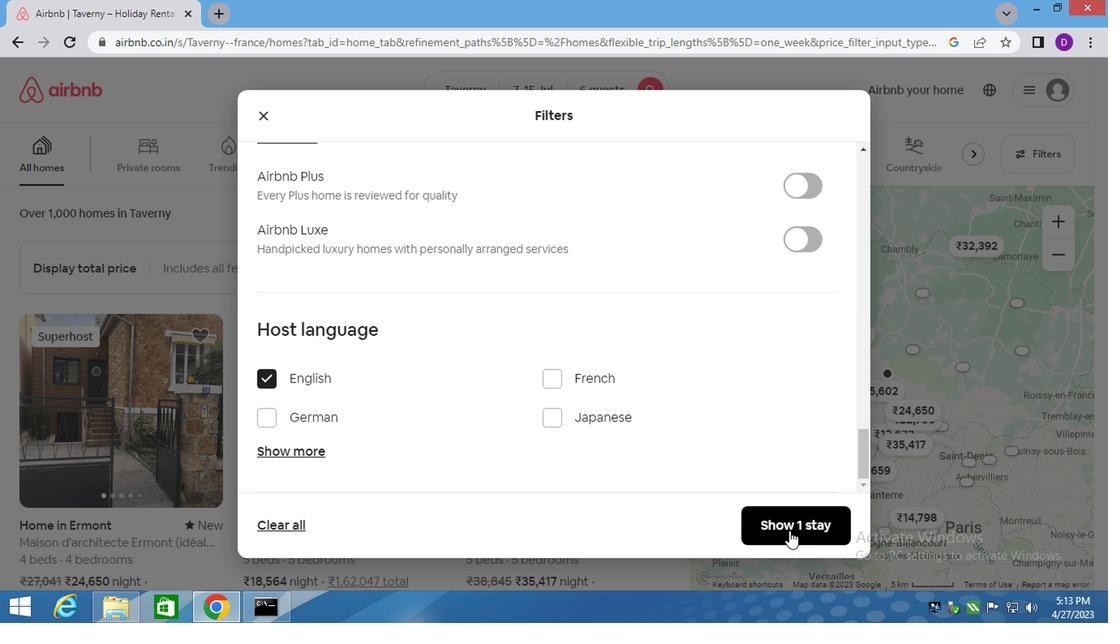 
